 Task: Find connections with filter location Bayswater with filter topic #Coachingwith filter profile language German with filter current company CavinKare with filter school MIT ADT University with filter industry Mobile Food Services with filter service category Demand Generation with filter keywords title Information Security Analyst
Action: Mouse moved to (152, 245)
Screenshot: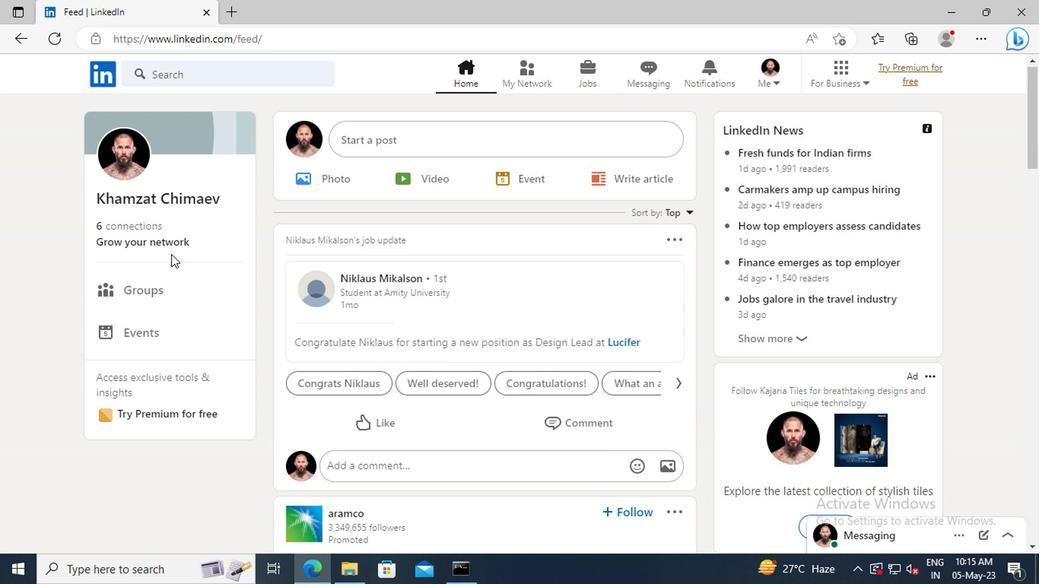 
Action: Mouse pressed left at (152, 245)
Screenshot: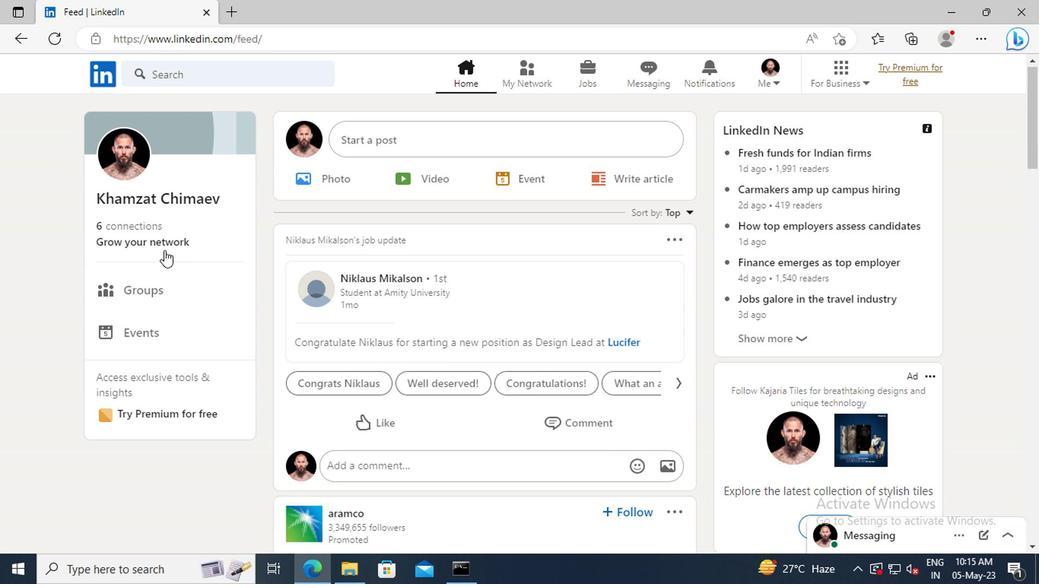 
Action: Mouse moved to (159, 160)
Screenshot: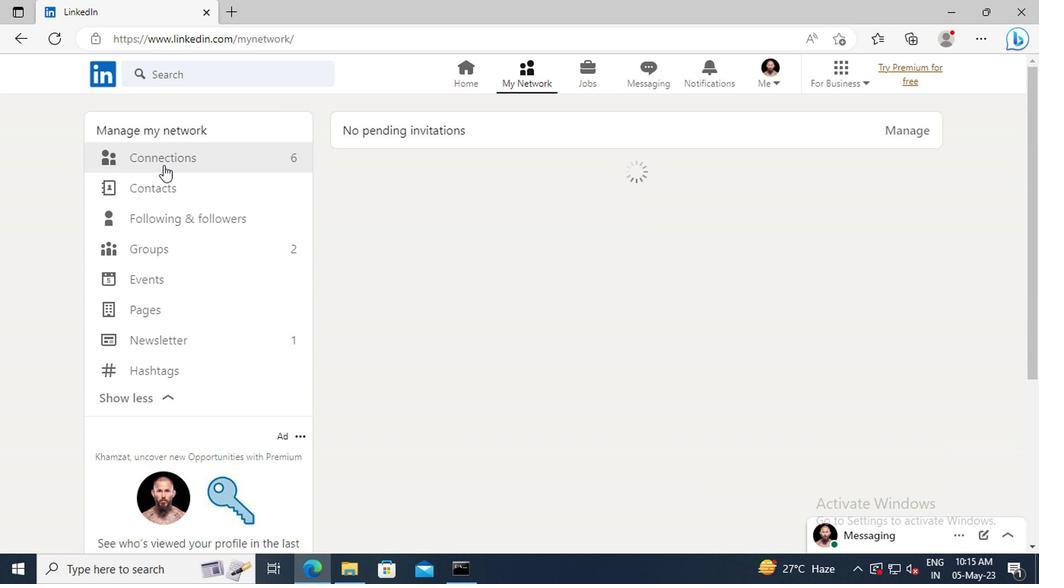 
Action: Mouse pressed left at (159, 160)
Screenshot: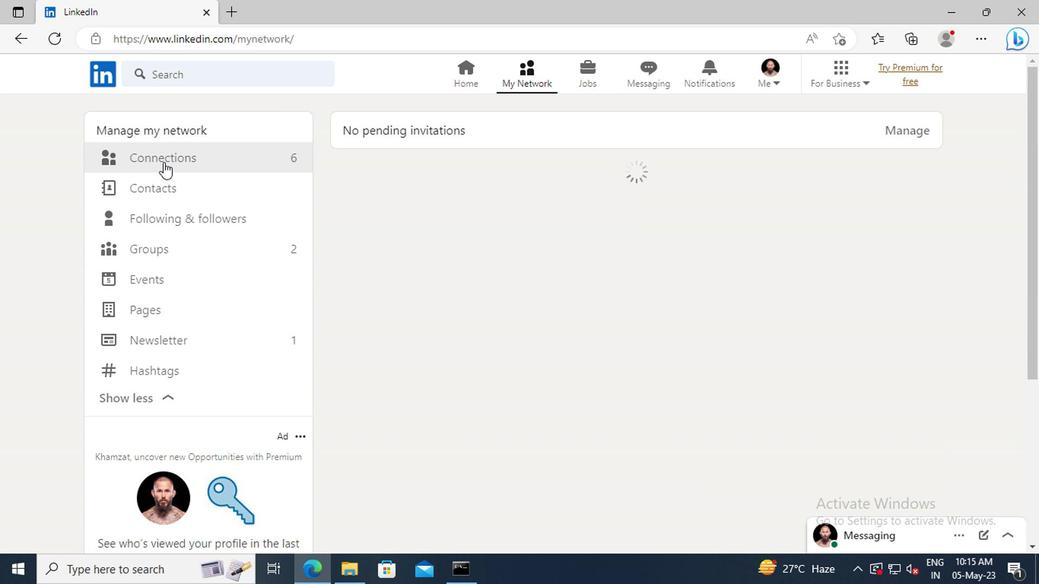 
Action: Mouse moved to (614, 163)
Screenshot: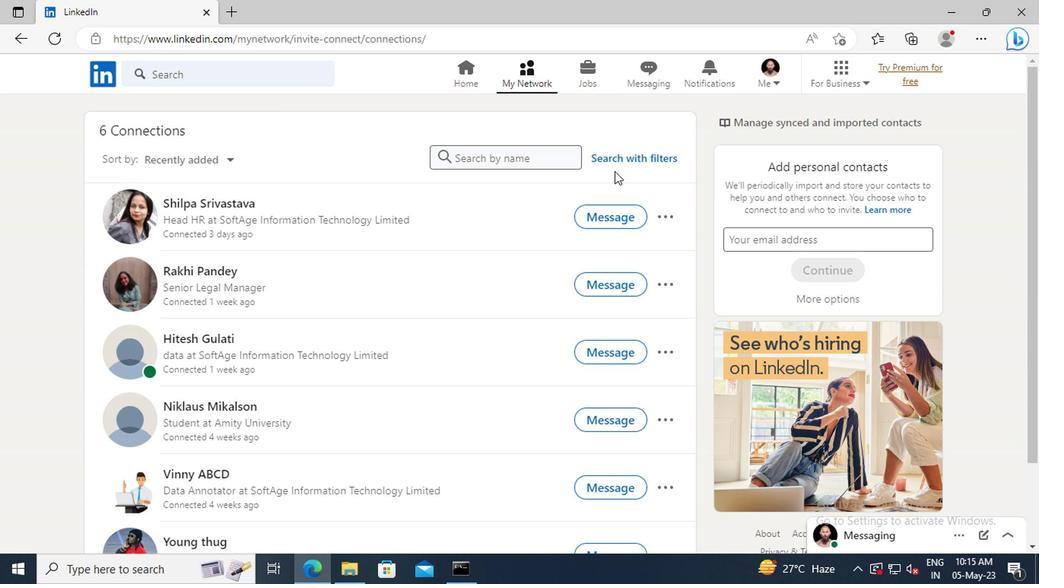 
Action: Mouse pressed left at (614, 163)
Screenshot: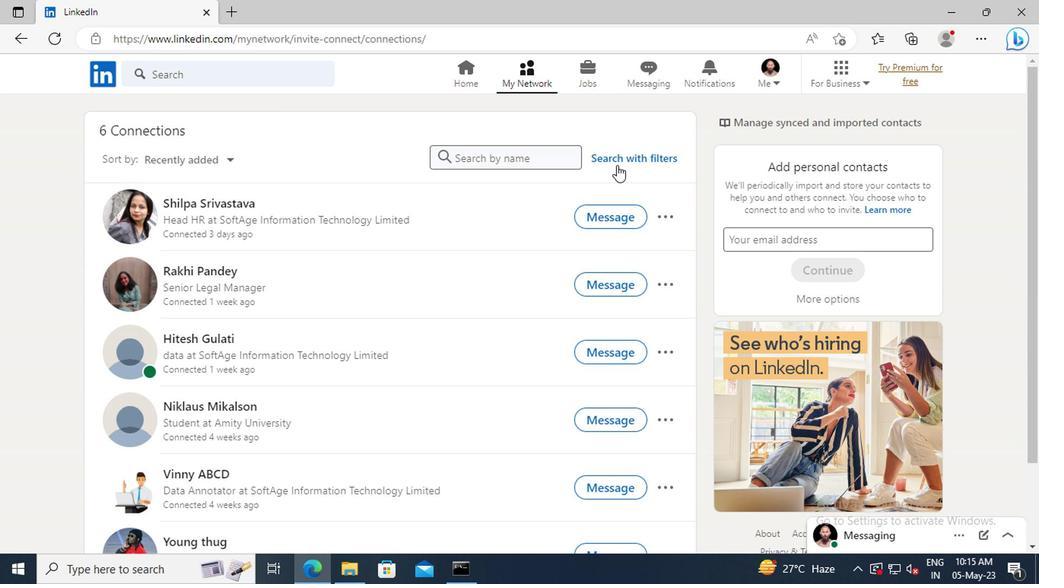 
Action: Mouse moved to (575, 121)
Screenshot: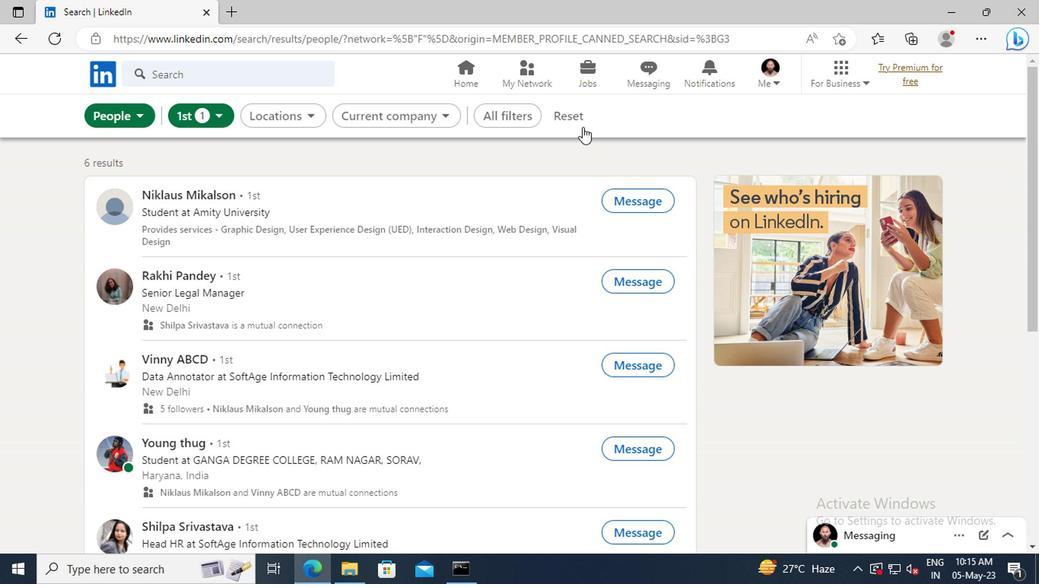 
Action: Mouse pressed left at (575, 121)
Screenshot: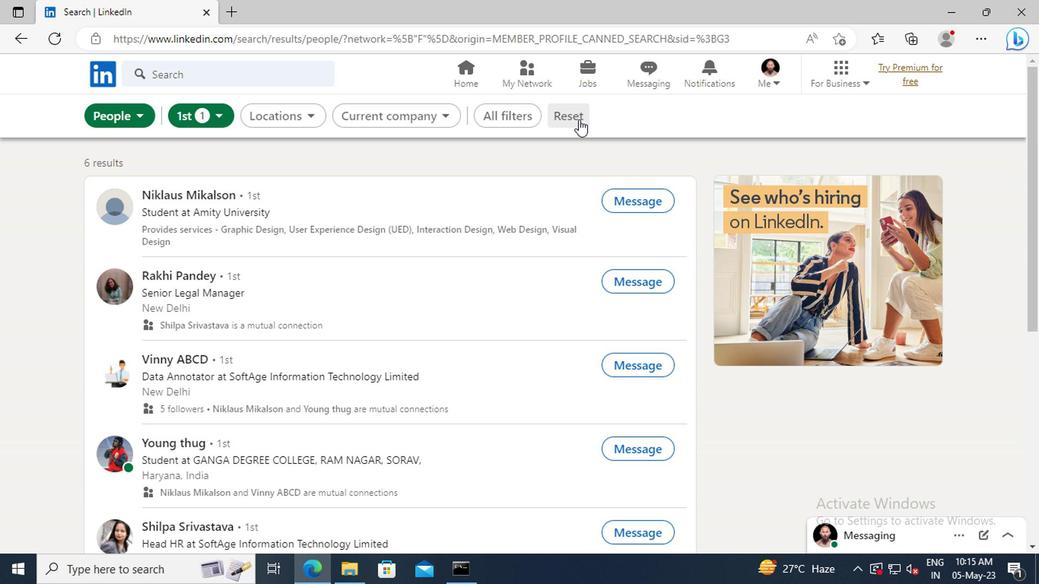 
Action: Mouse moved to (555, 119)
Screenshot: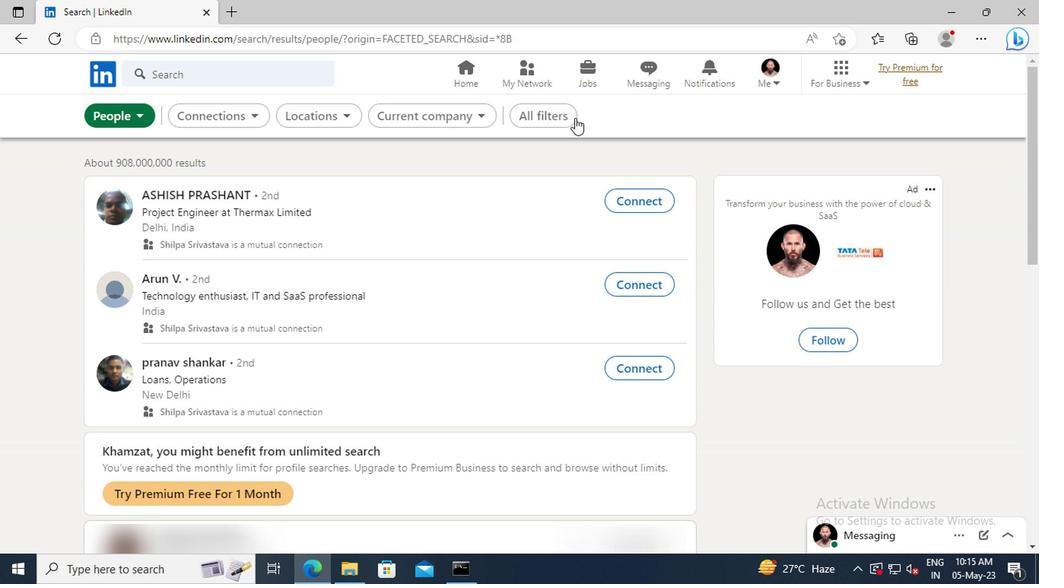 
Action: Mouse pressed left at (555, 119)
Screenshot: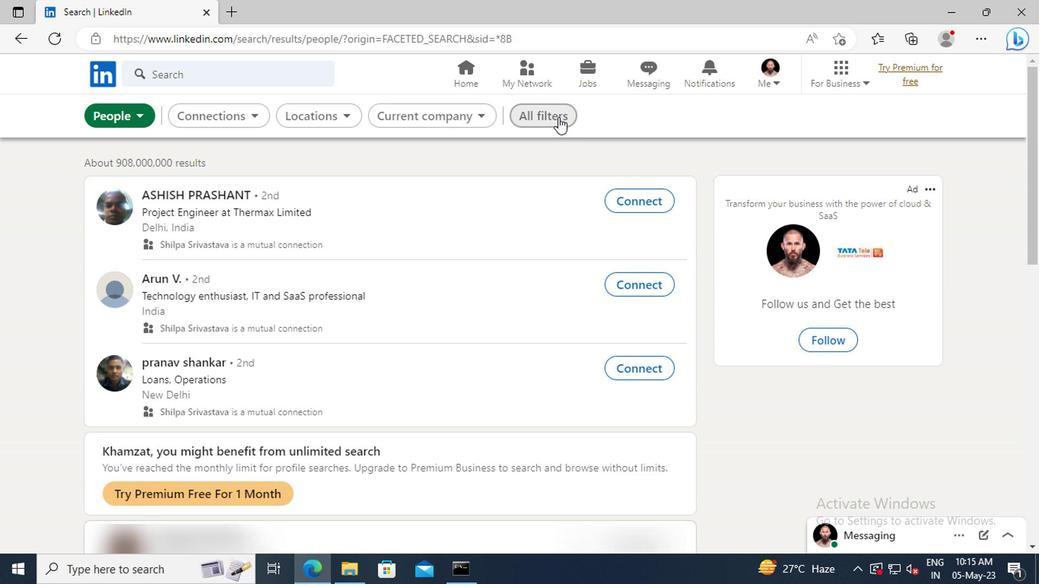 
Action: Mouse moved to (835, 288)
Screenshot: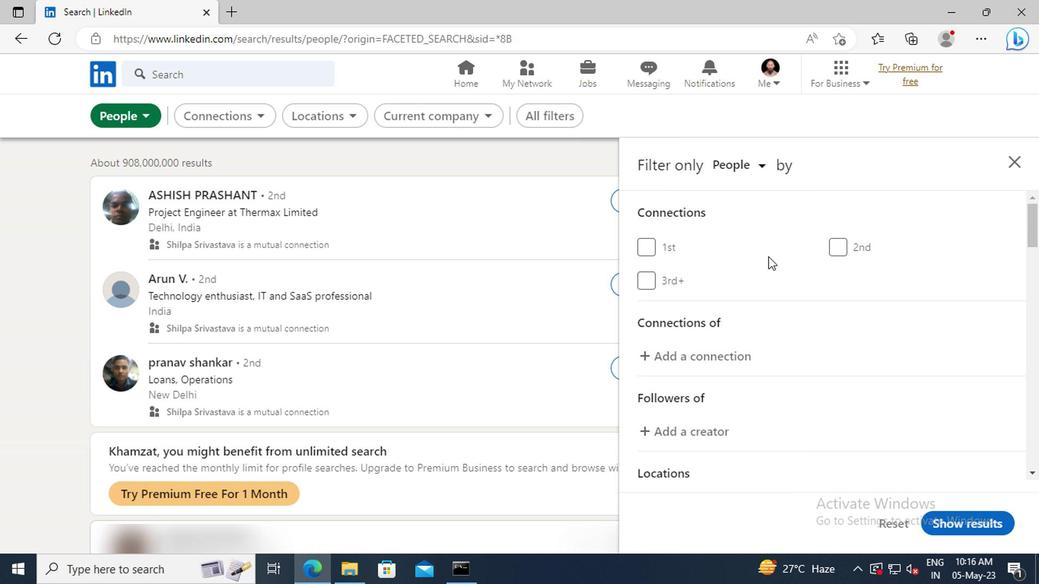
Action: Mouse scrolled (835, 287) with delta (0, 0)
Screenshot: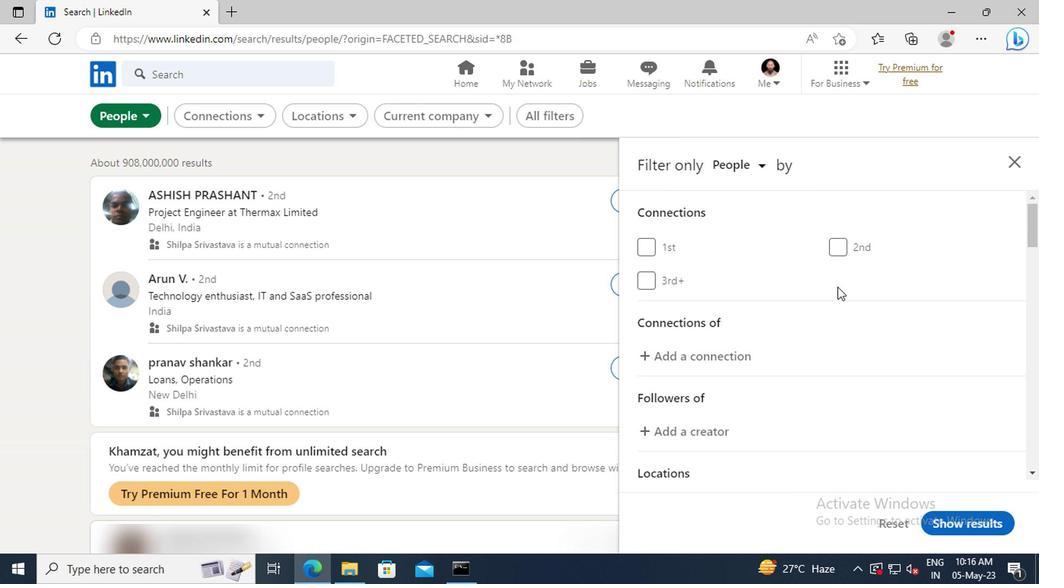 
Action: Mouse scrolled (835, 287) with delta (0, 0)
Screenshot: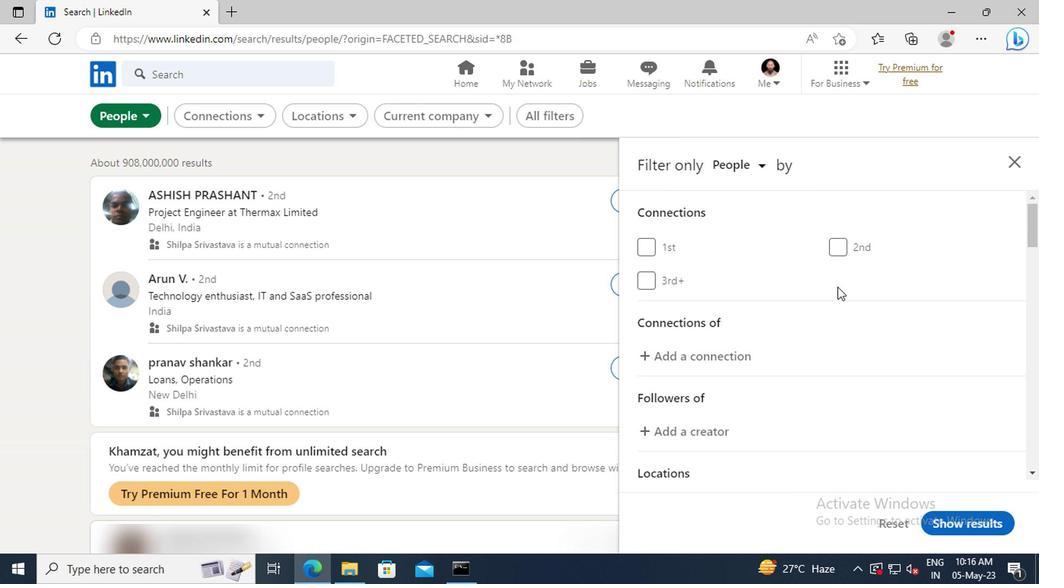 
Action: Mouse scrolled (835, 287) with delta (0, 0)
Screenshot: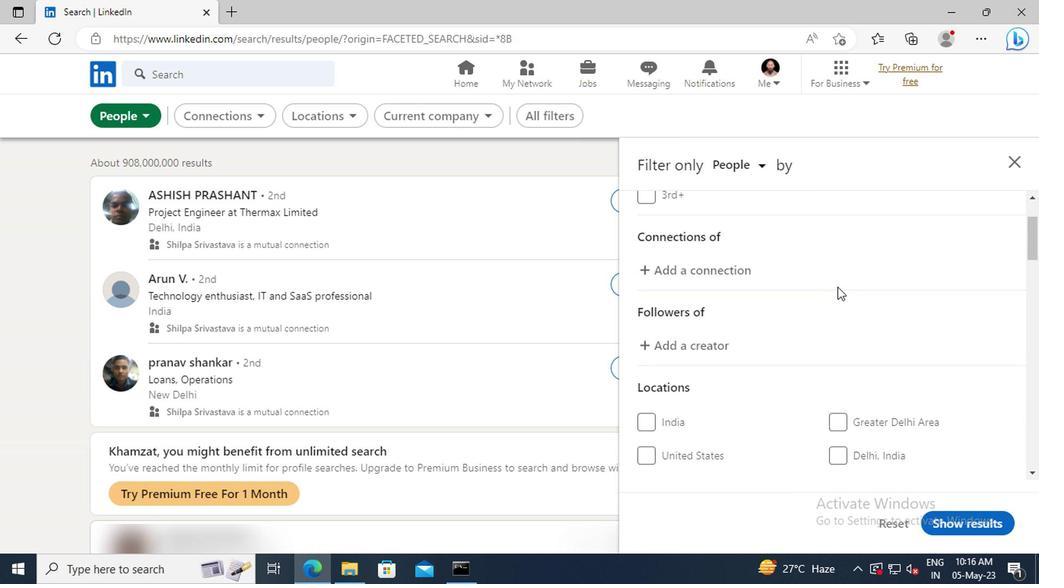 
Action: Mouse scrolled (835, 287) with delta (0, 0)
Screenshot: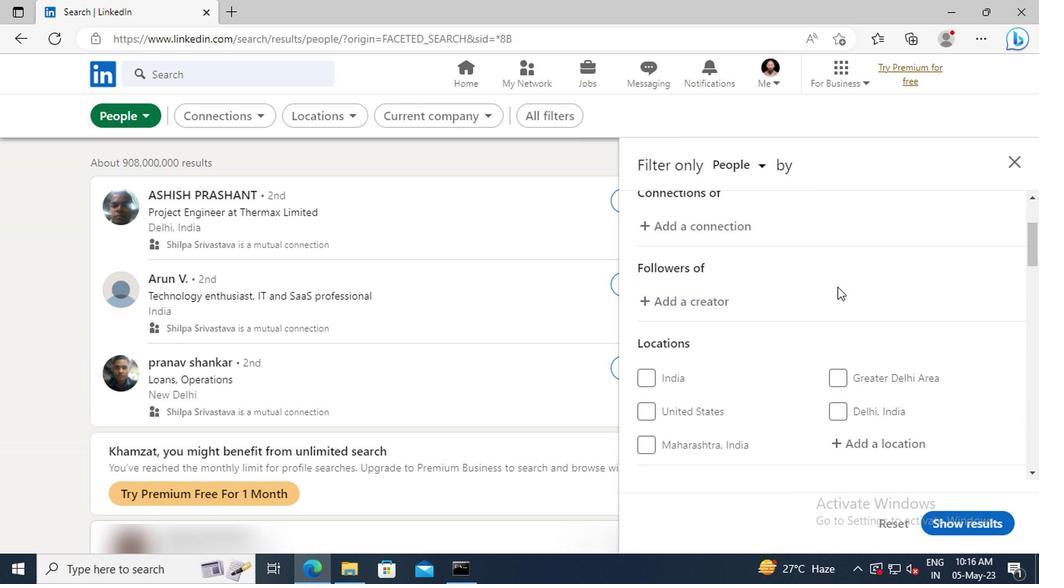 
Action: Mouse scrolled (835, 287) with delta (0, 0)
Screenshot: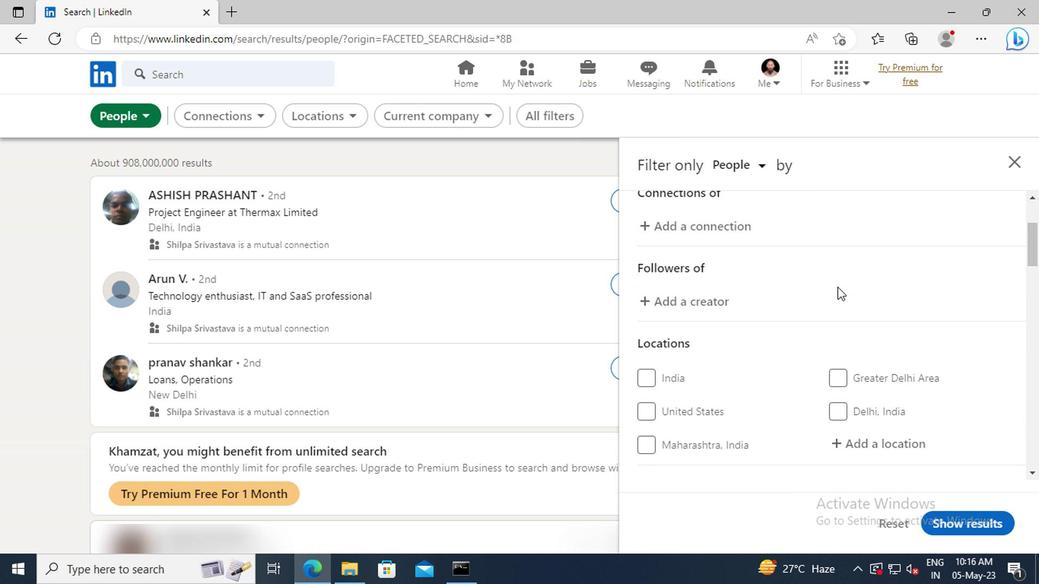 
Action: Mouse moved to (839, 356)
Screenshot: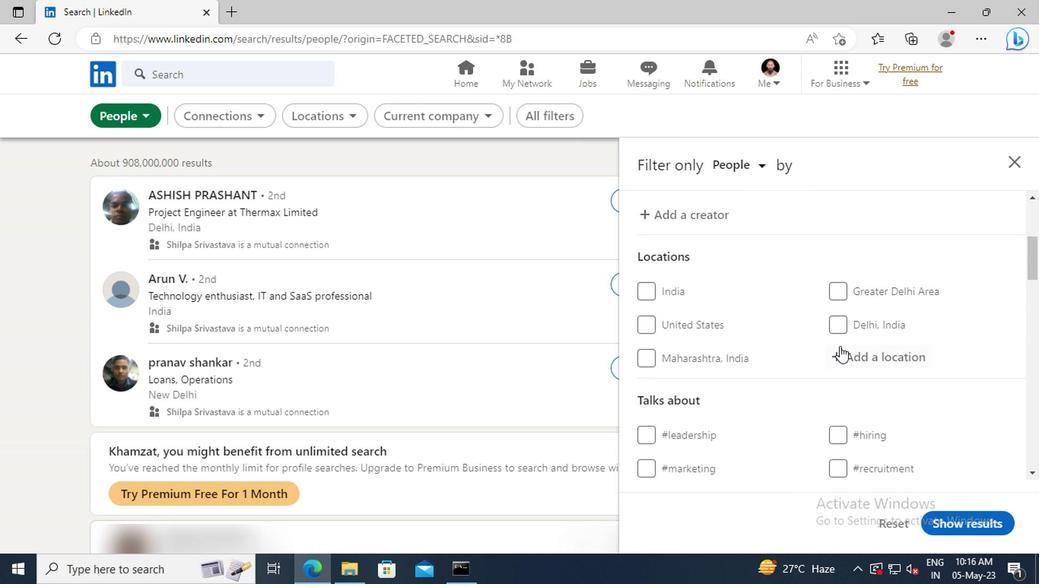 
Action: Mouse pressed left at (839, 356)
Screenshot: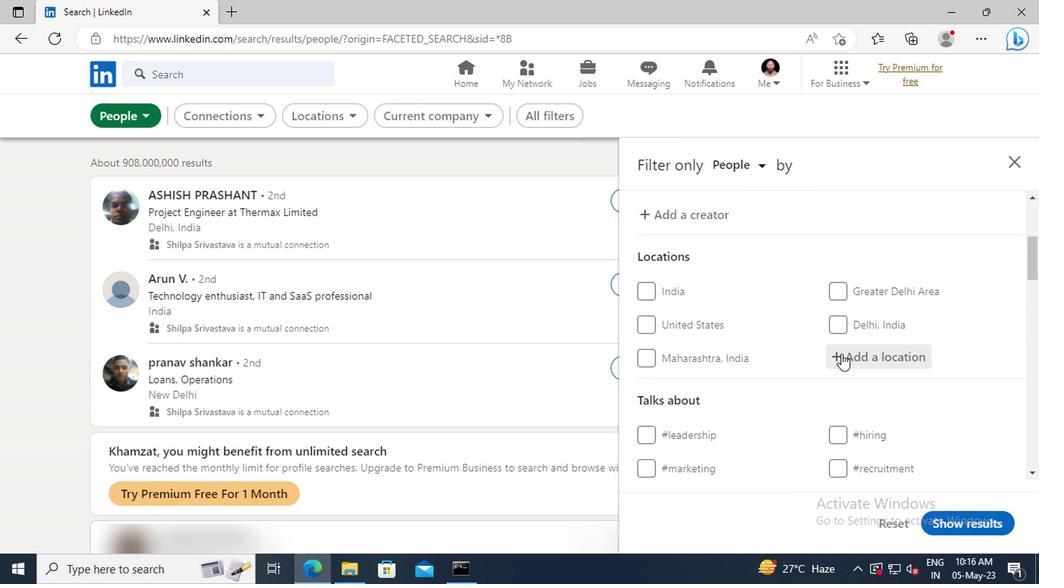 
Action: Key pressed <Key.shift>BAYSWATER<Key.enter>
Screenshot: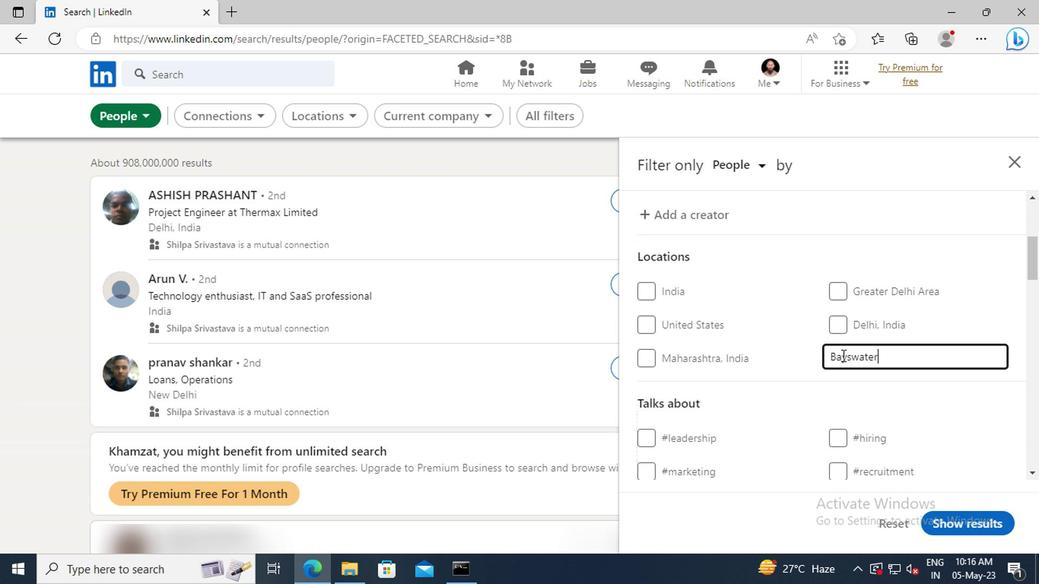 
Action: Mouse scrolled (839, 355) with delta (0, 0)
Screenshot: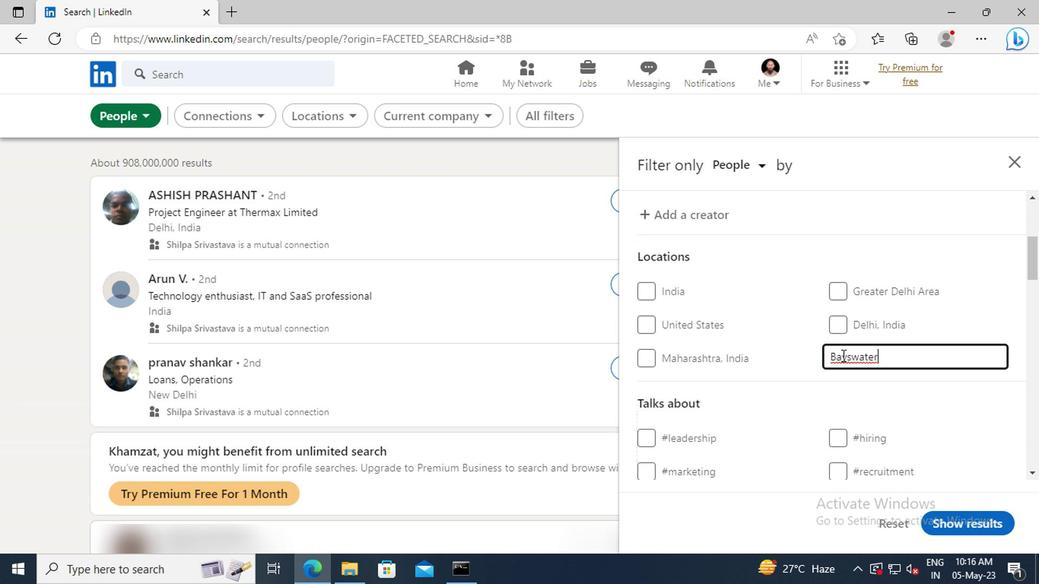 
Action: Mouse scrolled (839, 355) with delta (0, 0)
Screenshot: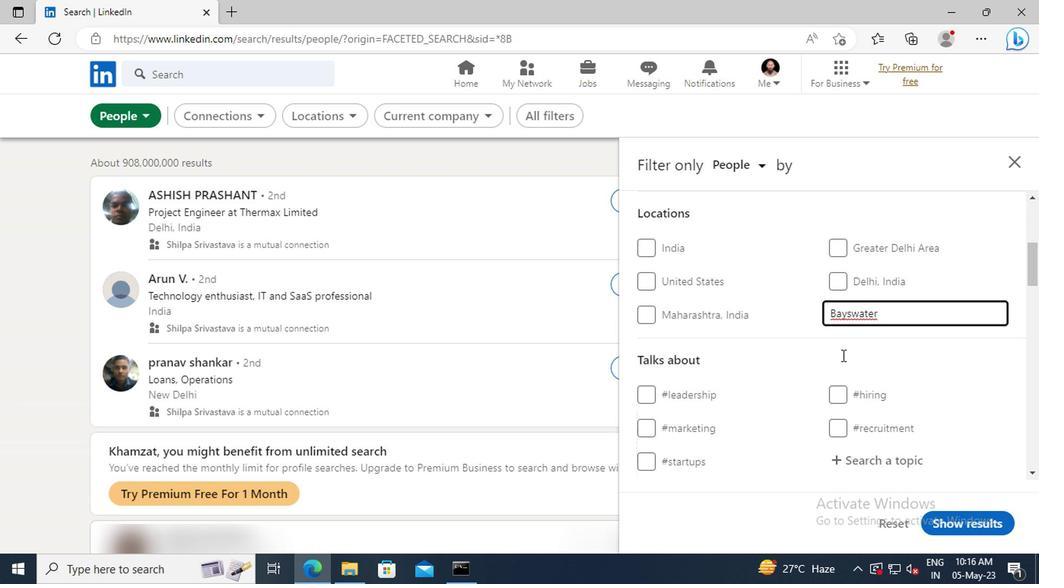 
Action: Mouse scrolled (839, 355) with delta (0, 0)
Screenshot: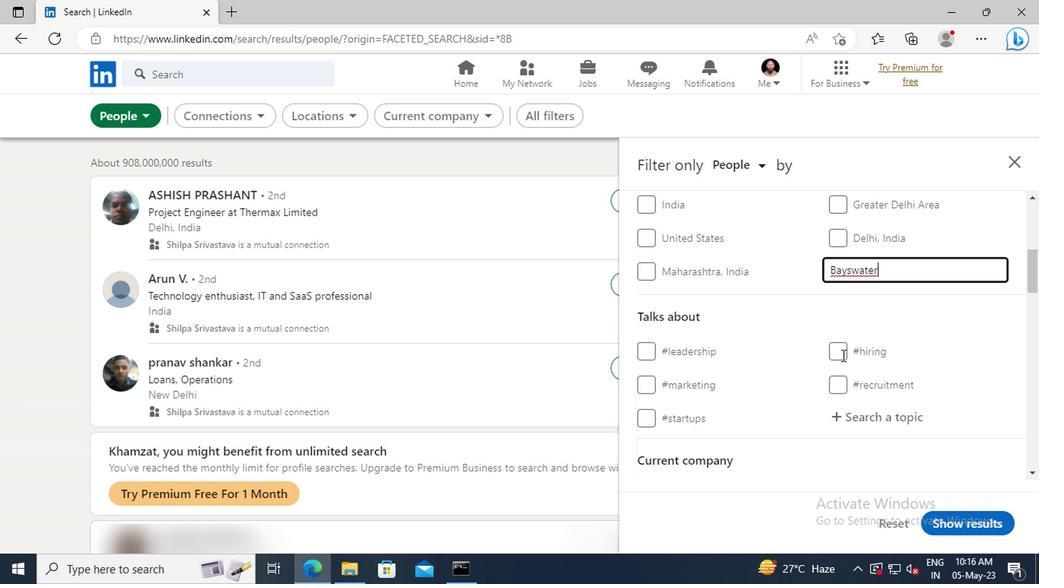 
Action: Mouse moved to (844, 372)
Screenshot: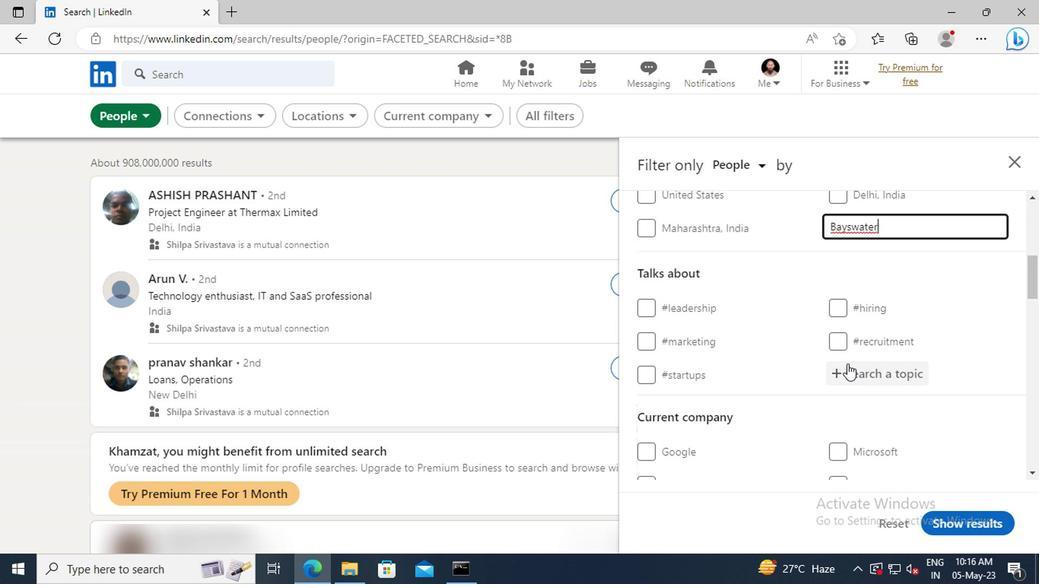 
Action: Mouse pressed left at (844, 372)
Screenshot: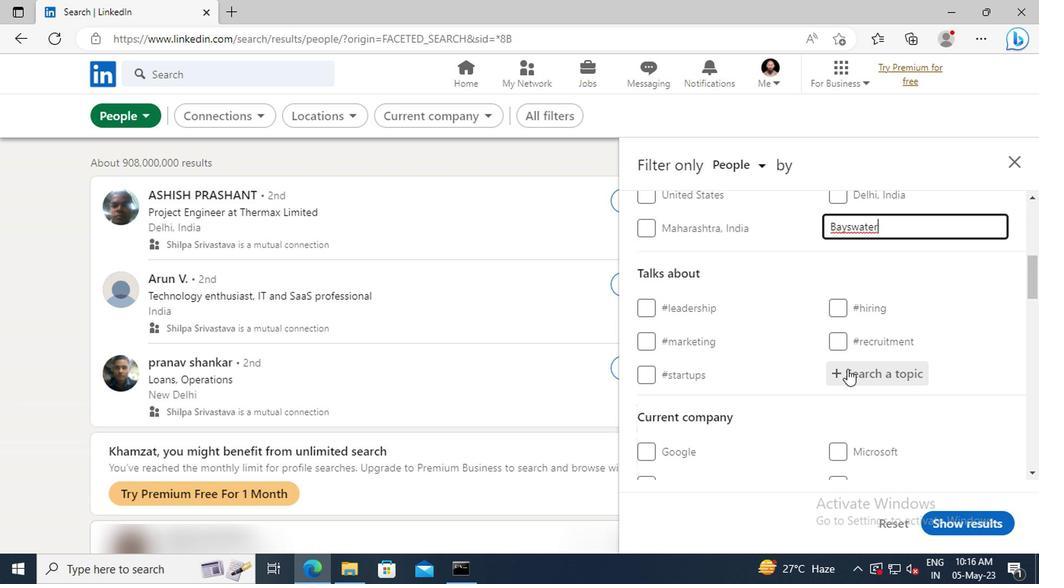 
Action: Key pressed <Key.shift>COACH
Screenshot: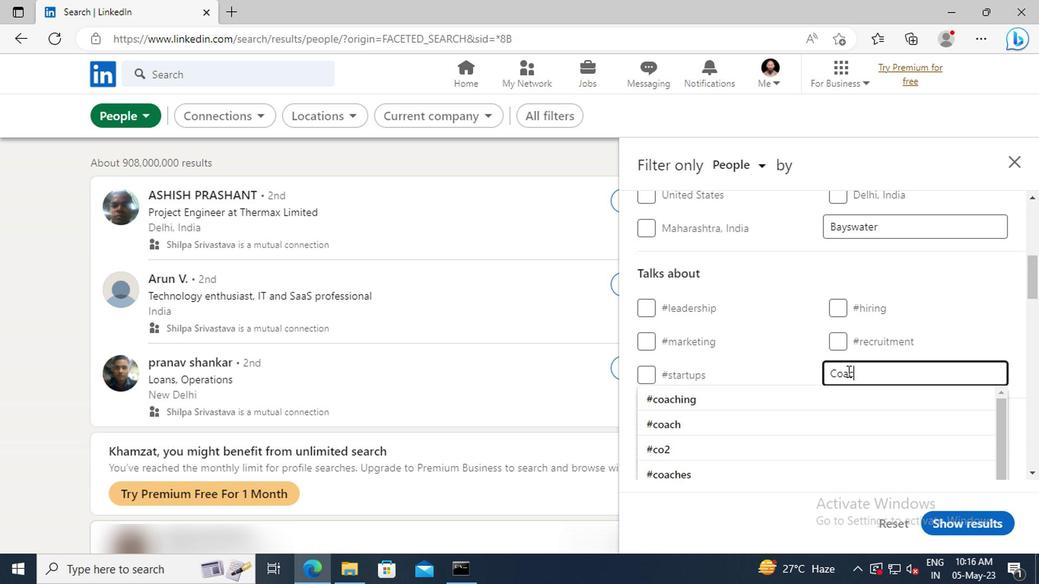 
Action: Mouse moved to (847, 394)
Screenshot: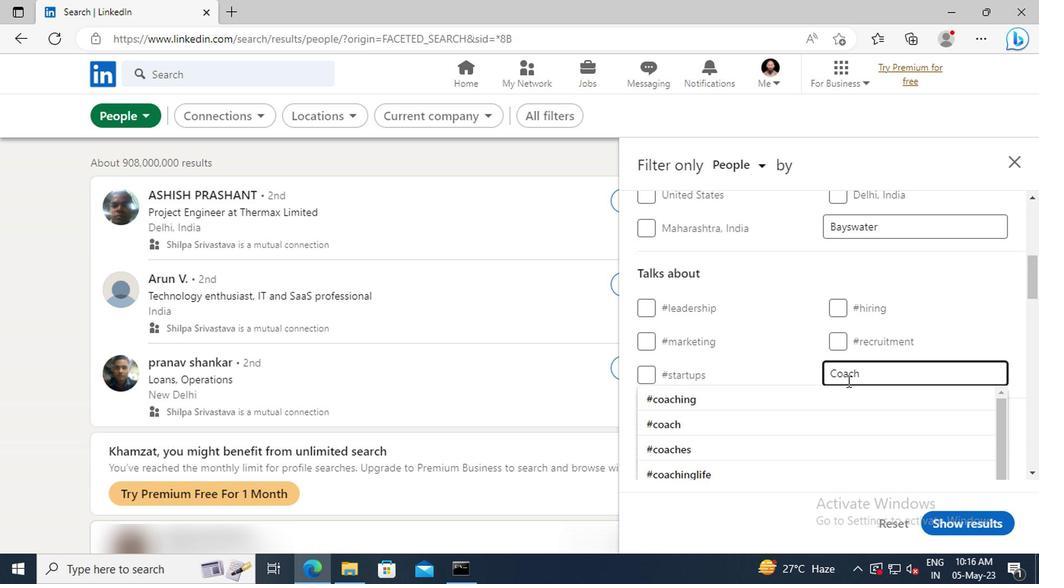 
Action: Mouse pressed left at (847, 394)
Screenshot: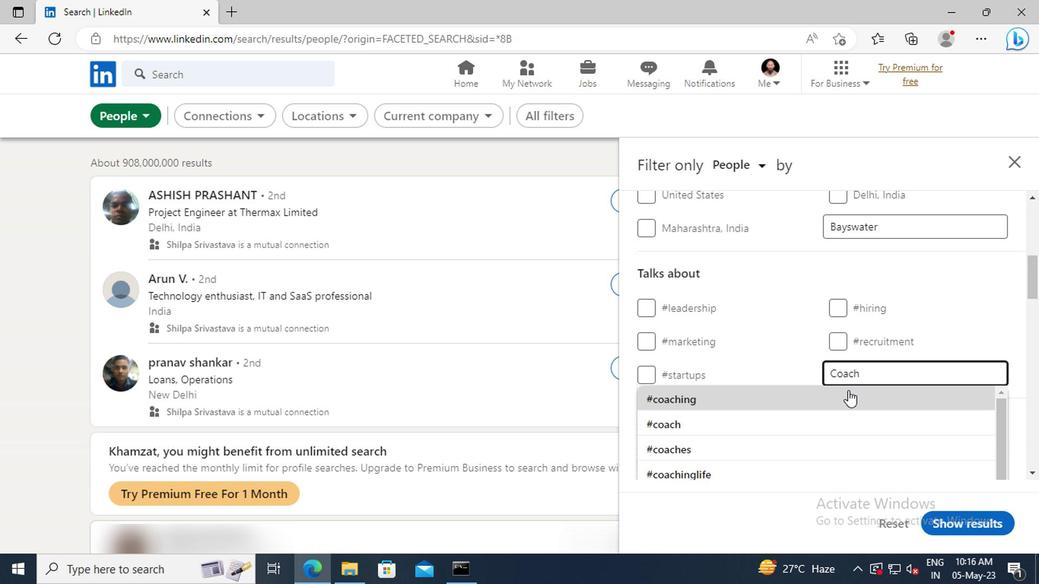 
Action: Mouse scrolled (847, 394) with delta (0, 0)
Screenshot: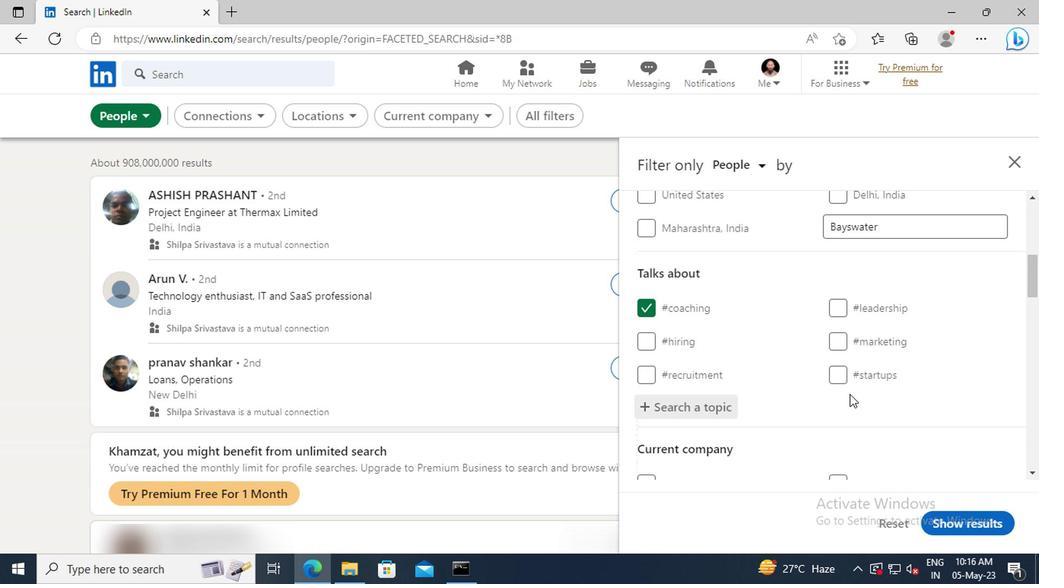 
Action: Mouse scrolled (847, 394) with delta (0, 0)
Screenshot: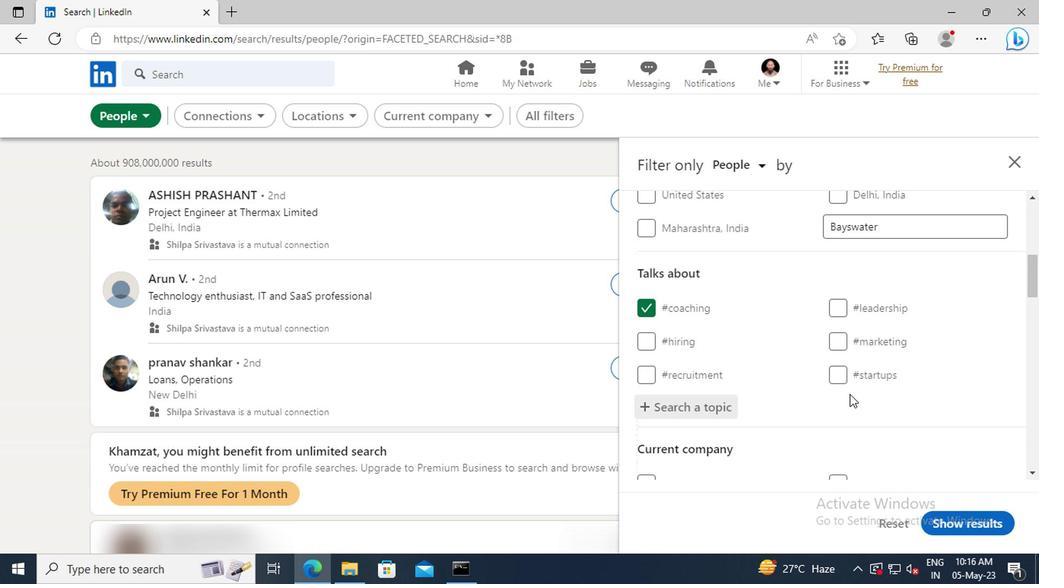 
Action: Mouse scrolled (847, 394) with delta (0, 0)
Screenshot: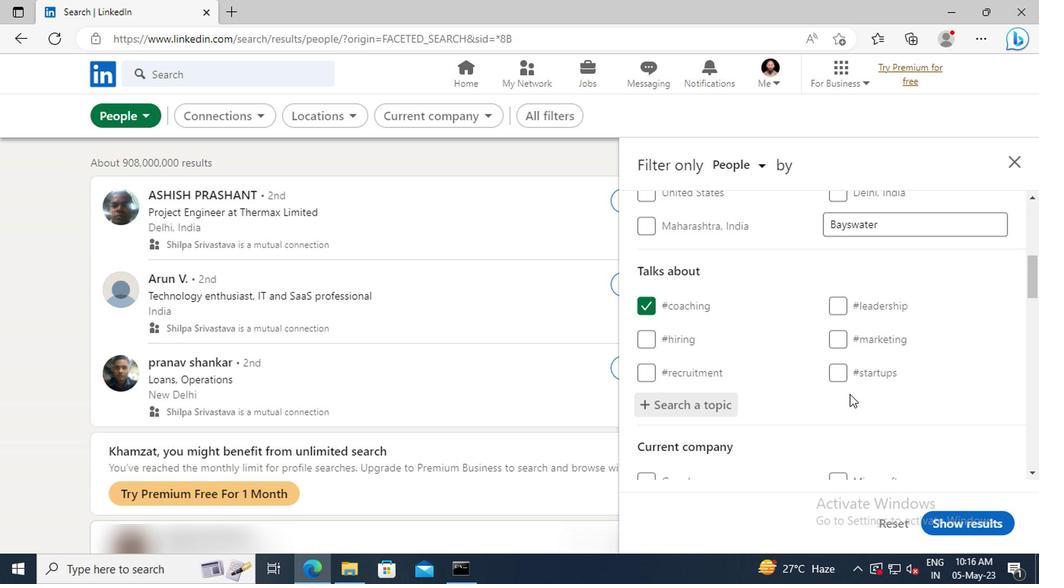 
Action: Mouse scrolled (847, 394) with delta (0, 0)
Screenshot: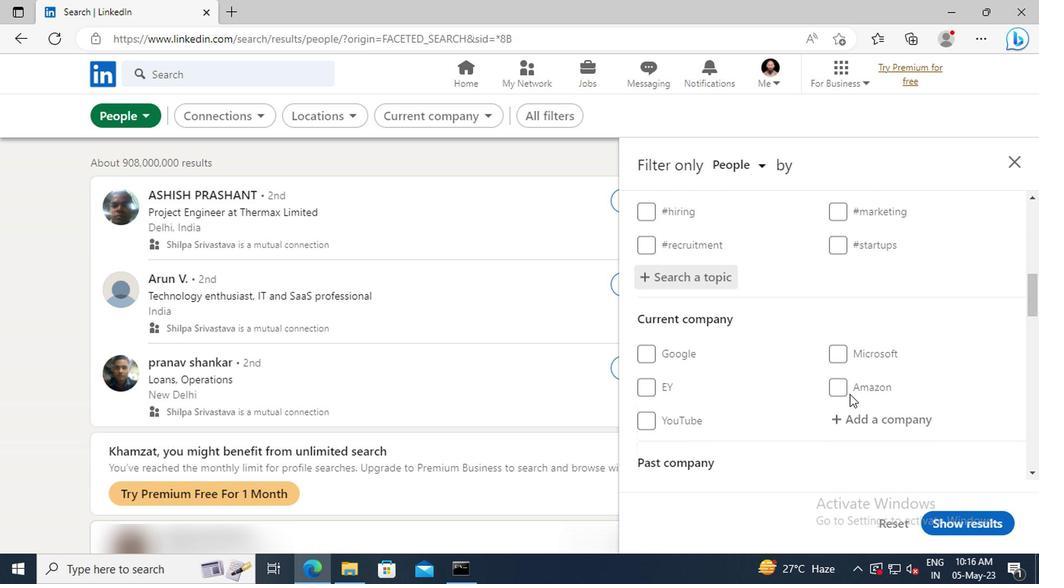 
Action: Mouse scrolled (847, 394) with delta (0, 0)
Screenshot: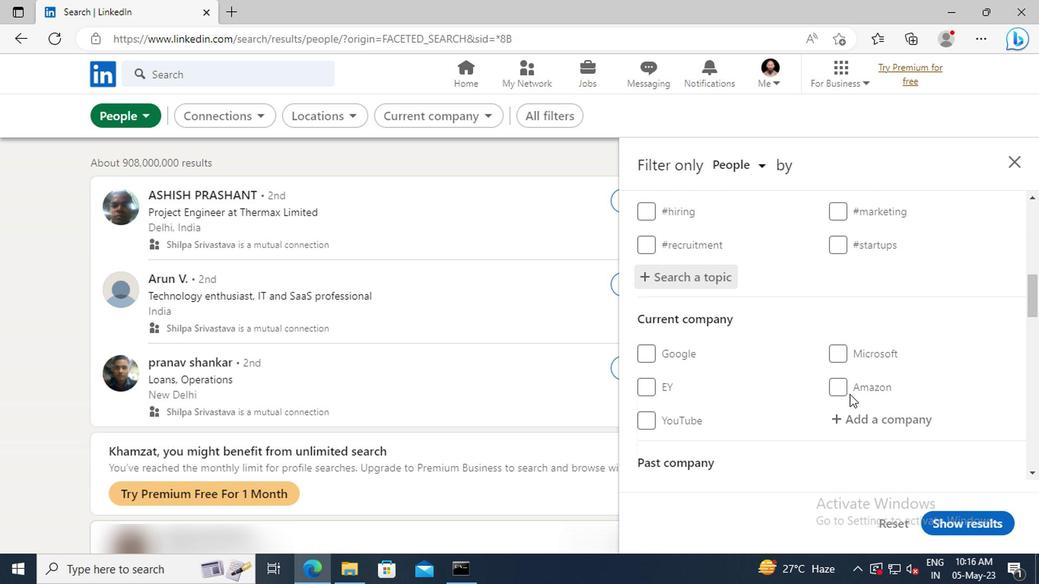 
Action: Mouse moved to (847, 394)
Screenshot: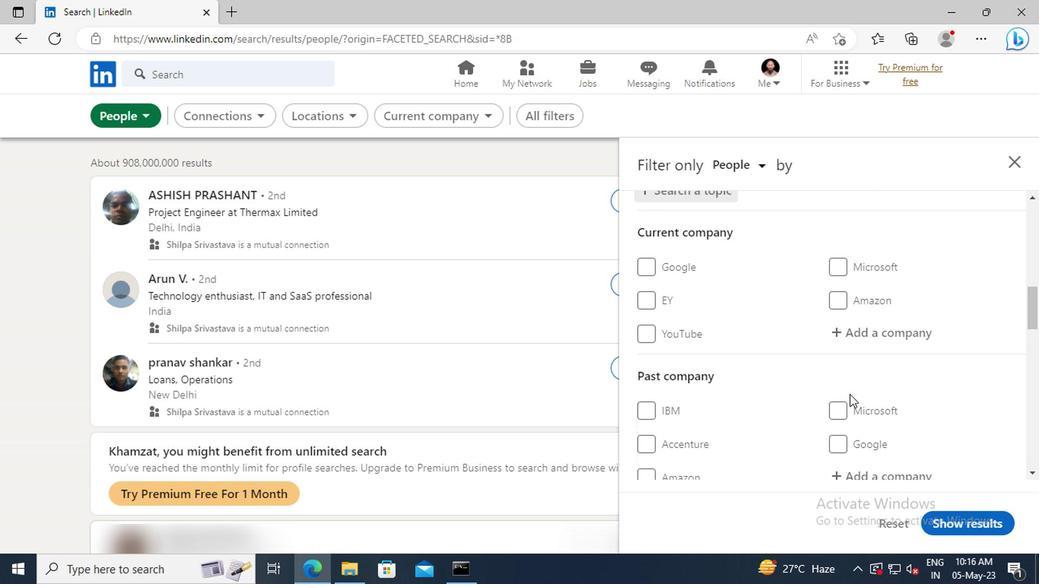 
Action: Mouse scrolled (847, 394) with delta (0, 0)
Screenshot: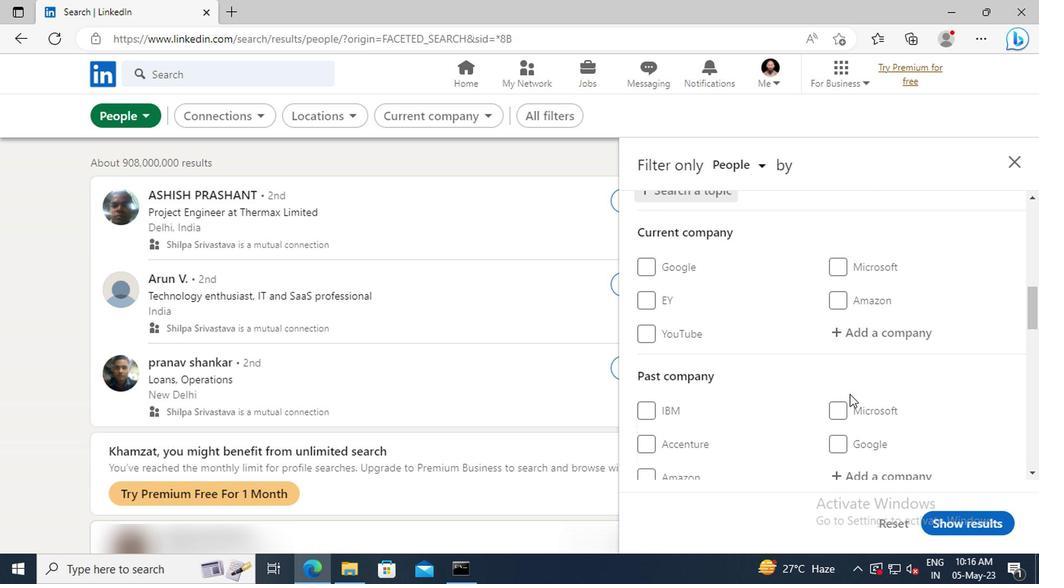 
Action: Mouse moved to (847, 392)
Screenshot: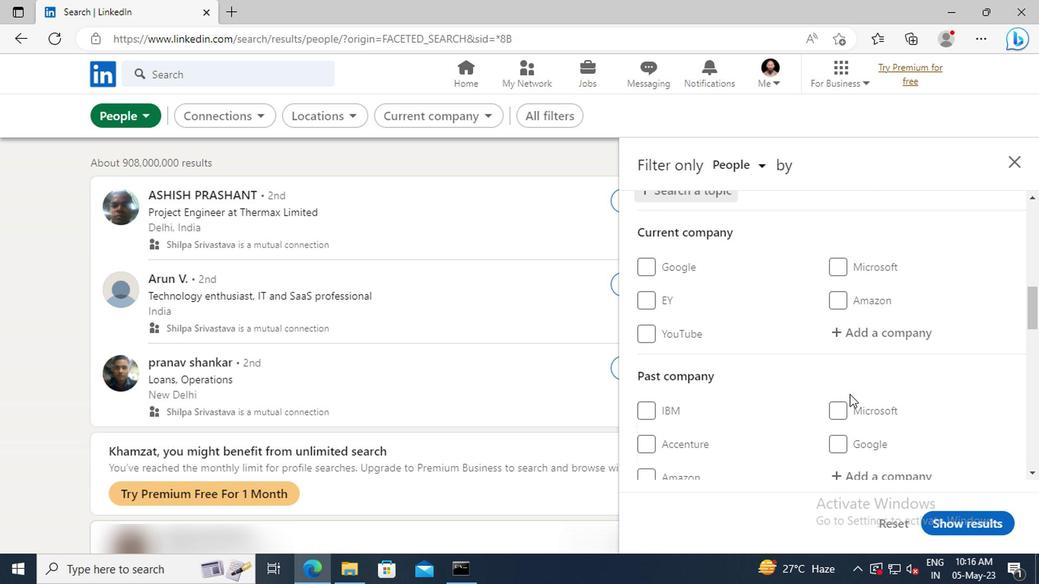 
Action: Mouse scrolled (847, 391) with delta (0, -1)
Screenshot: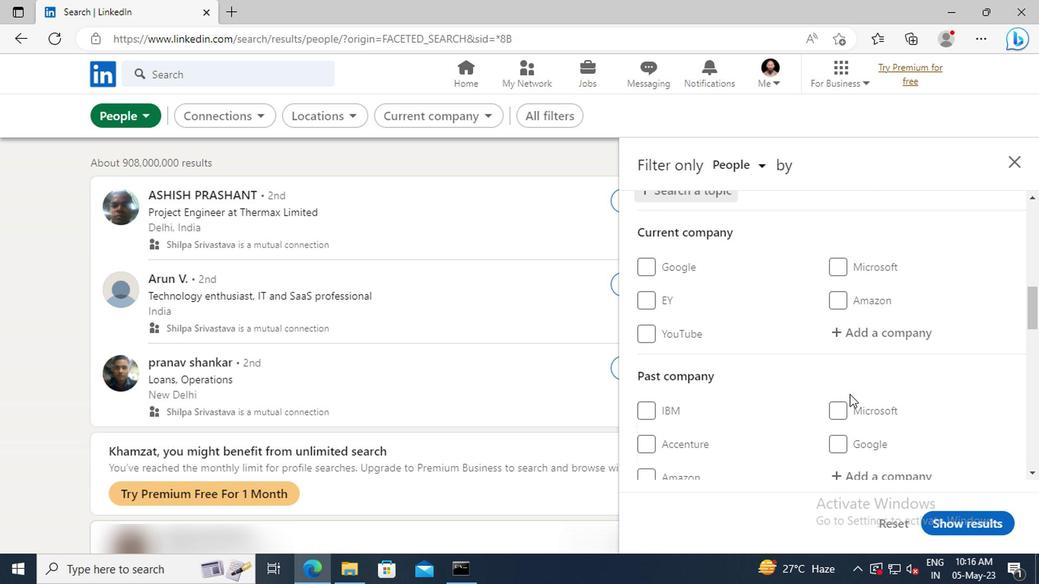 
Action: Mouse moved to (846, 386)
Screenshot: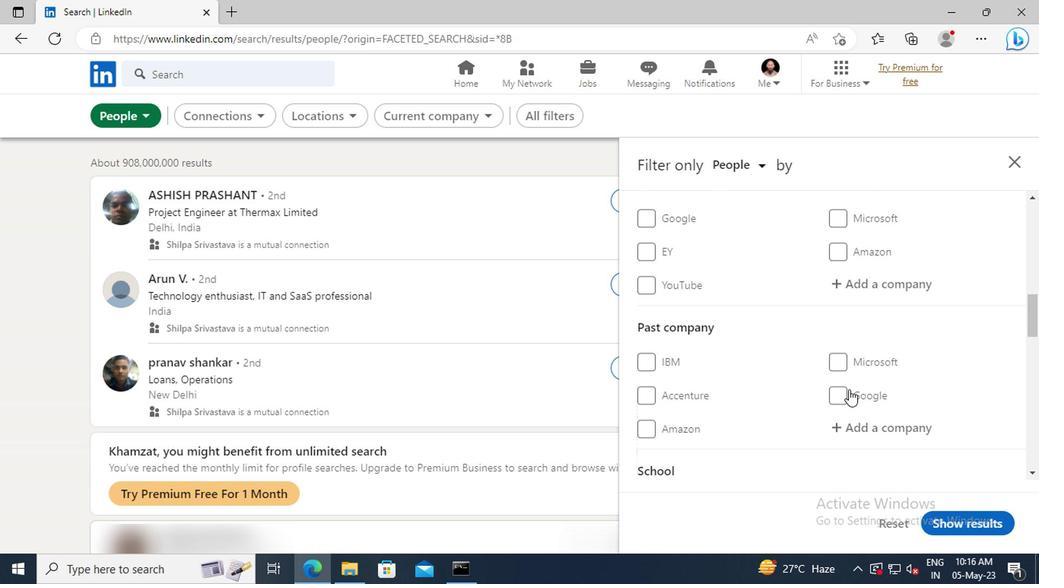 
Action: Mouse scrolled (846, 386) with delta (0, 0)
Screenshot: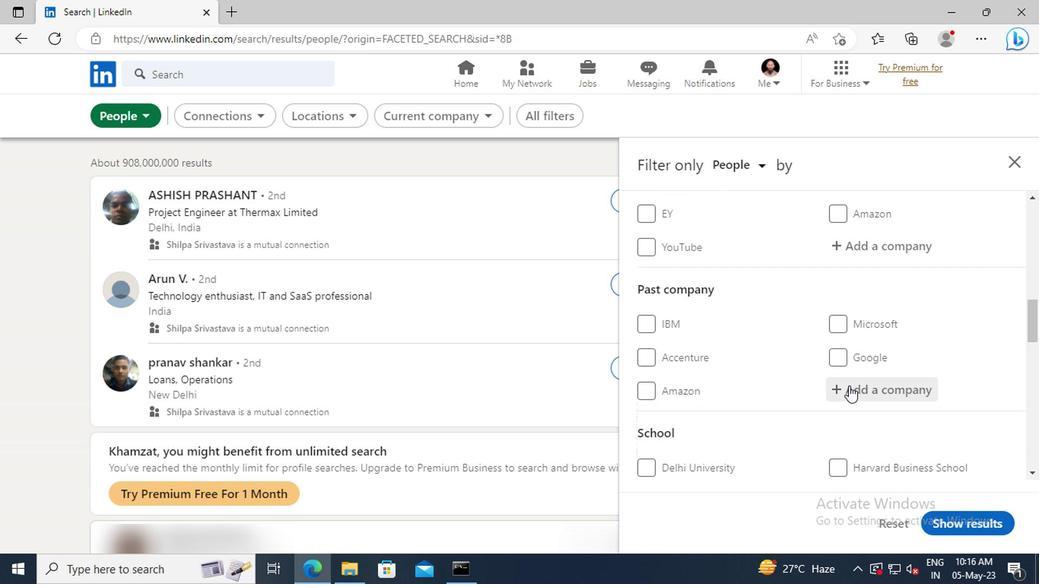 
Action: Mouse scrolled (846, 386) with delta (0, 0)
Screenshot: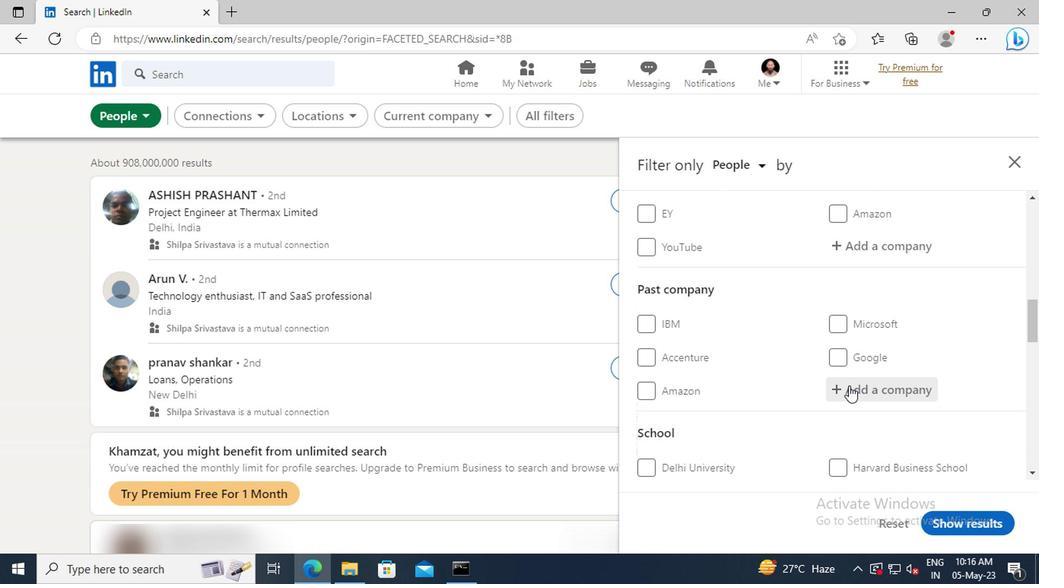 
Action: Mouse moved to (846, 386)
Screenshot: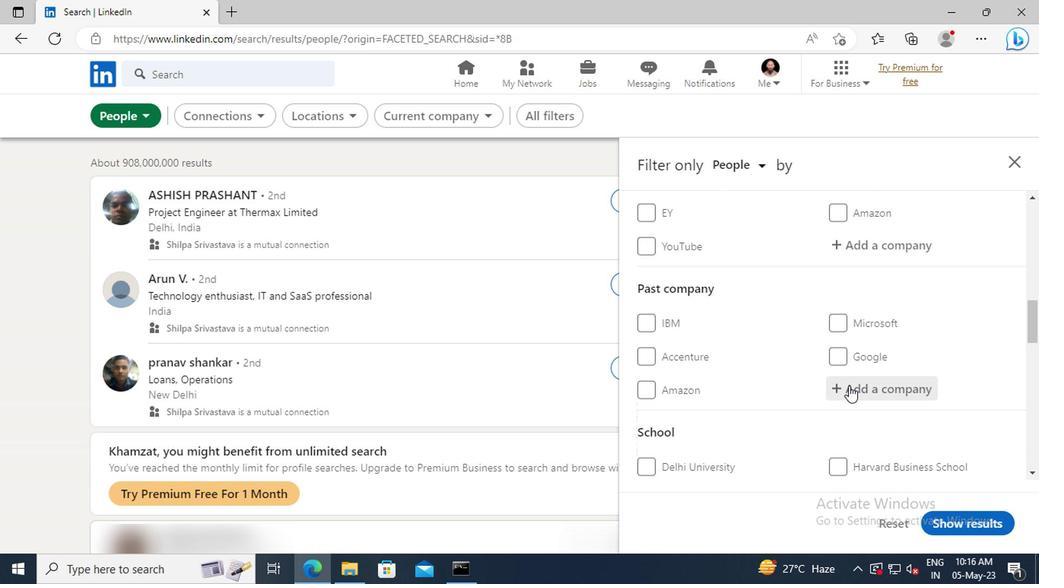 
Action: Mouse scrolled (846, 386) with delta (0, 0)
Screenshot: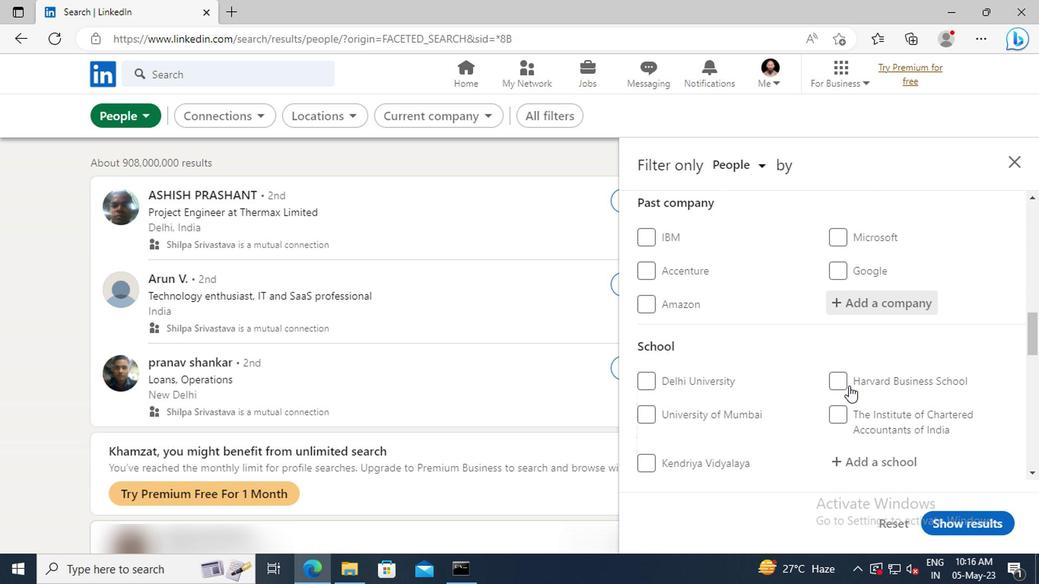 
Action: Mouse scrolled (846, 386) with delta (0, 0)
Screenshot: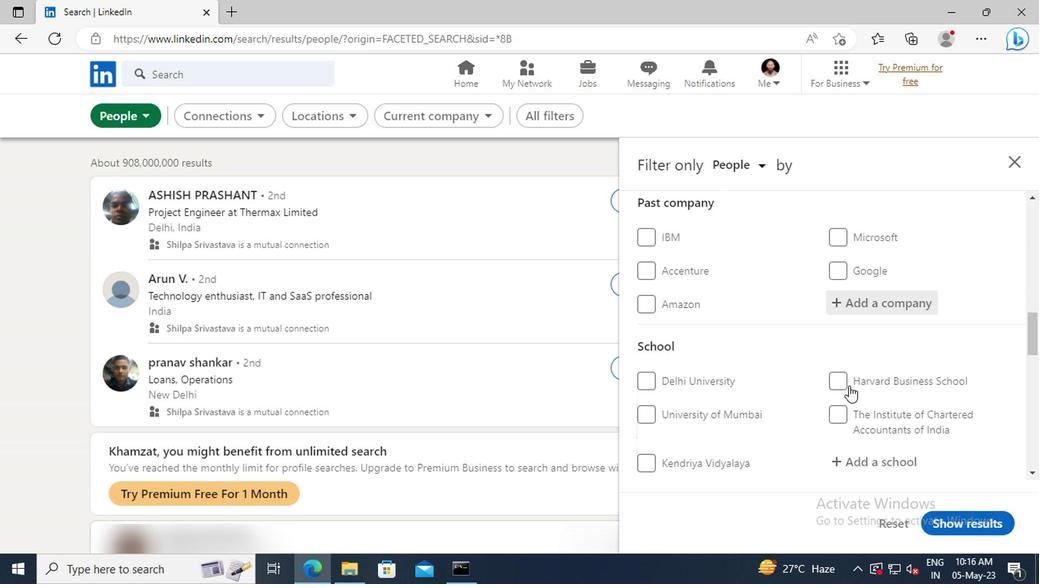 
Action: Mouse scrolled (846, 386) with delta (0, 0)
Screenshot: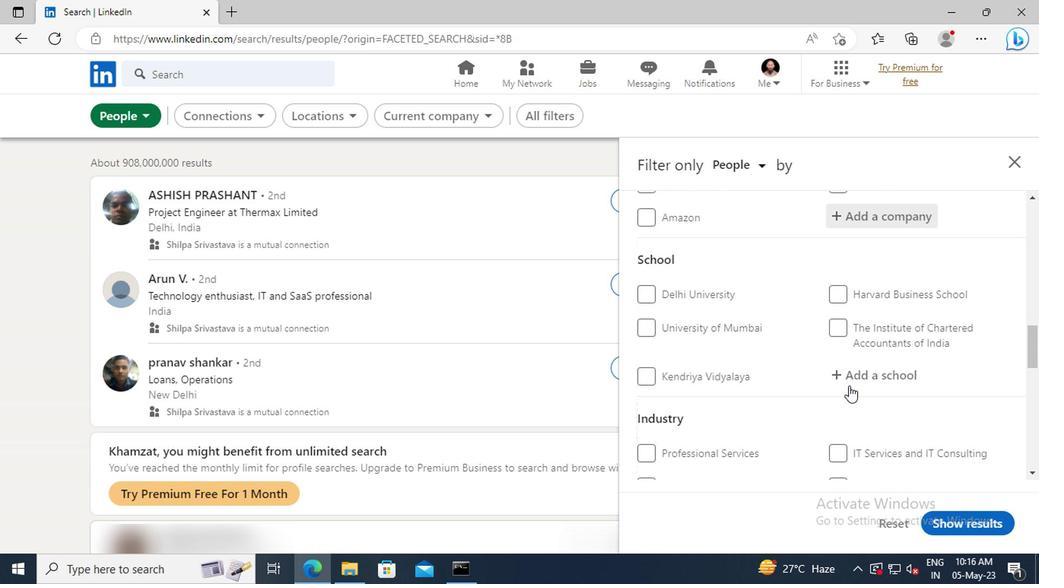
Action: Mouse scrolled (846, 386) with delta (0, 0)
Screenshot: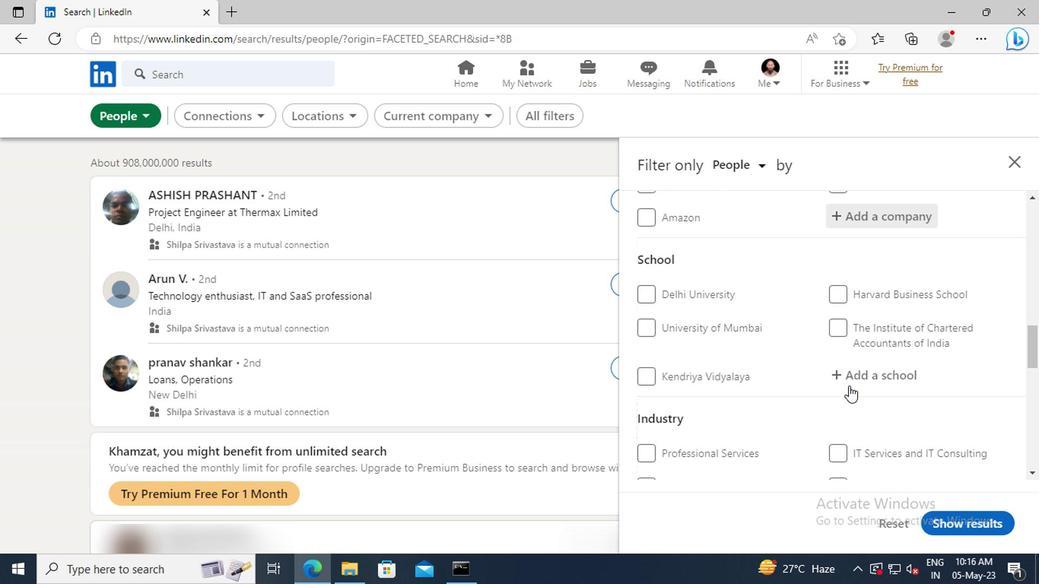 
Action: Mouse scrolled (846, 386) with delta (0, 0)
Screenshot: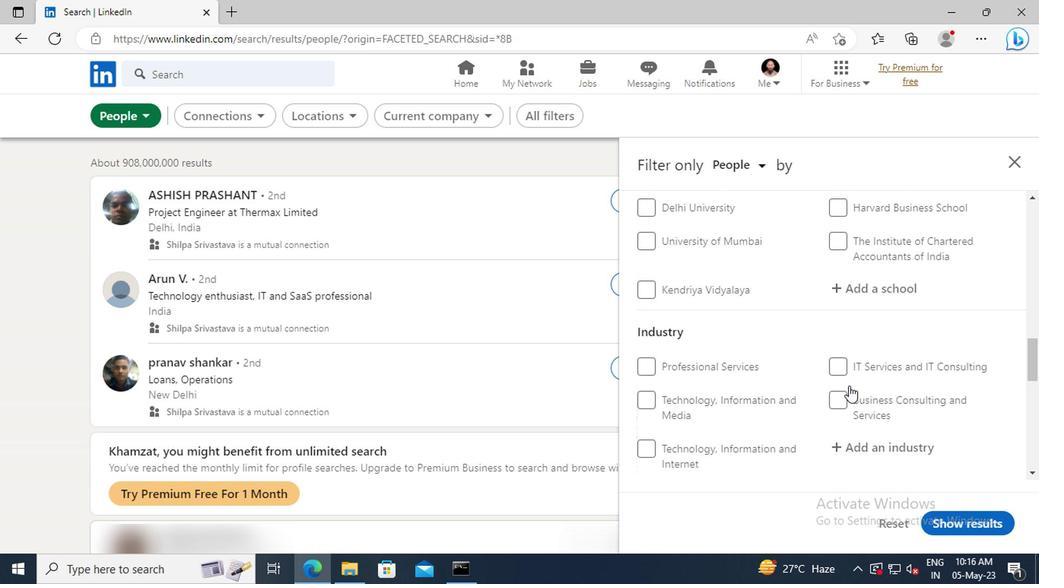 
Action: Mouse scrolled (846, 386) with delta (0, 0)
Screenshot: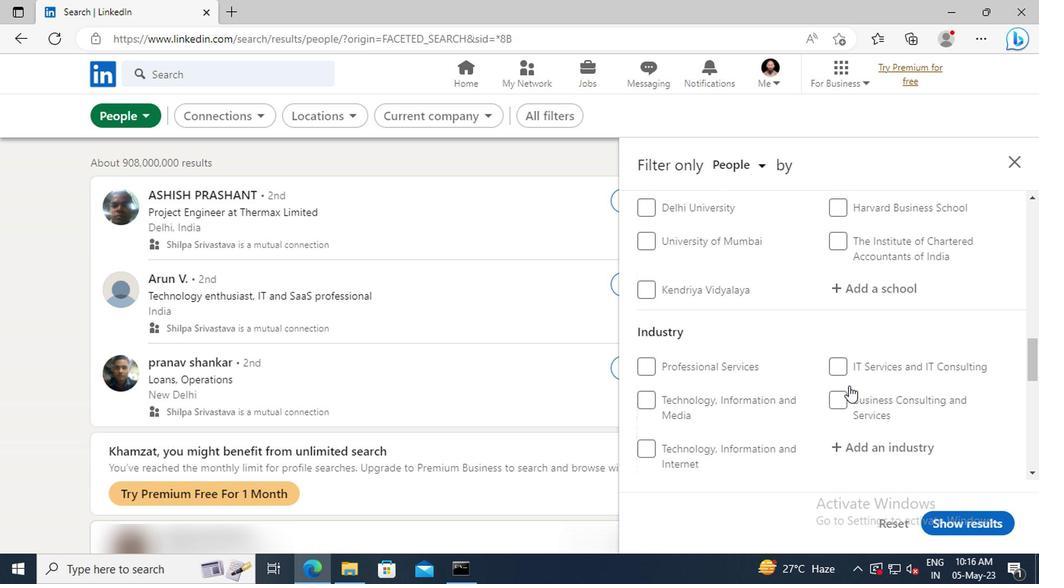 
Action: Mouse scrolled (846, 386) with delta (0, 0)
Screenshot: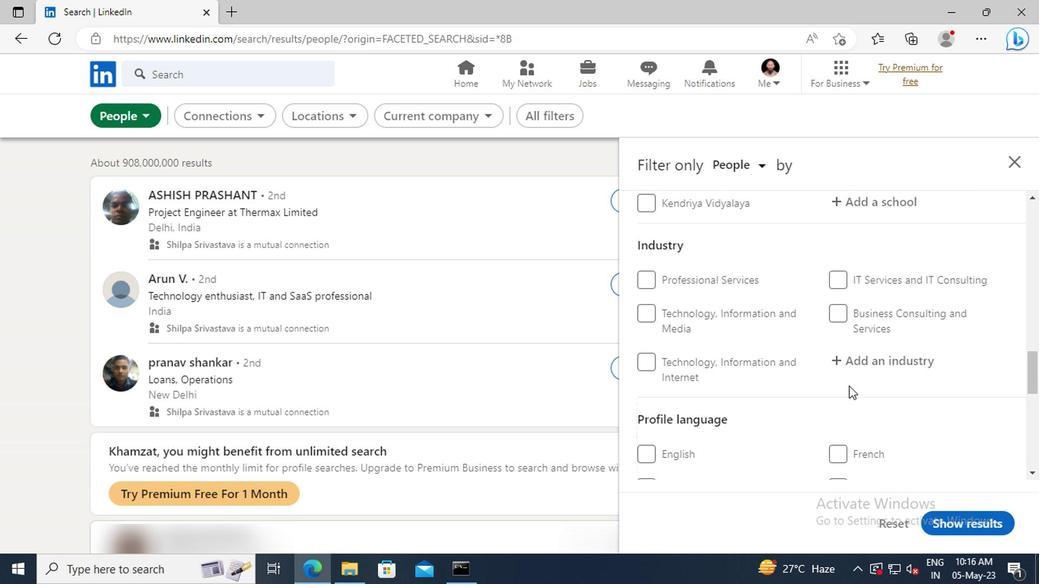 
Action: Mouse scrolled (846, 386) with delta (0, 0)
Screenshot: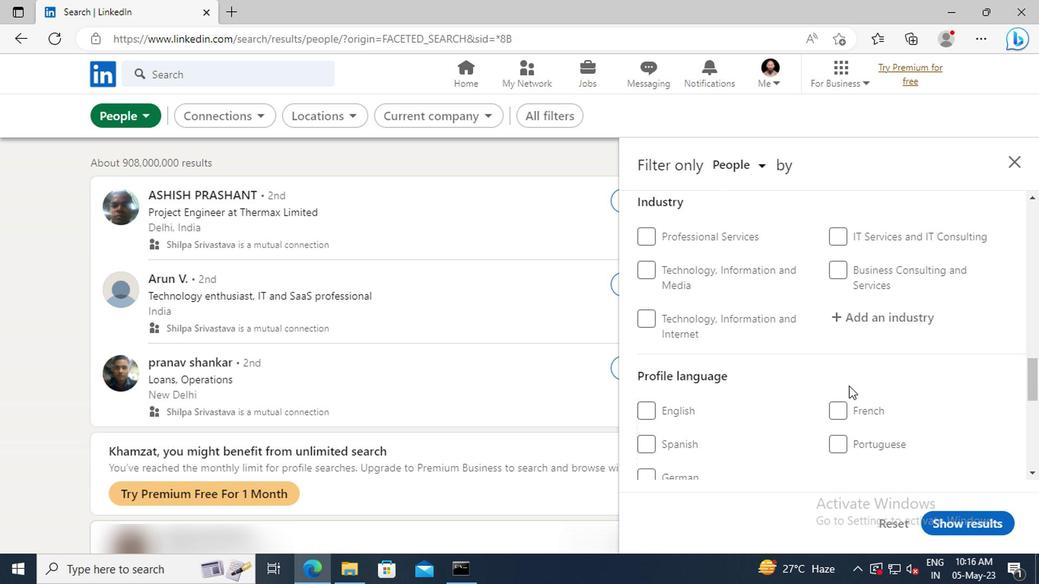 
Action: Mouse scrolled (846, 386) with delta (0, 0)
Screenshot: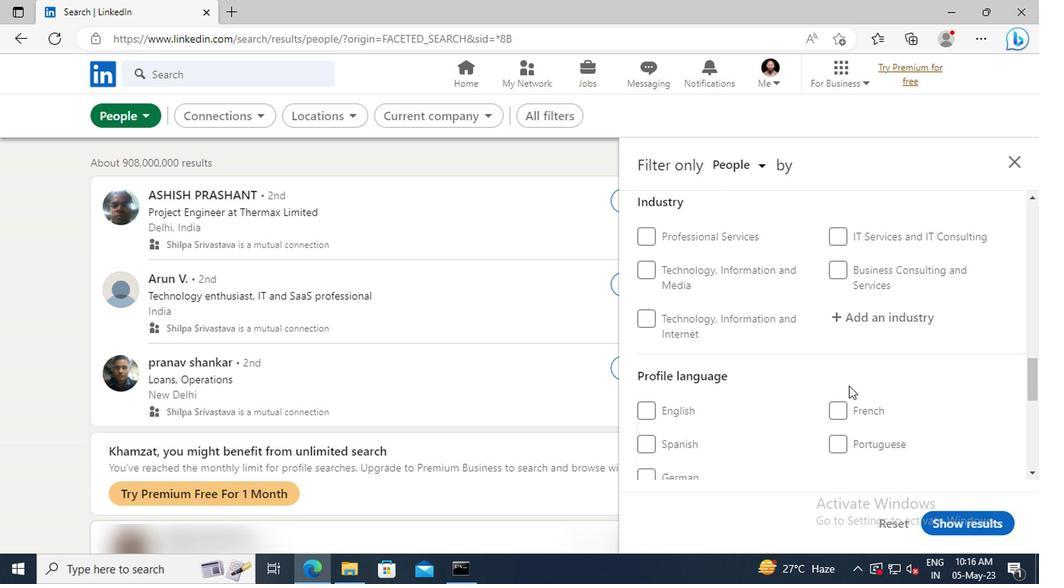 
Action: Mouse moved to (646, 392)
Screenshot: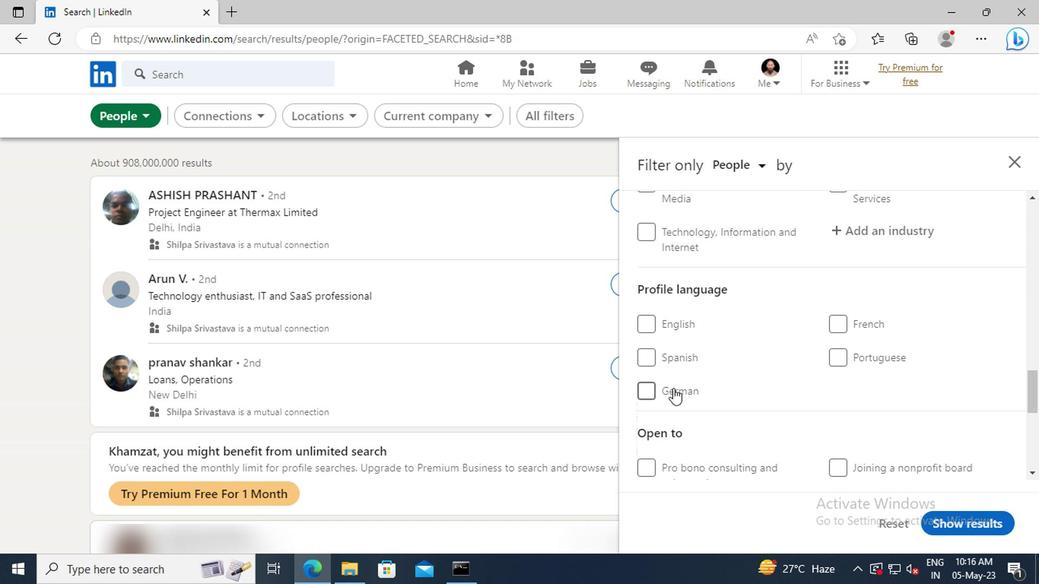 
Action: Mouse pressed left at (646, 392)
Screenshot: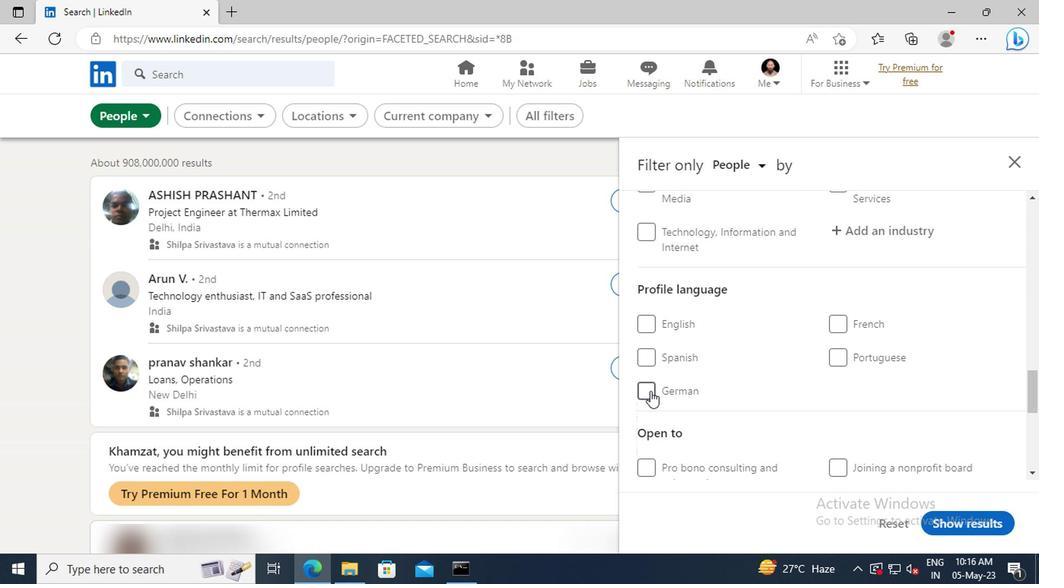 
Action: Mouse moved to (827, 336)
Screenshot: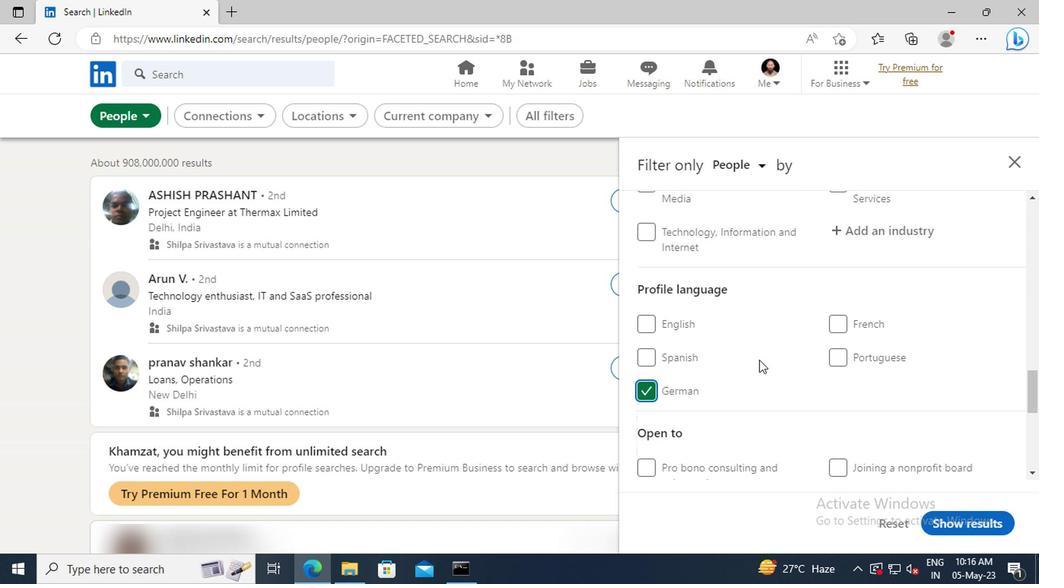 
Action: Mouse scrolled (827, 337) with delta (0, 0)
Screenshot: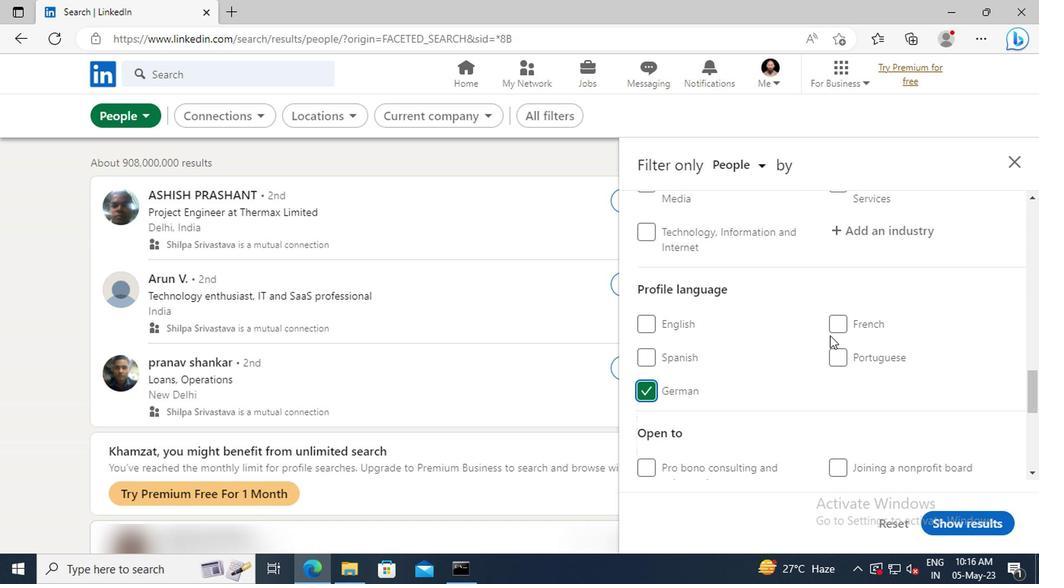 
Action: Mouse scrolled (827, 337) with delta (0, 0)
Screenshot: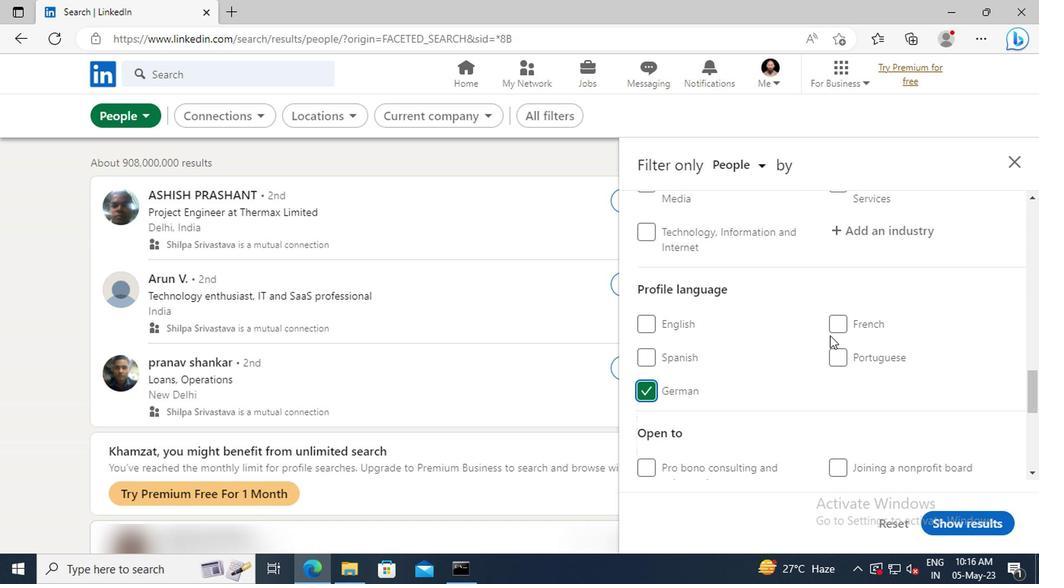 
Action: Mouse scrolled (827, 337) with delta (0, 0)
Screenshot: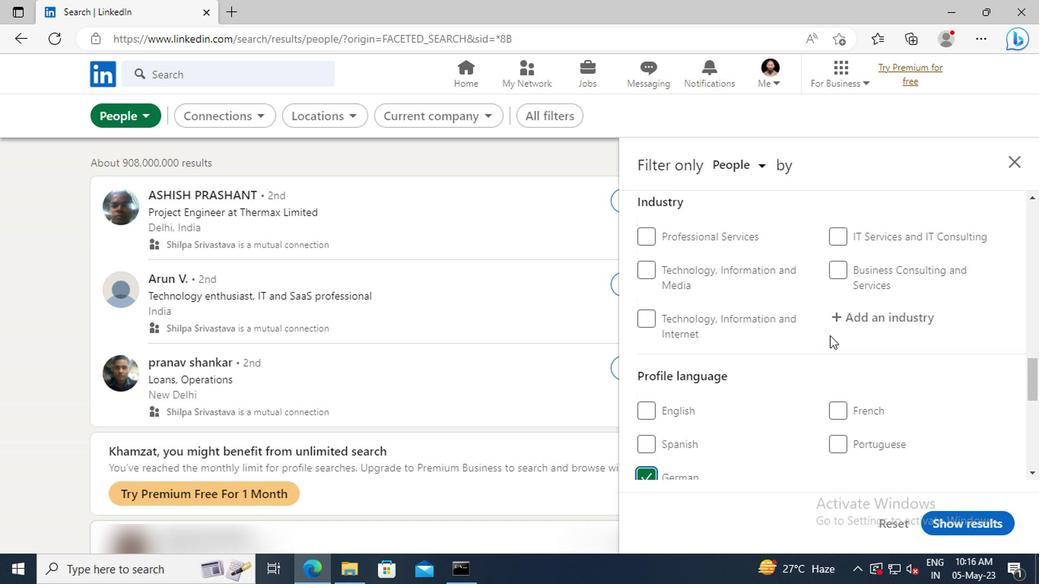 
Action: Mouse scrolled (827, 337) with delta (0, 0)
Screenshot: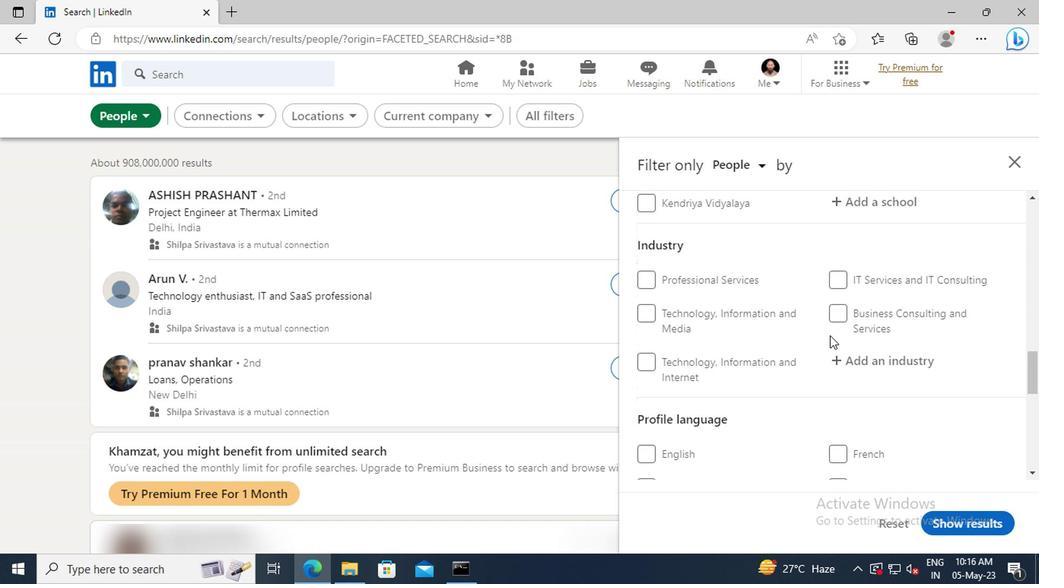 
Action: Mouse scrolled (827, 337) with delta (0, 0)
Screenshot: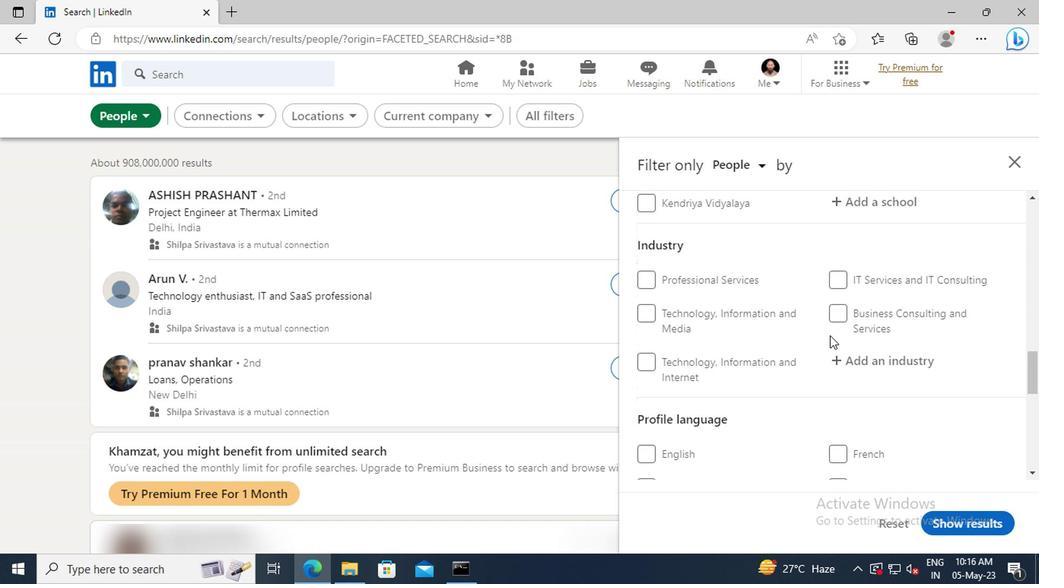 
Action: Mouse scrolled (827, 337) with delta (0, 0)
Screenshot: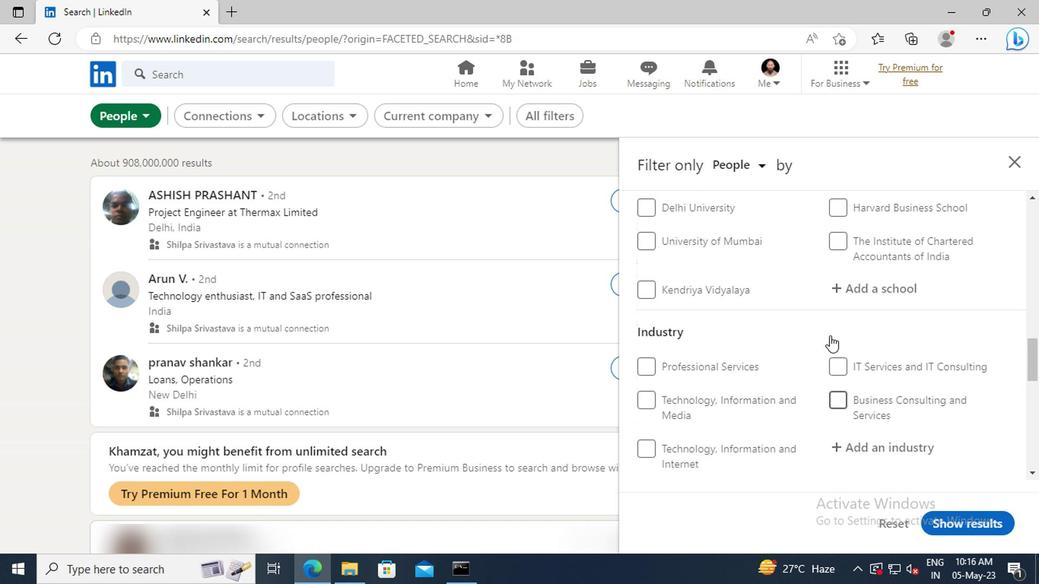 
Action: Mouse scrolled (827, 337) with delta (0, 0)
Screenshot: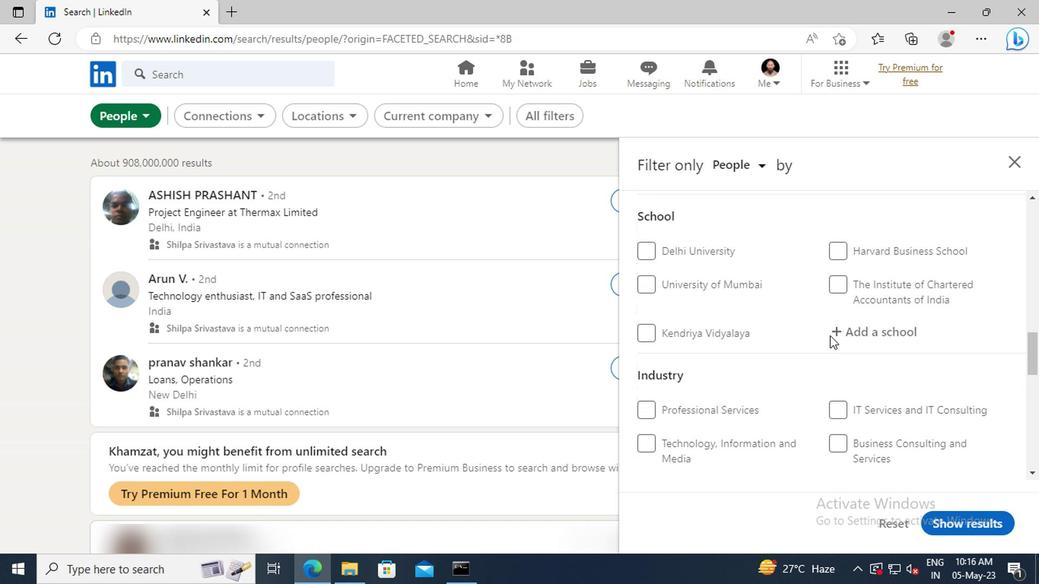 
Action: Mouse scrolled (827, 337) with delta (0, 0)
Screenshot: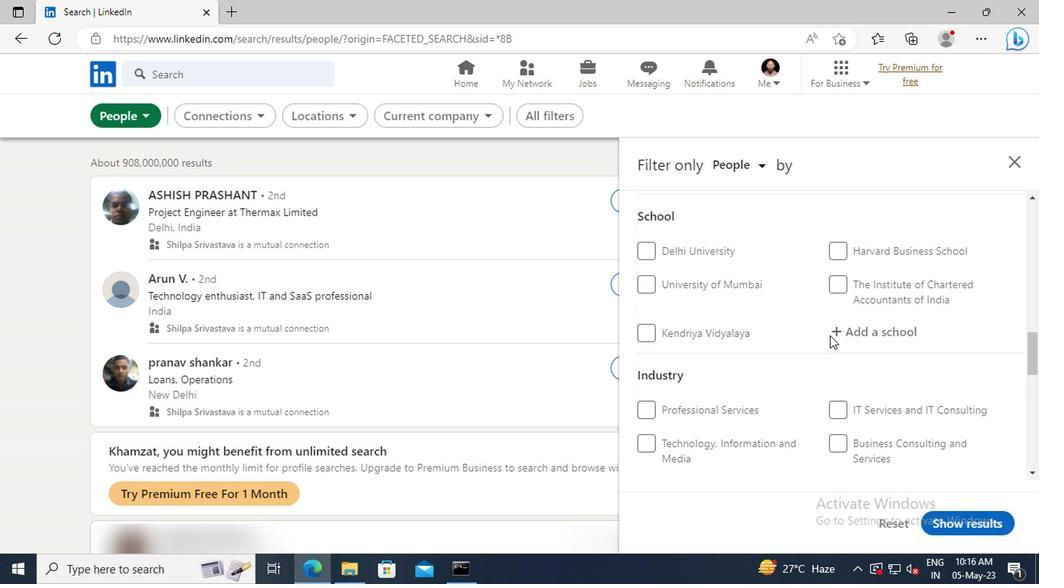 
Action: Mouse scrolled (827, 337) with delta (0, 0)
Screenshot: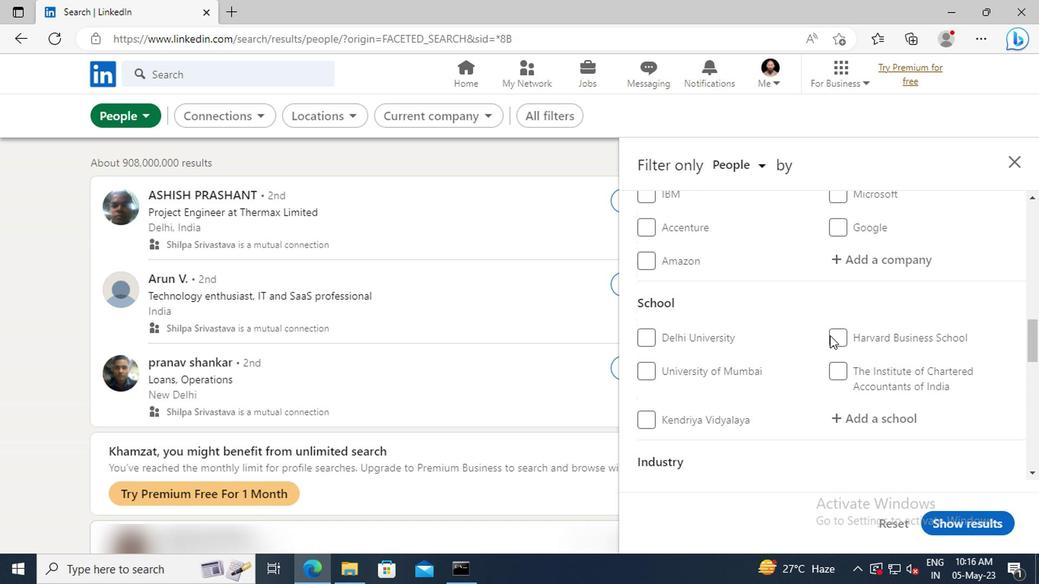 
Action: Mouse scrolled (827, 337) with delta (0, 0)
Screenshot: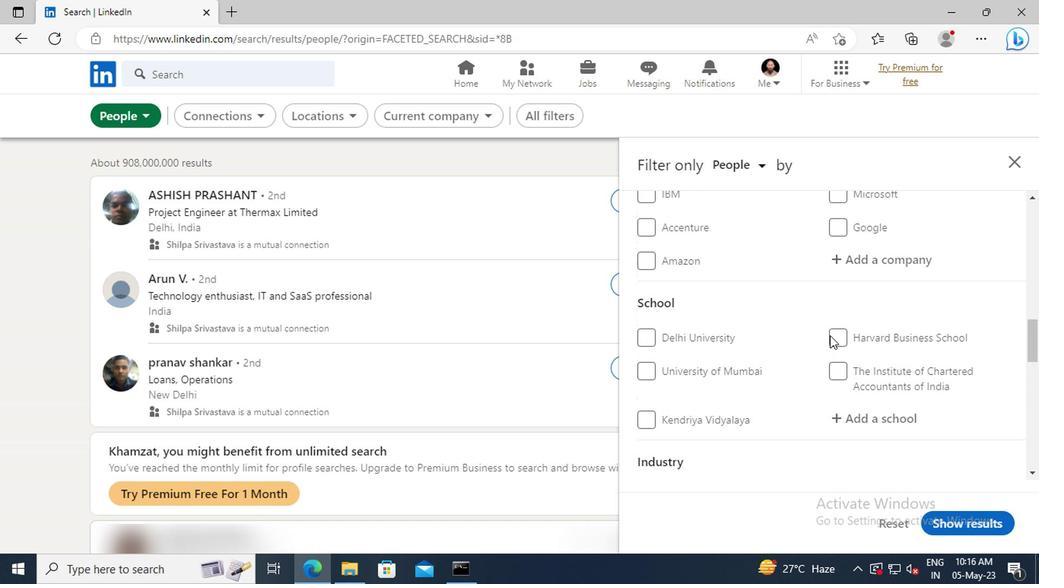 
Action: Mouse scrolled (827, 337) with delta (0, 0)
Screenshot: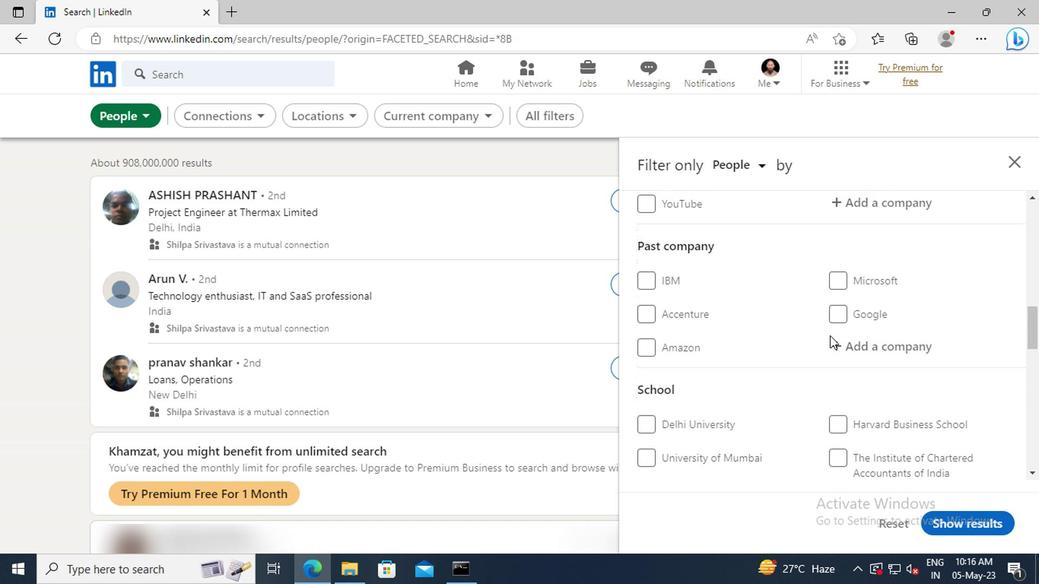 
Action: Mouse scrolled (827, 337) with delta (0, 0)
Screenshot: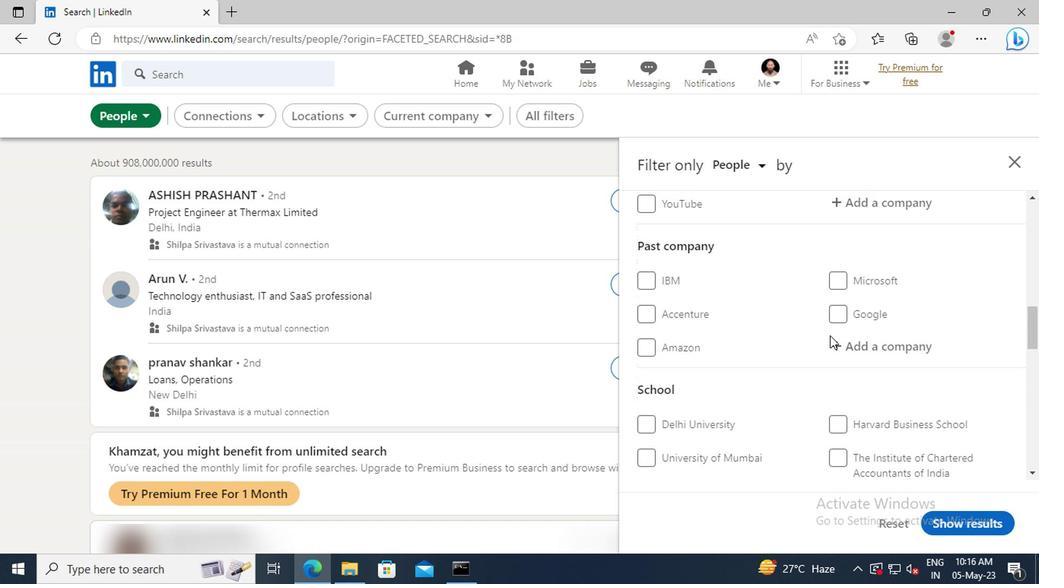 
Action: Mouse scrolled (827, 337) with delta (0, 0)
Screenshot: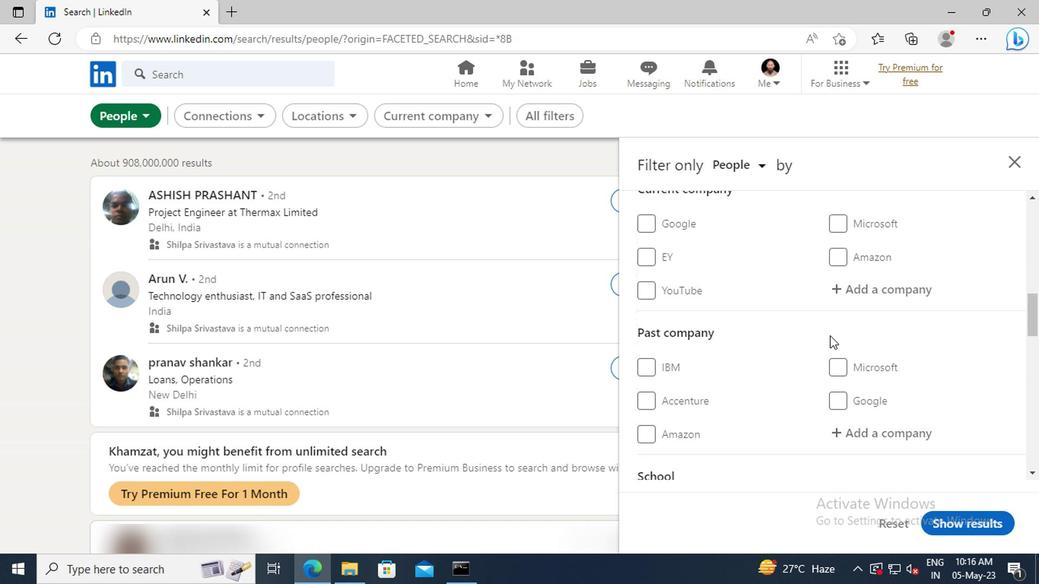 
Action: Mouse moved to (833, 334)
Screenshot: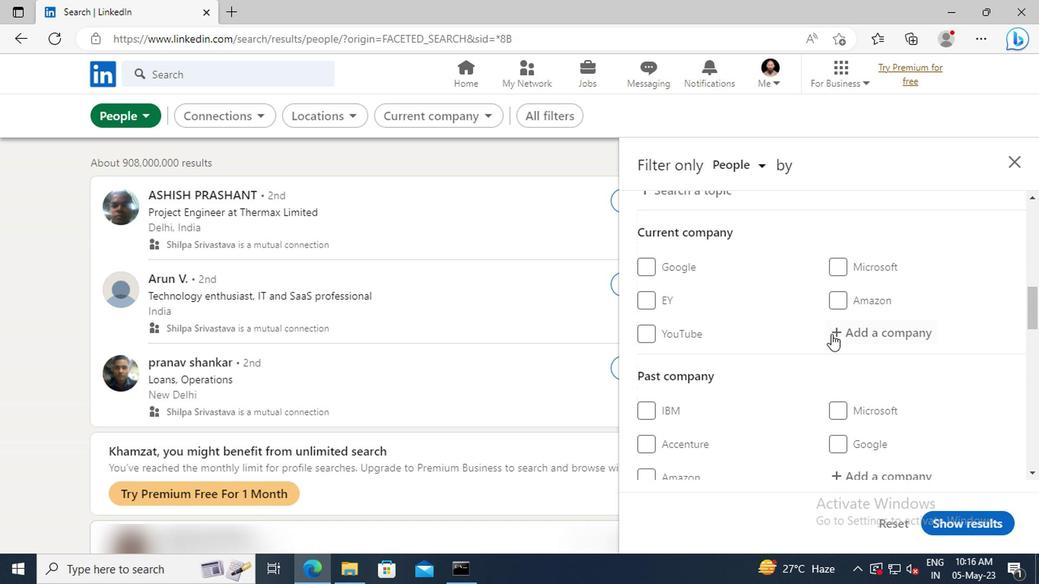 
Action: Mouse pressed left at (833, 334)
Screenshot: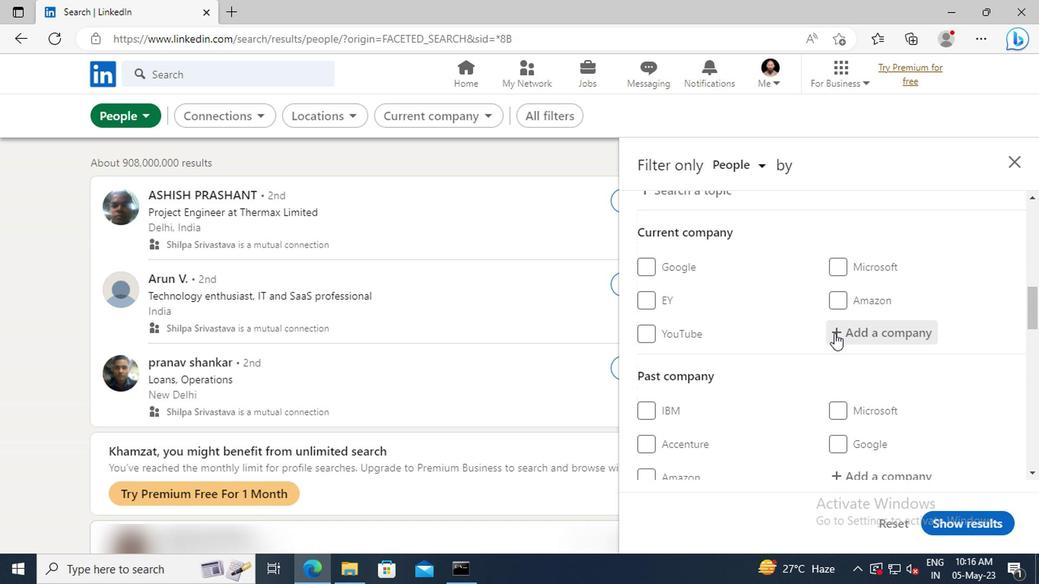 
Action: Key pressed <Key.shift>CAVIN<Key.shift>KA
Screenshot: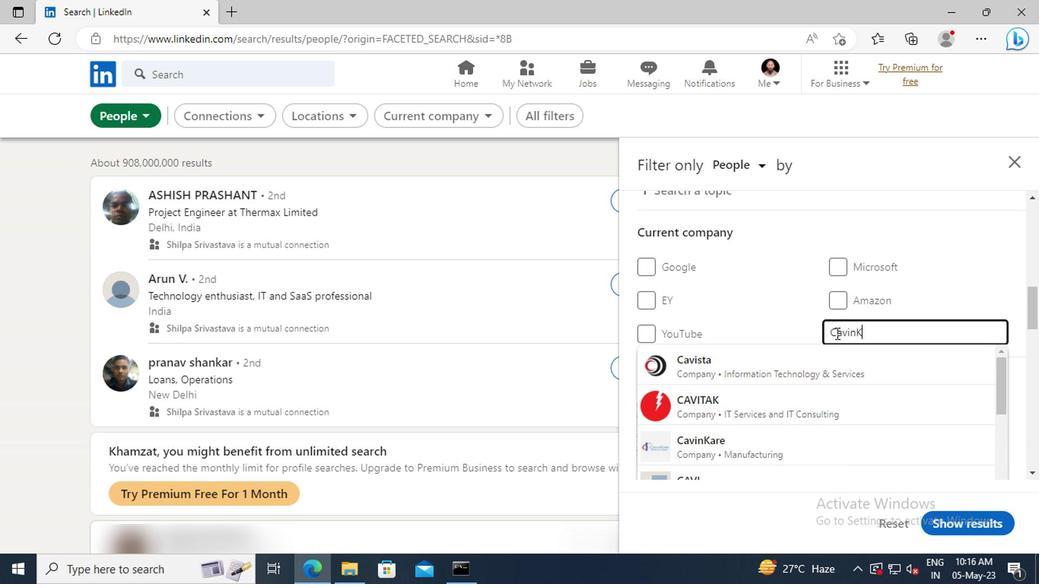 
Action: Mouse moved to (832, 360)
Screenshot: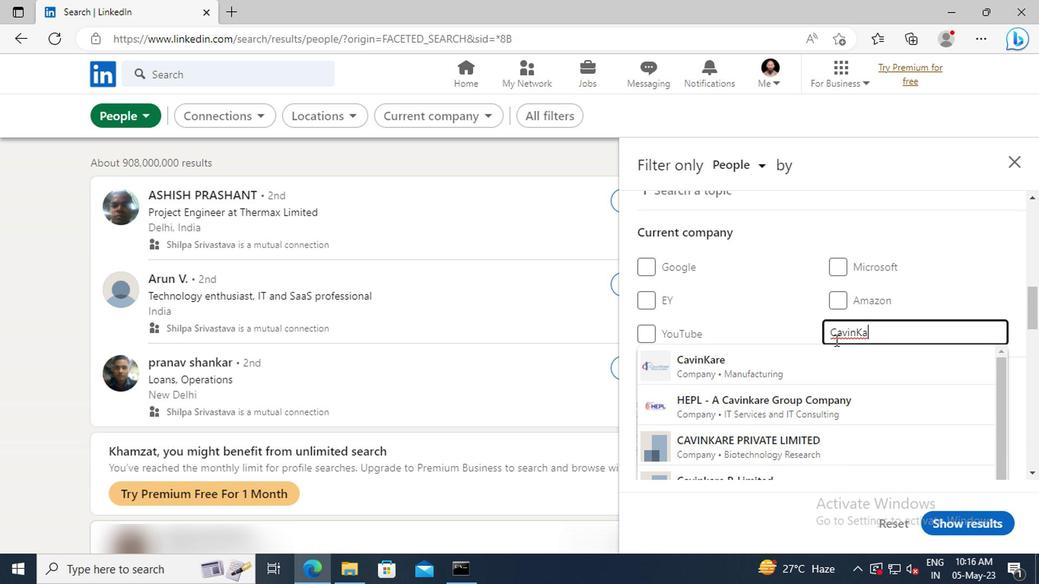 
Action: Mouse pressed left at (832, 360)
Screenshot: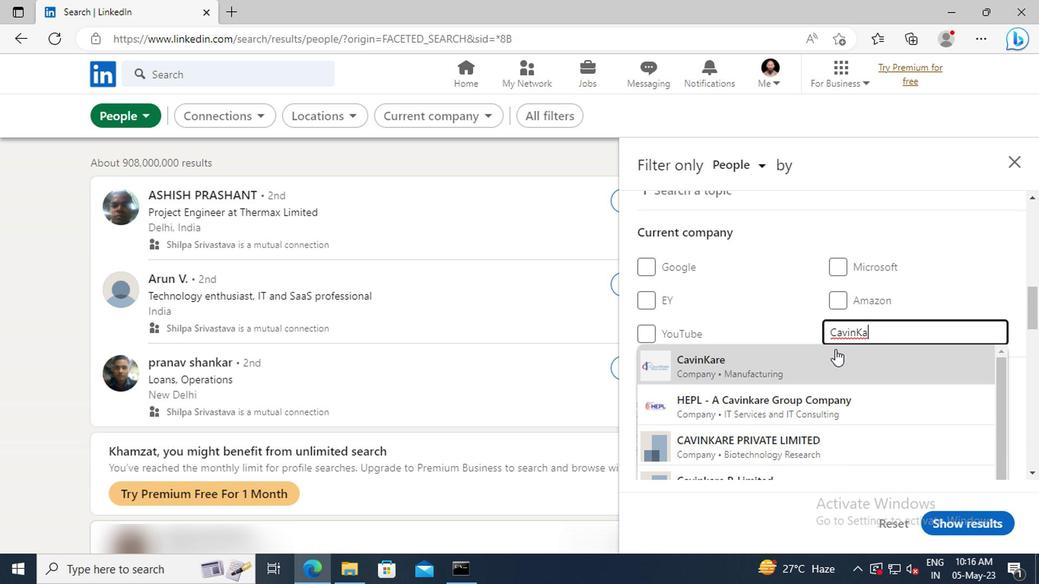 
Action: Mouse scrolled (832, 359) with delta (0, 0)
Screenshot: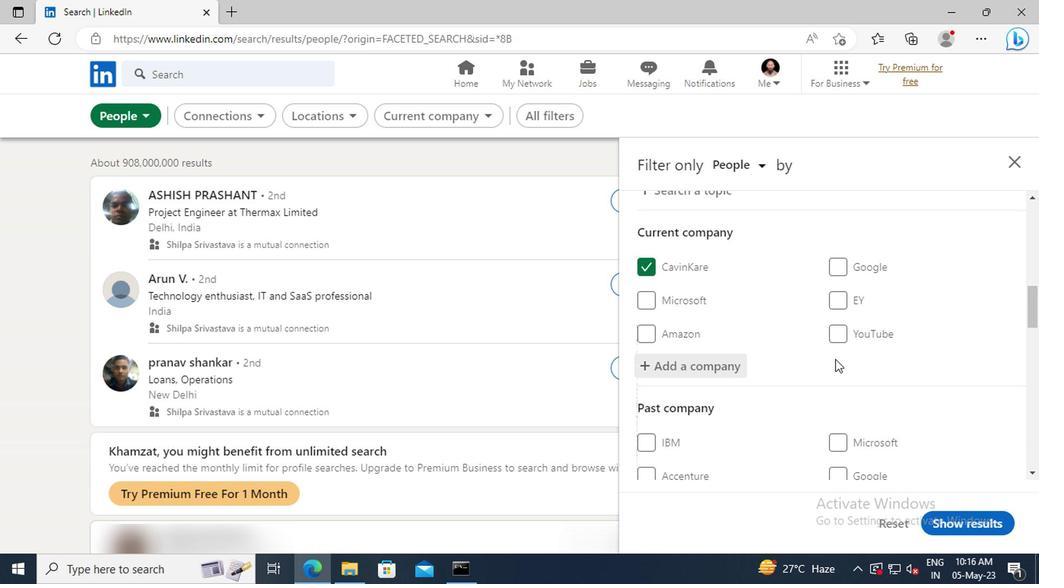 
Action: Mouse moved to (832, 354)
Screenshot: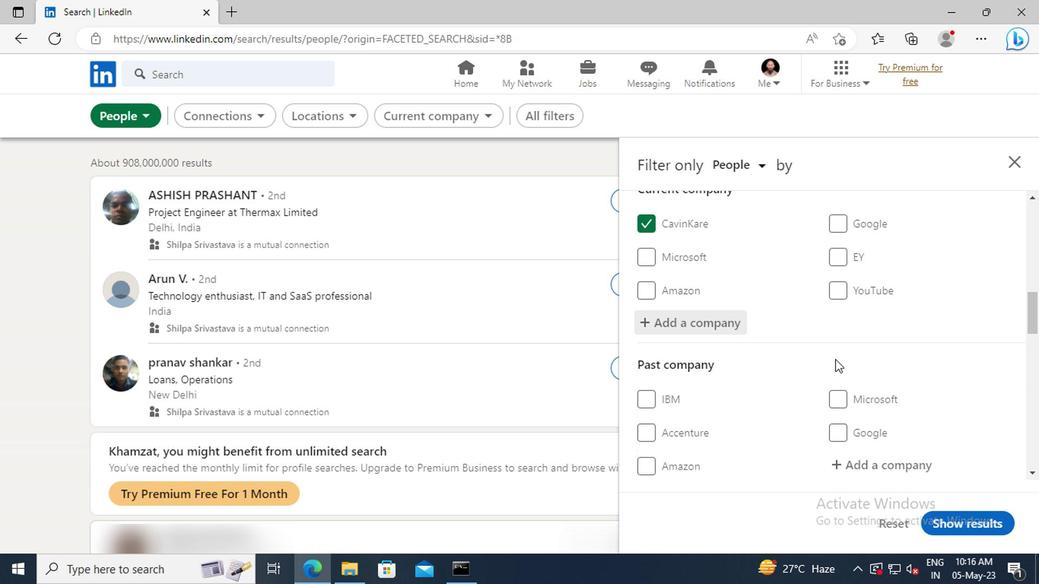 
Action: Mouse scrolled (832, 353) with delta (0, -1)
Screenshot: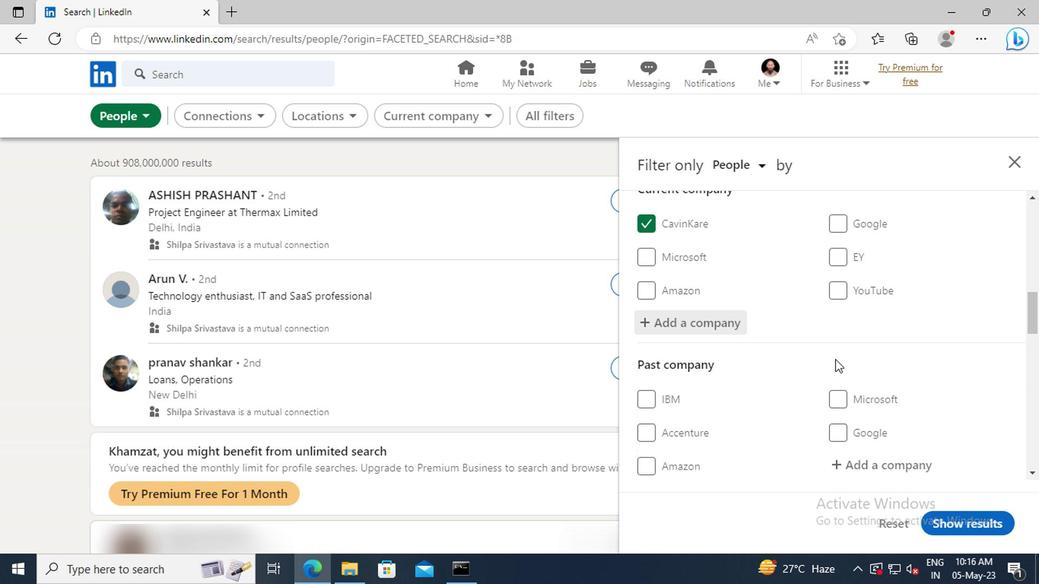 
Action: Mouse scrolled (832, 353) with delta (0, -1)
Screenshot: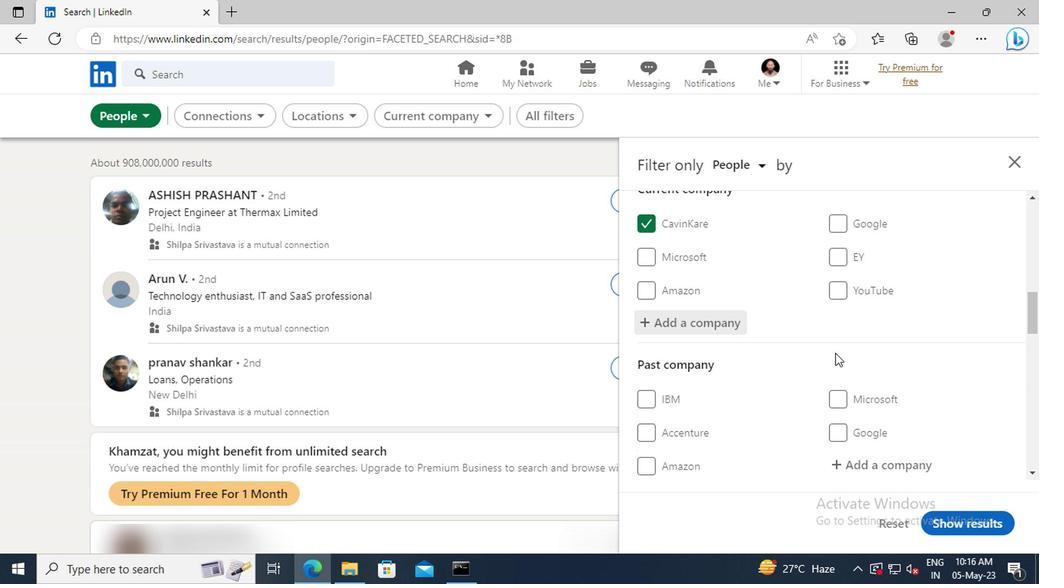 
Action: Mouse moved to (832, 339)
Screenshot: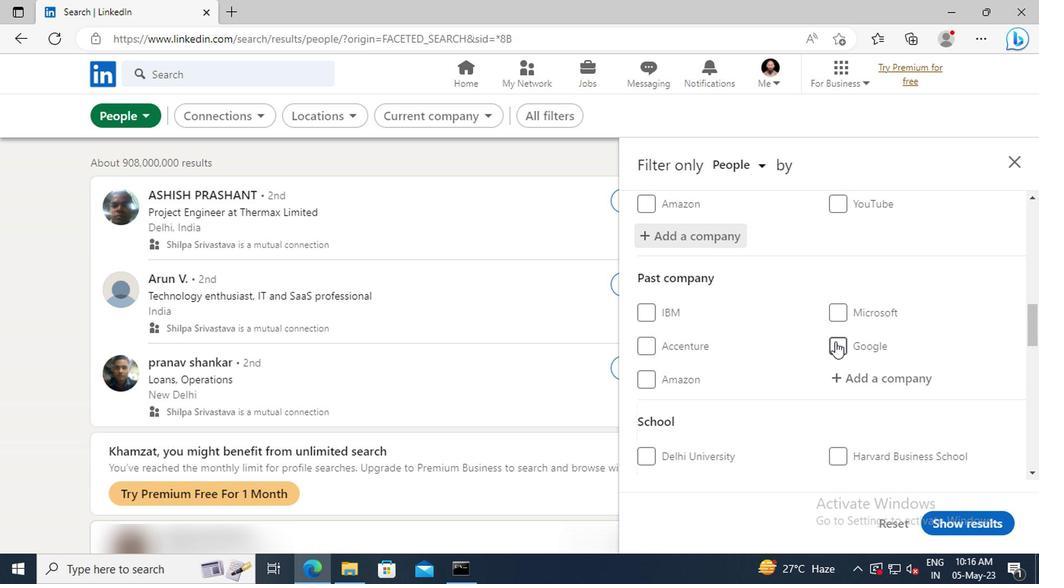 
Action: Mouse scrolled (832, 337) with delta (0, -1)
Screenshot: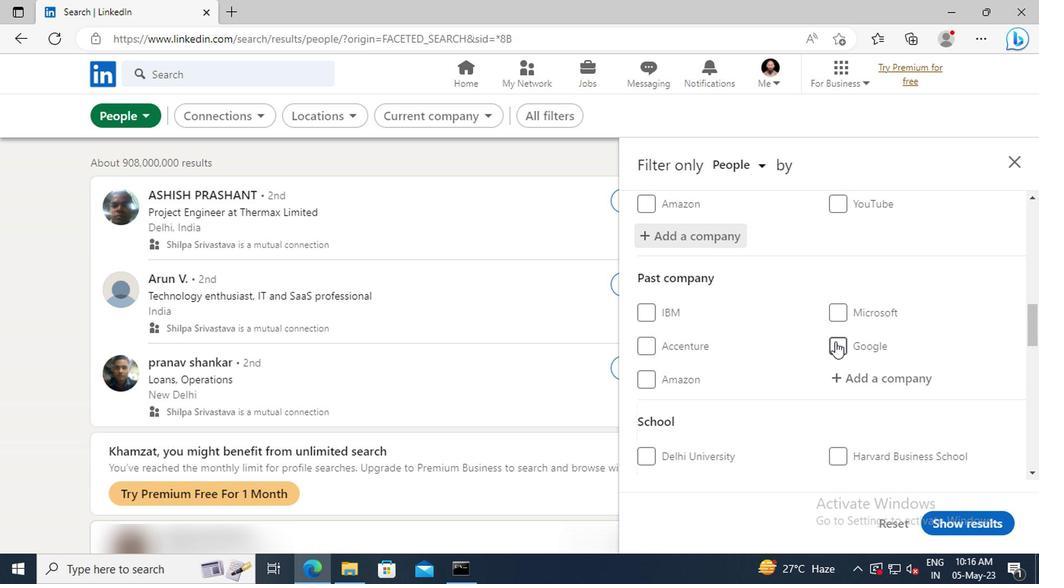
Action: Mouse scrolled (832, 337) with delta (0, -1)
Screenshot: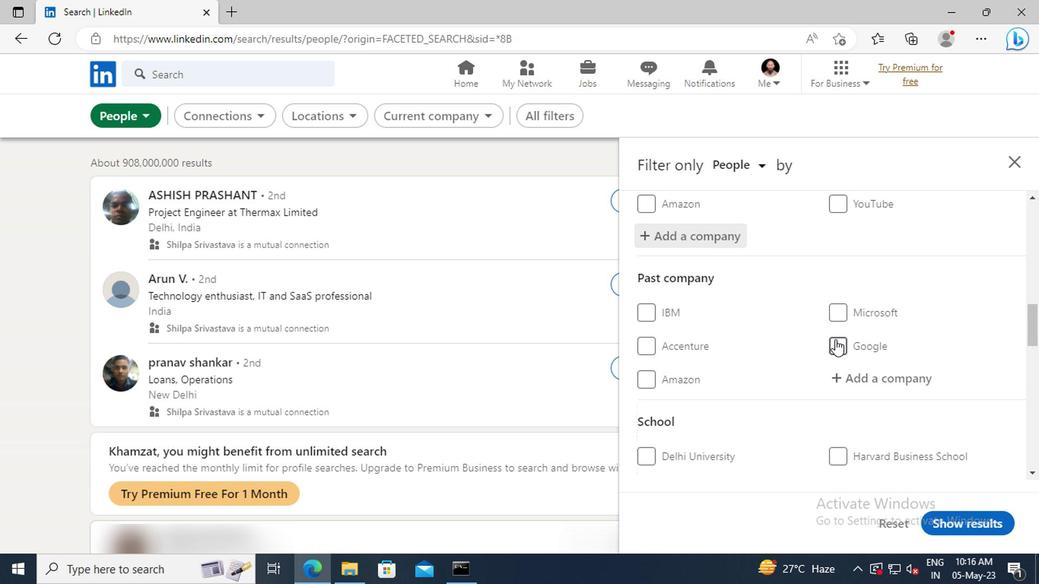 
Action: Mouse moved to (831, 326)
Screenshot: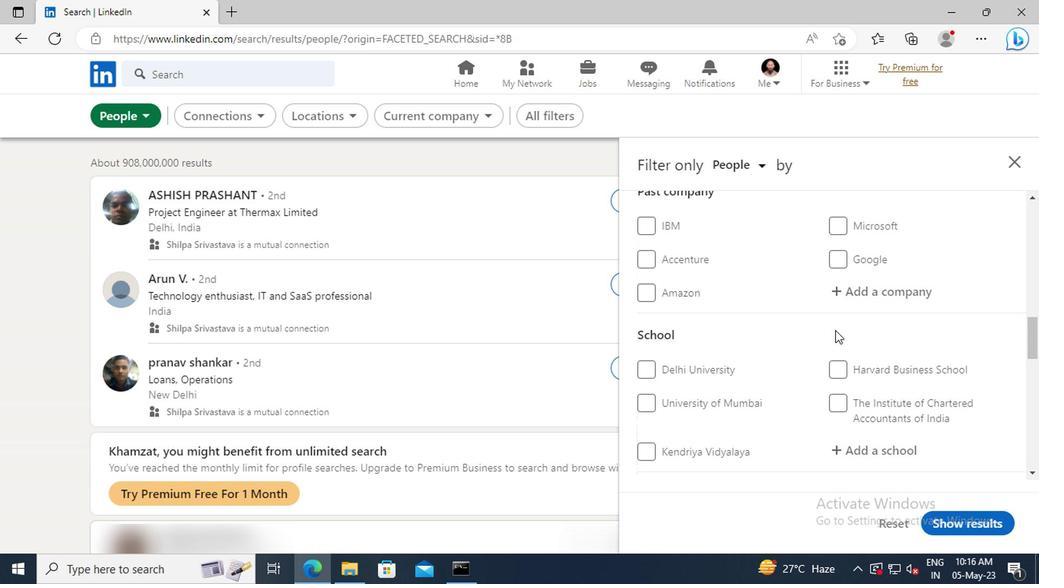 
Action: Mouse scrolled (831, 326) with delta (0, 0)
Screenshot: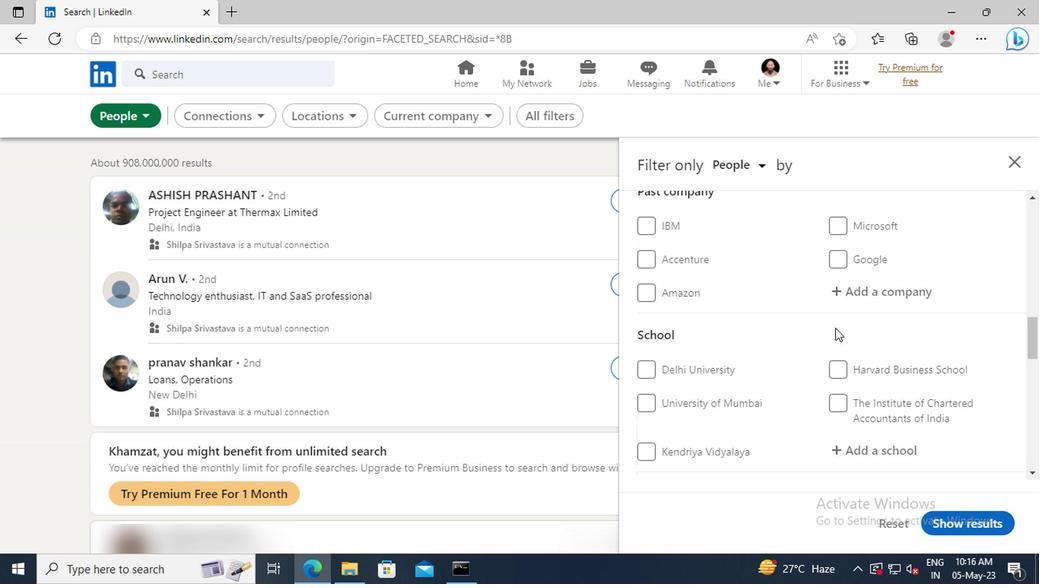 
Action: Mouse scrolled (831, 326) with delta (0, 0)
Screenshot: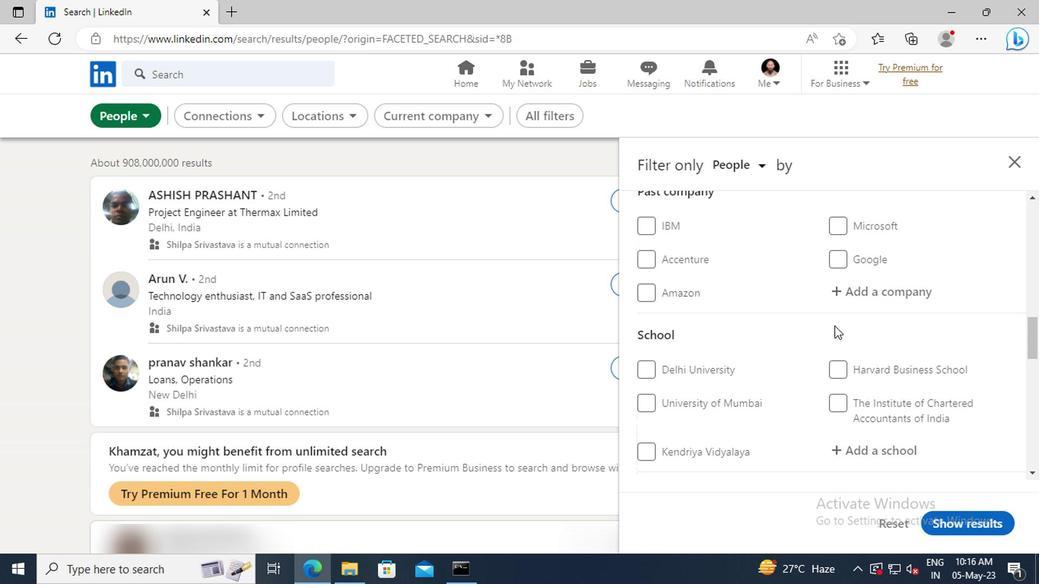 
Action: Mouse moved to (831, 326)
Screenshot: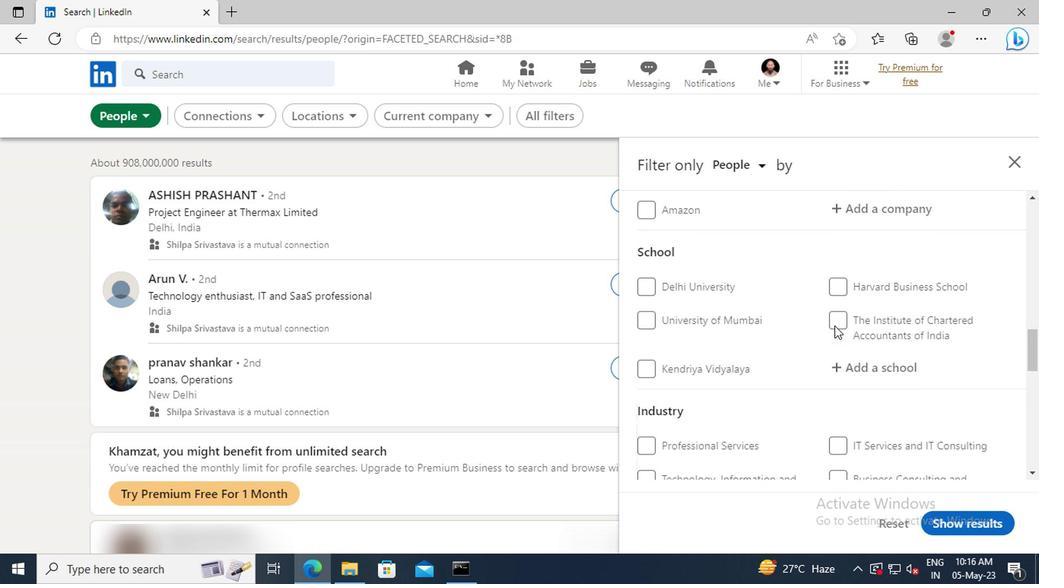 
Action: Mouse scrolled (831, 326) with delta (0, 0)
Screenshot: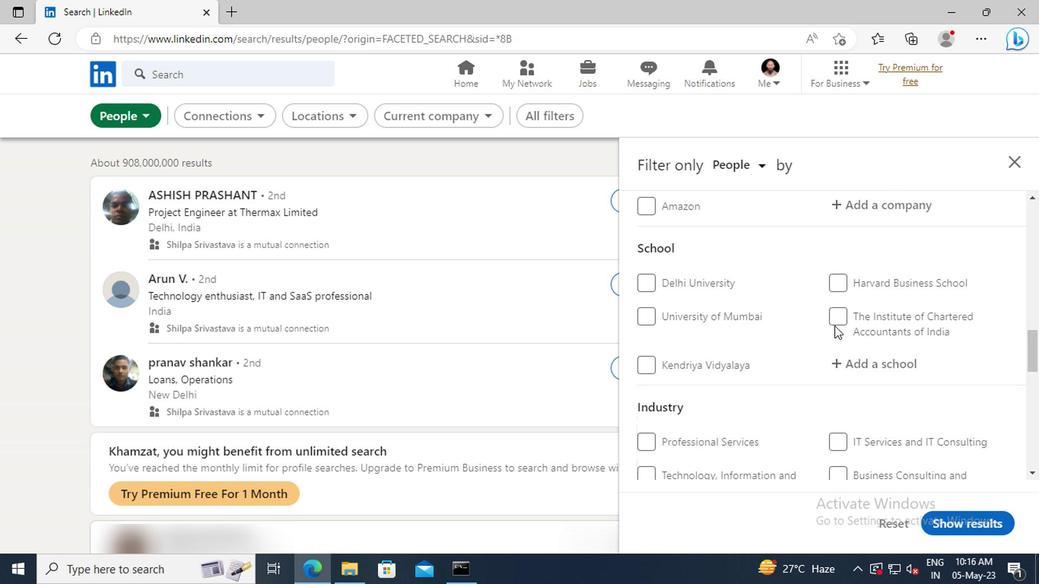 
Action: Mouse moved to (839, 324)
Screenshot: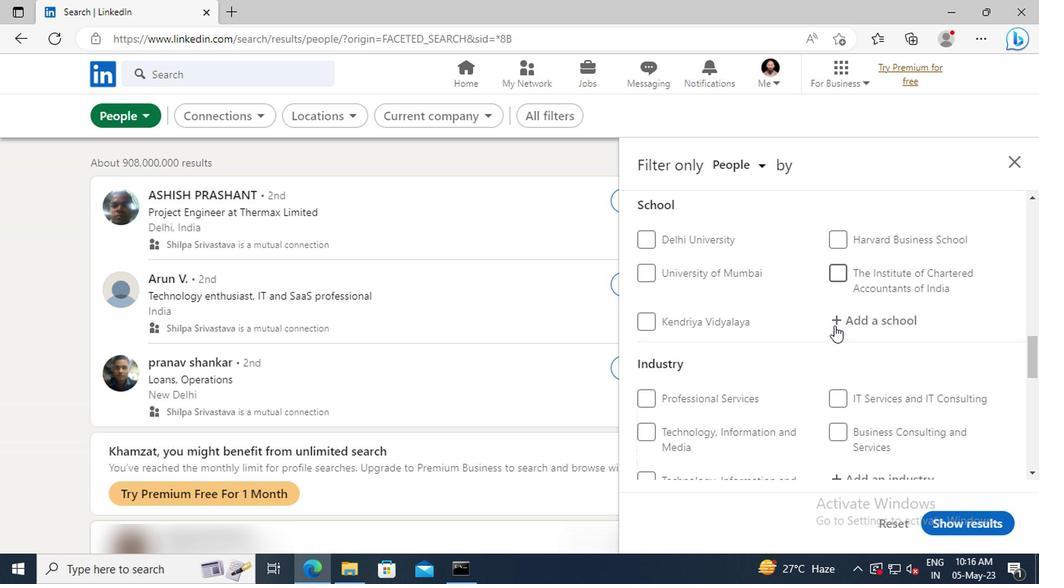 
Action: Mouse pressed left at (839, 324)
Screenshot: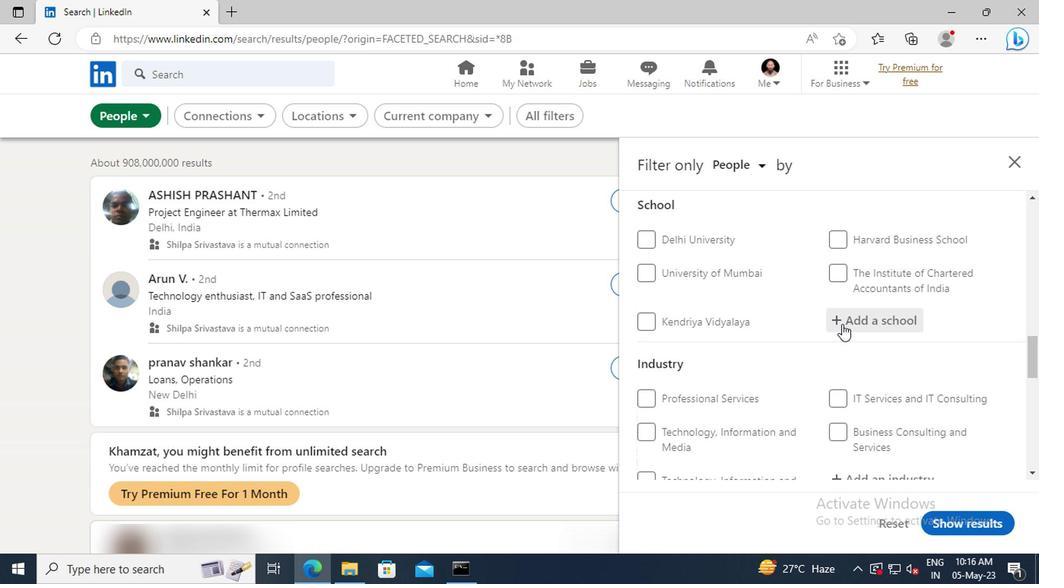 
Action: Key pressed <Key.shift>MIT<Key.space><Key.shift>ADT
Screenshot: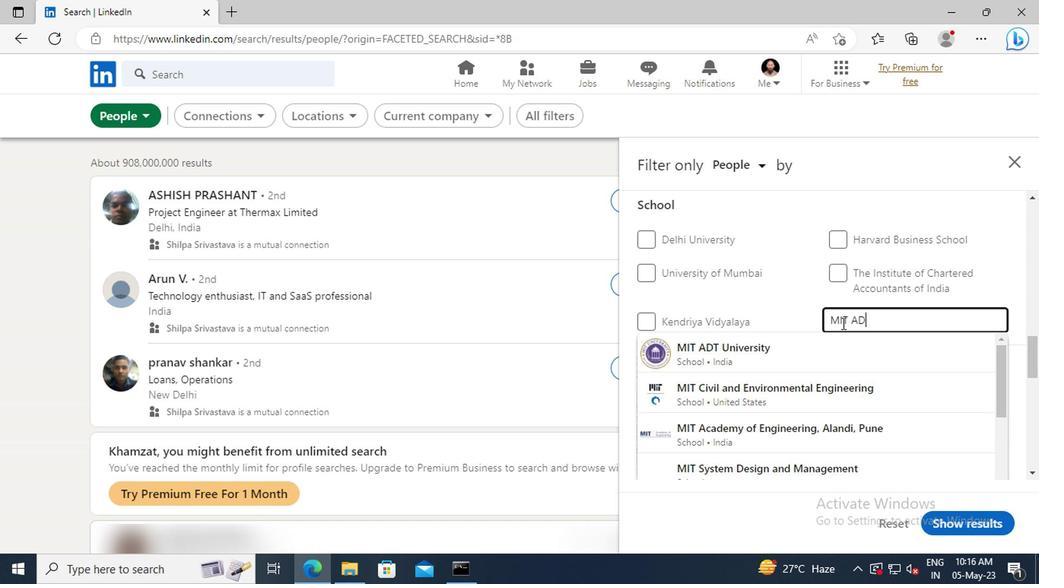 
Action: Mouse moved to (842, 353)
Screenshot: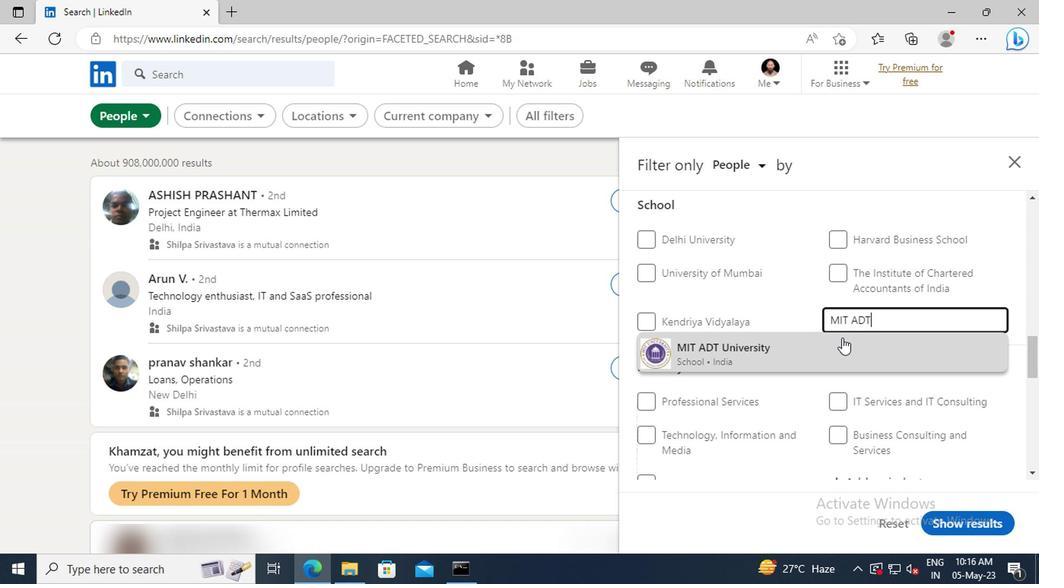 
Action: Mouse pressed left at (842, 353)
Screenshot: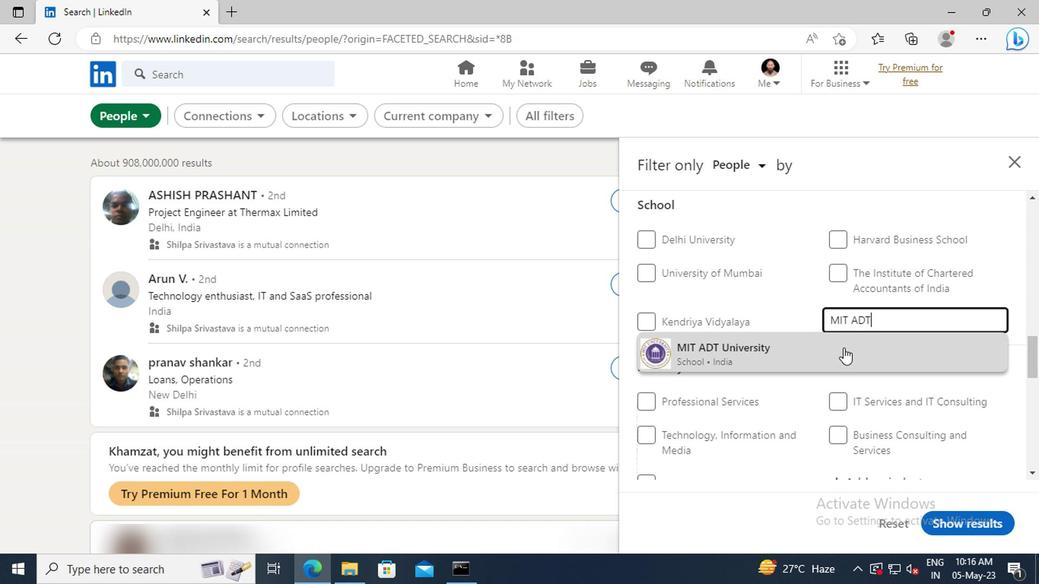 
Action: Mouse scrolled (842, 352) with delta (0, 0)
Screenshot: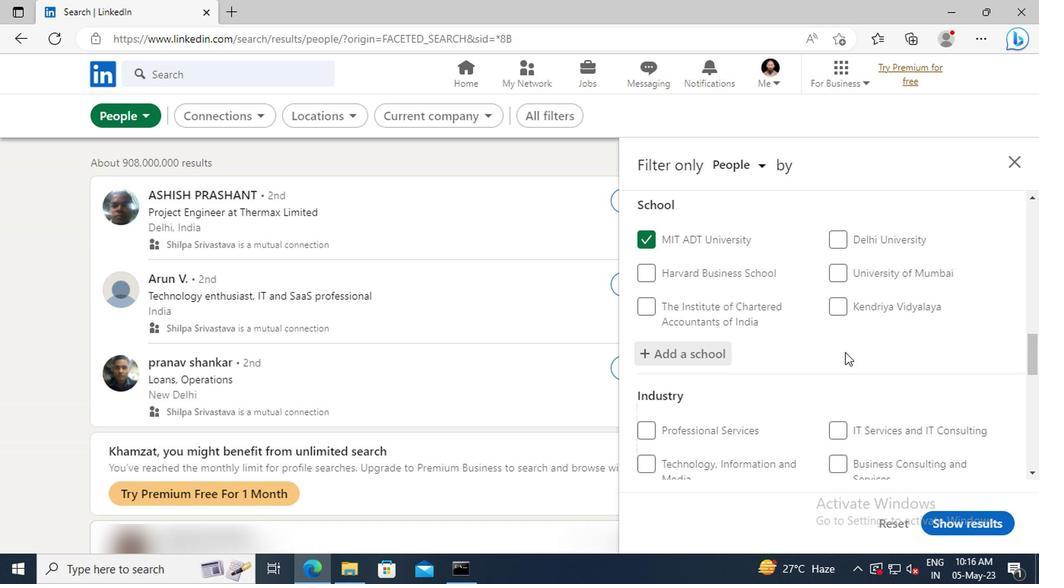 
Action: Mouse moved to (841, 339)
Screenshot: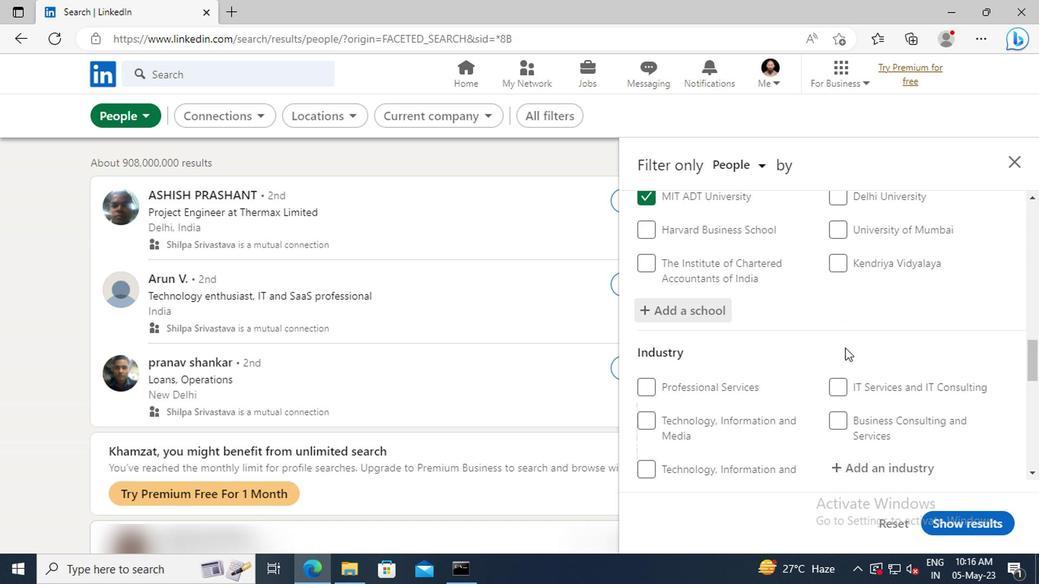 
Action: Mouse scrolled (841, 339) with delta (0, 0)
Screenshot: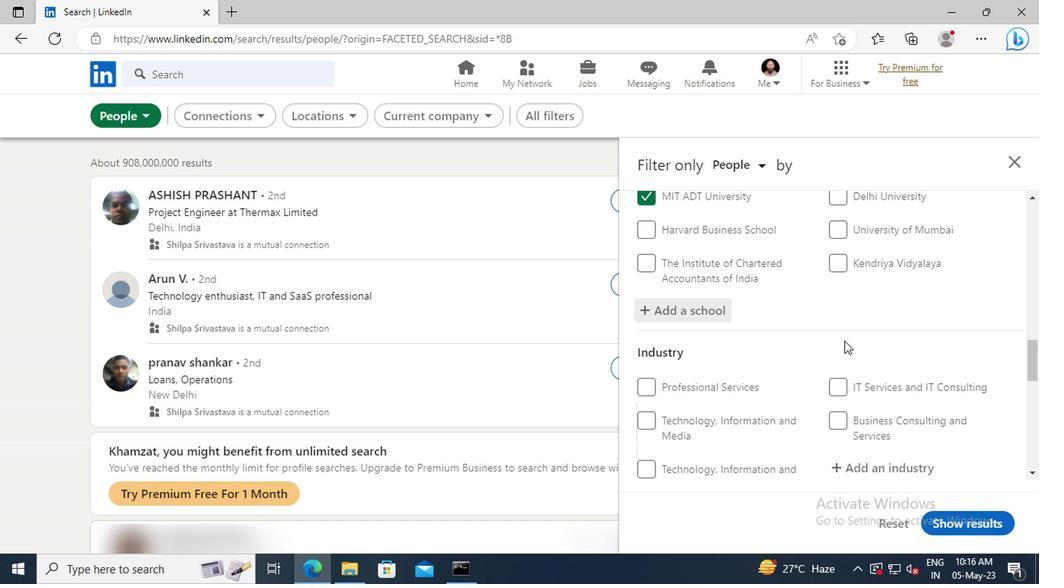 
Action: Mouse moved to (841, 333)
Screenshot: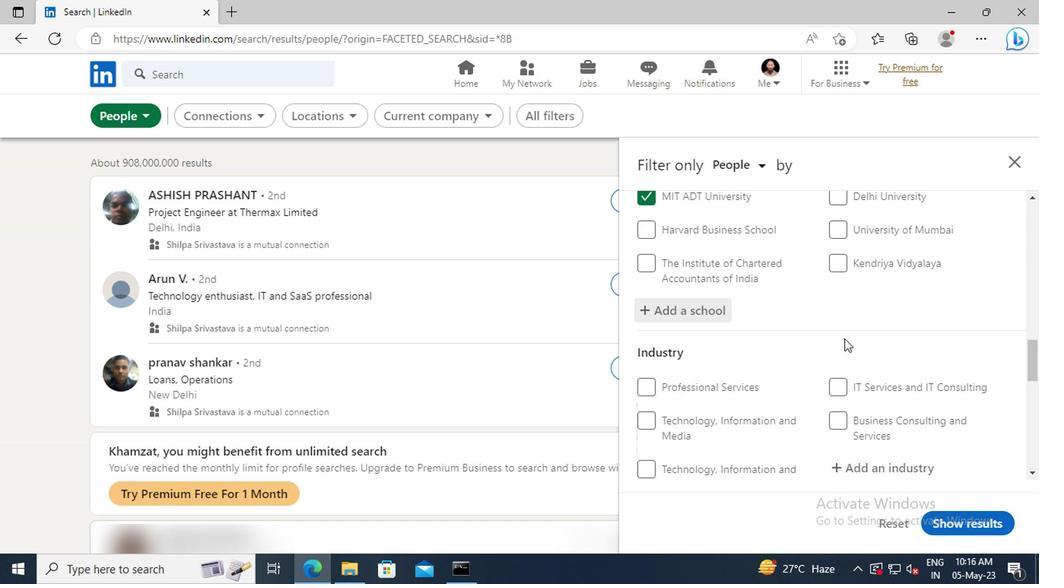 
Action: Mouse scrolled (841, 333) with delta (0, 0)
Screenshot: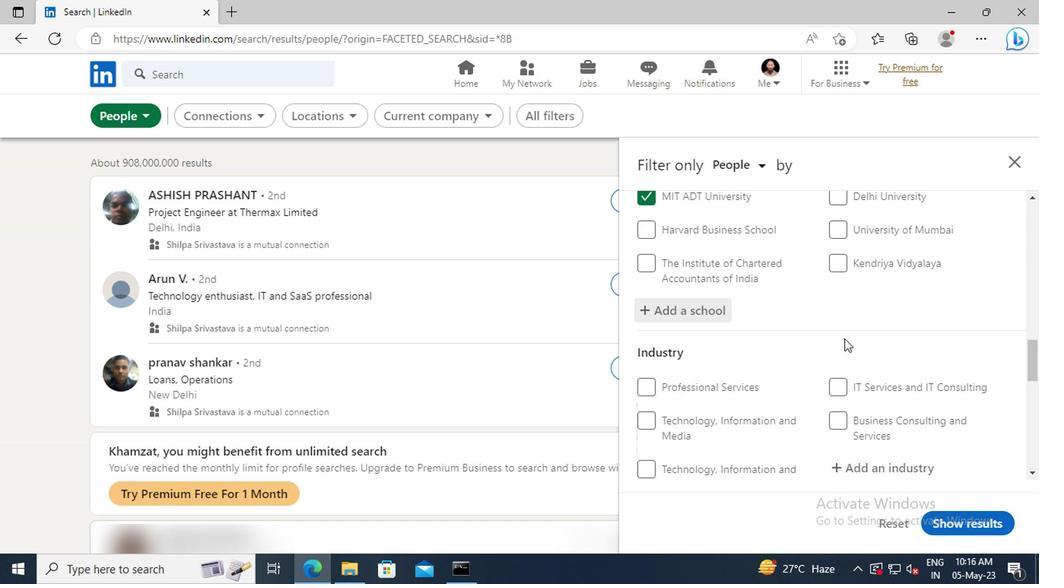 
Action: Mouse moved to (841, 321)
Screenshot: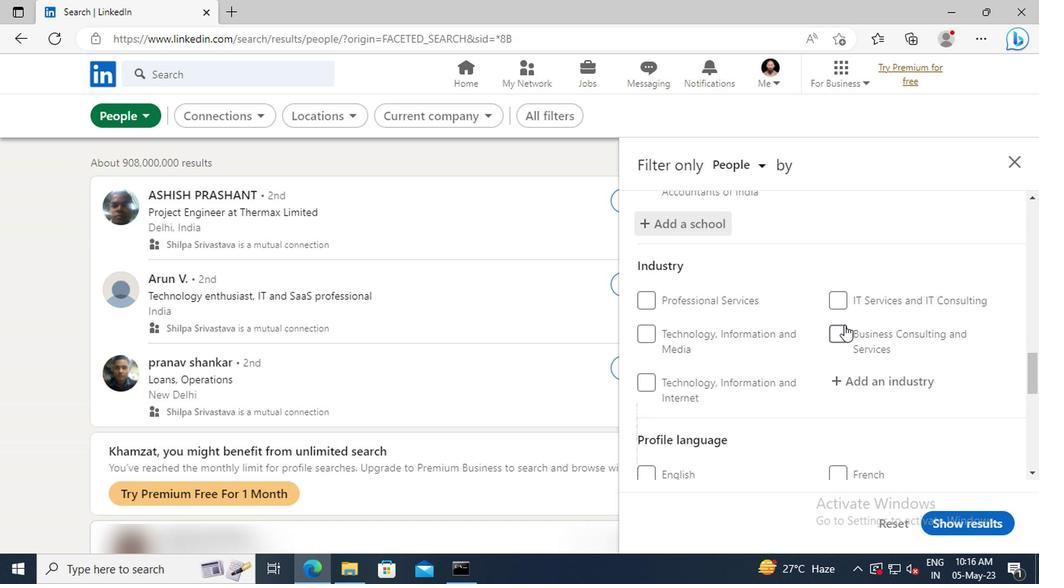 
Action: Mouse scrolled (841, 320) with delta (0, -1)
Screenshot: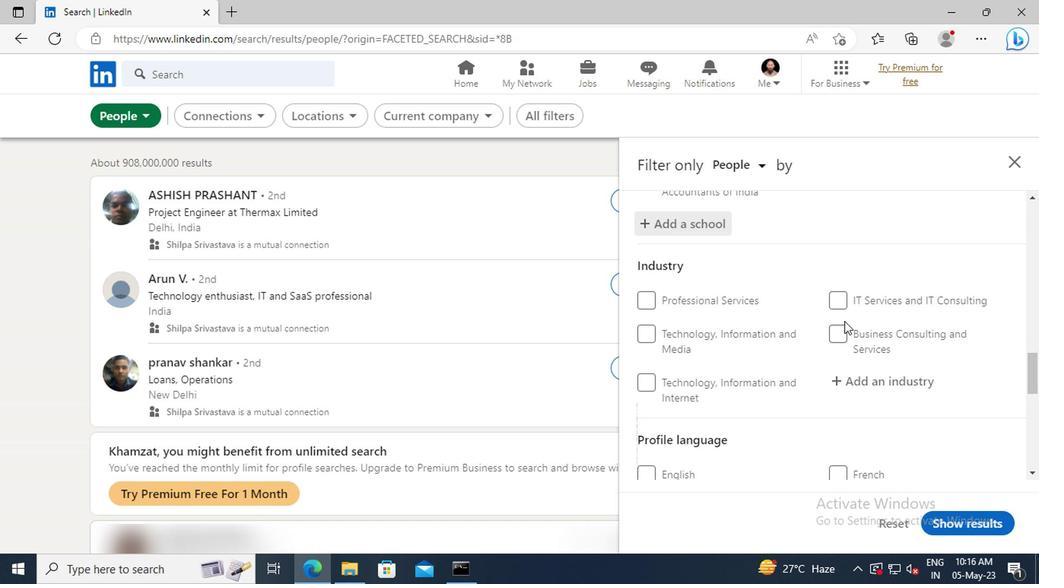 
Action: Mouse moved to (844, 335)
Screenshot: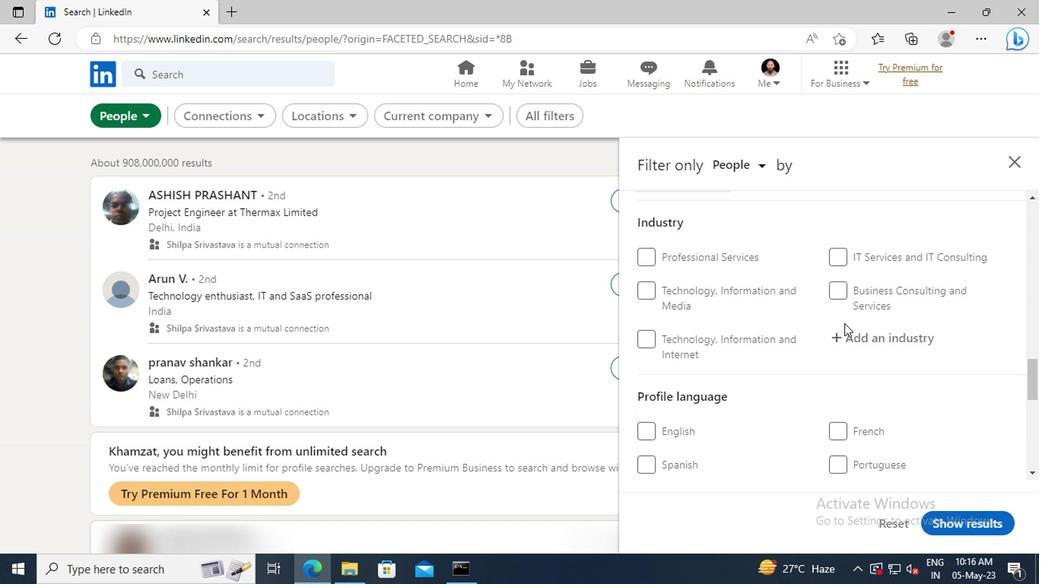
Action: Mouse pressed left at (844, 335)
Screenshot: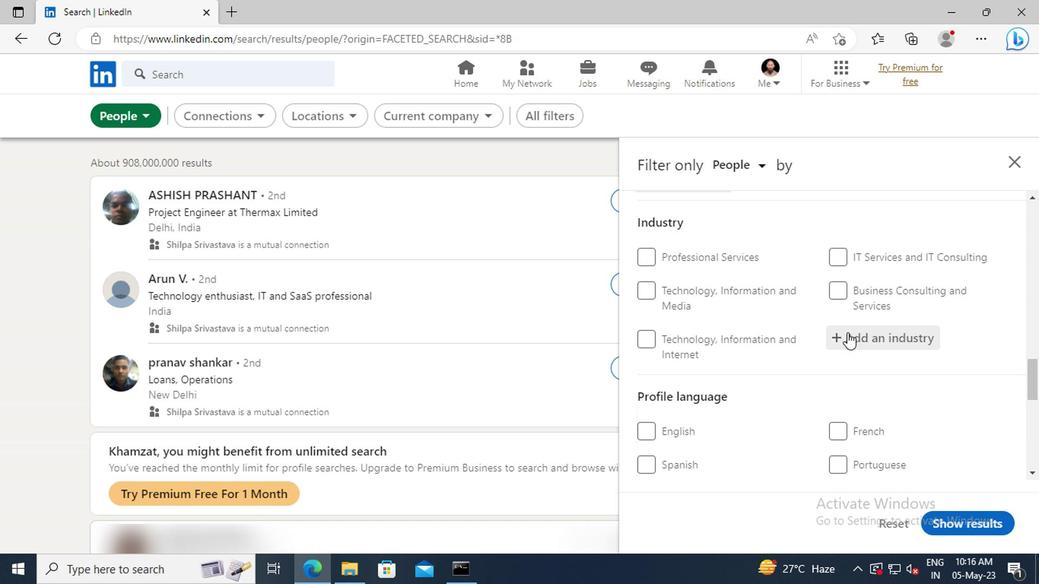 
Action: Key pressed <Key.shift>MOBILE<Key.space><Key.shift>FOO
Screenshot: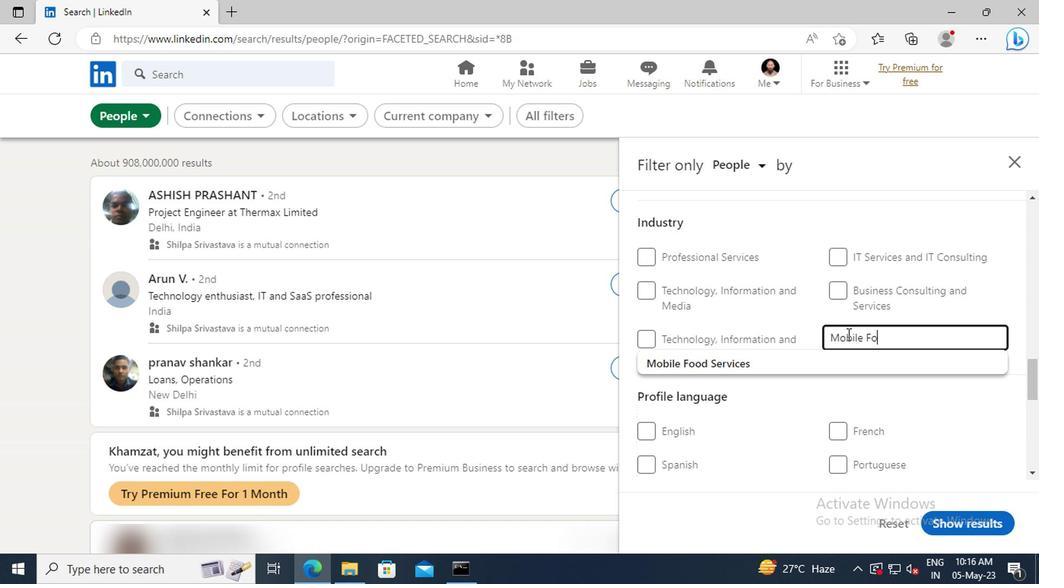 
Action: Mouse moved to (850, 360)
Screenshot: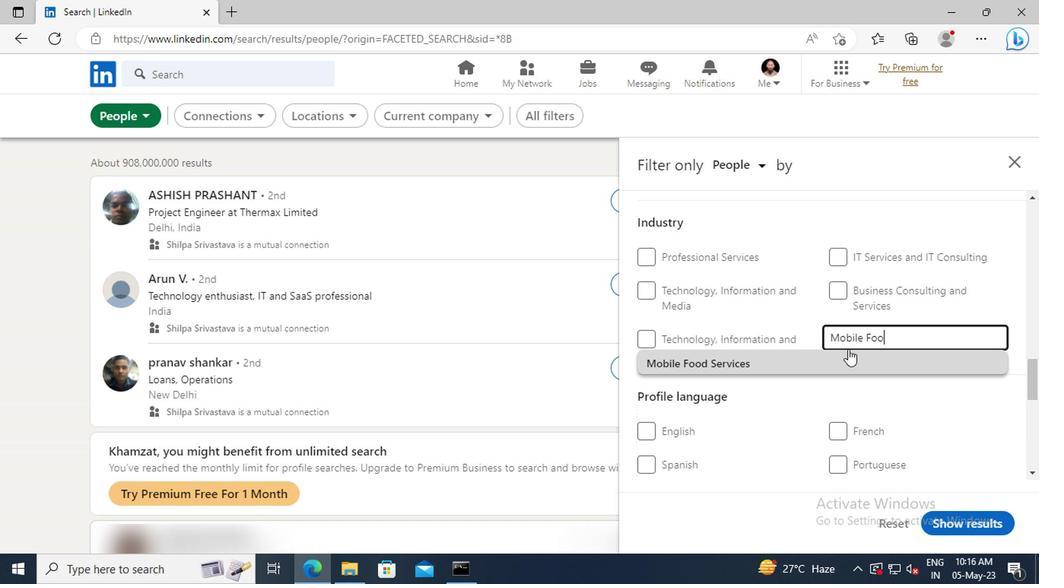 
Action: Mouse pressed left at (850, 360)
Screenshot: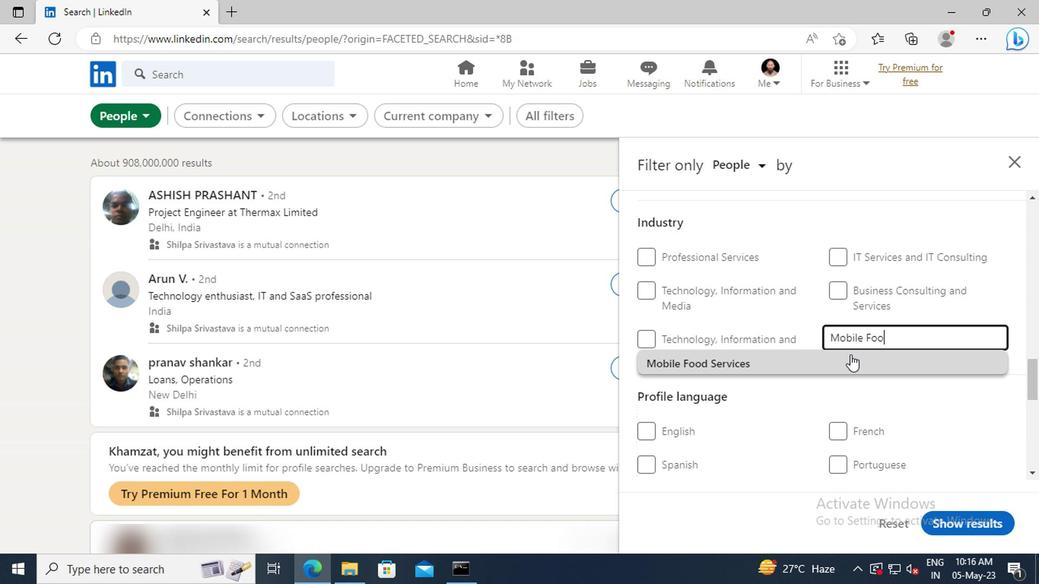 
Action: Mouse scrolled (850, 360) with delta (0, 0)
Screenshot: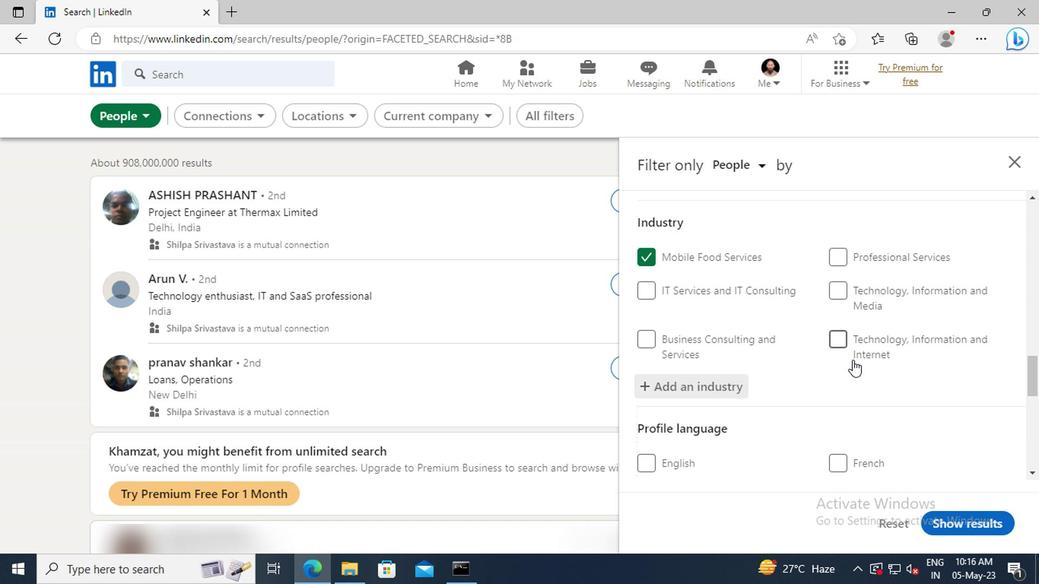 
Action: Mouse scrolled (850, 360) with delta (0, 0)
Screenshot: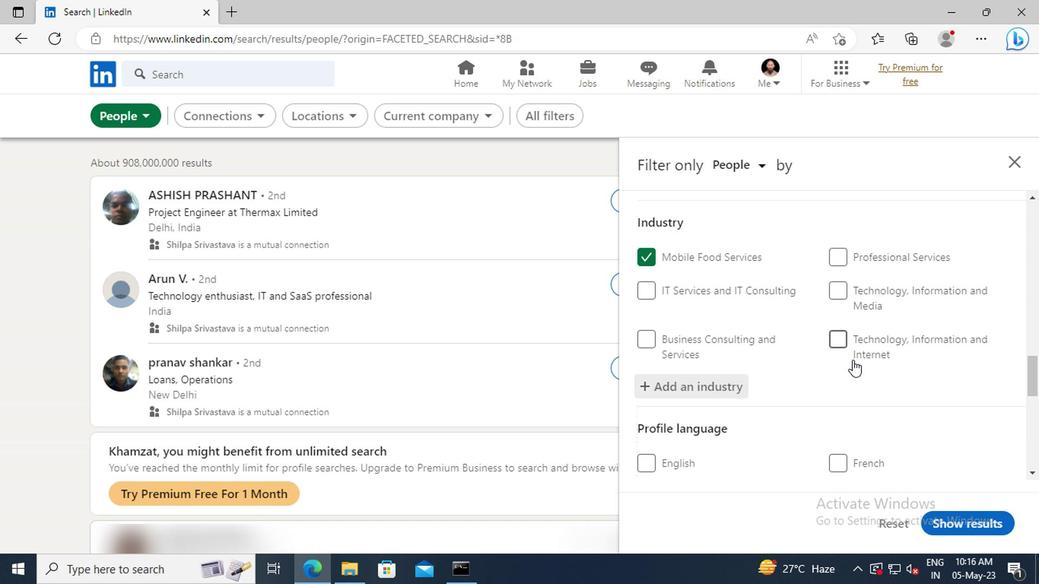 
Action: Mouse scrolled (850, 360) with delta (0, 0)
Screenshot: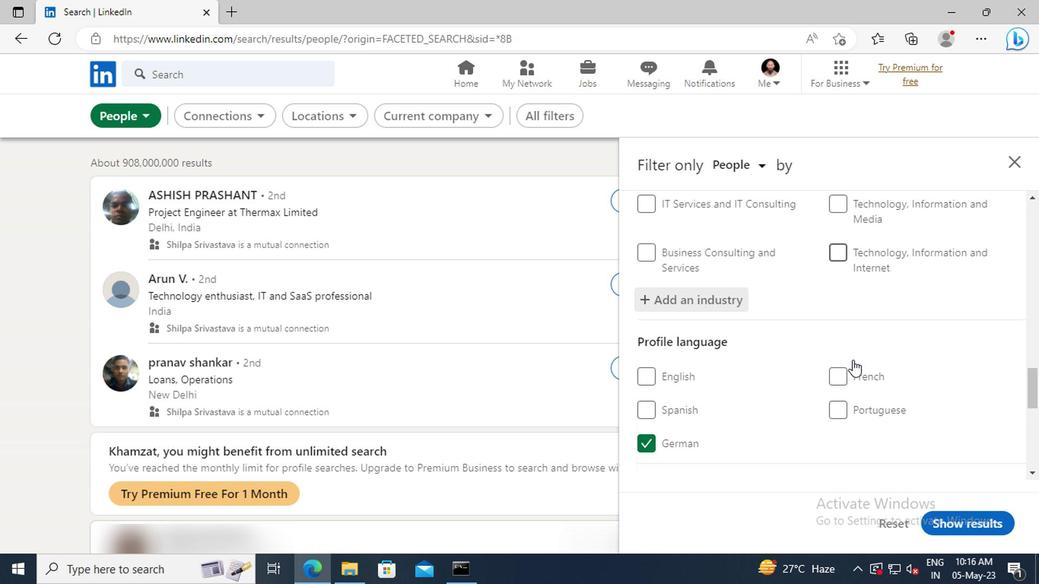
Action: Mouse moved to (848, 350)
Screenshot: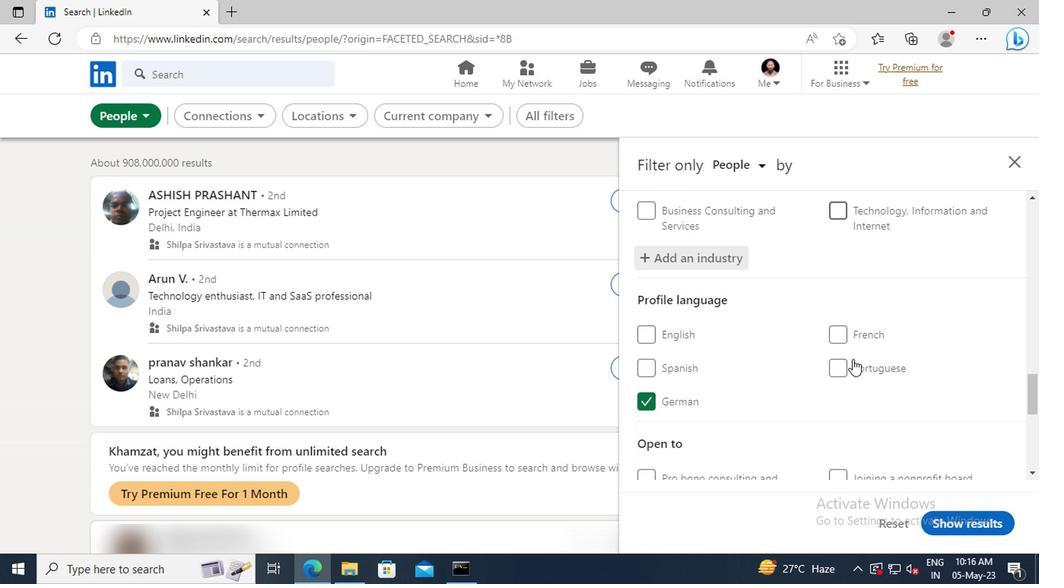 
Action: Mouse scrolled (848, 350) with delta (0, 0)
Screenshot: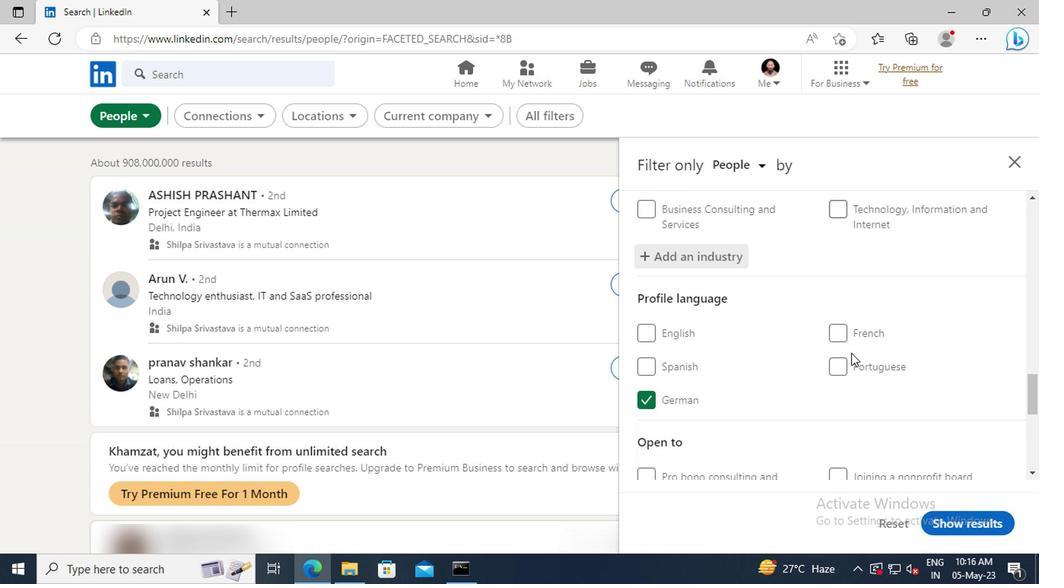 
Action: Mouse scrolled (848, 350) with delta (0, 0)
Screenshot: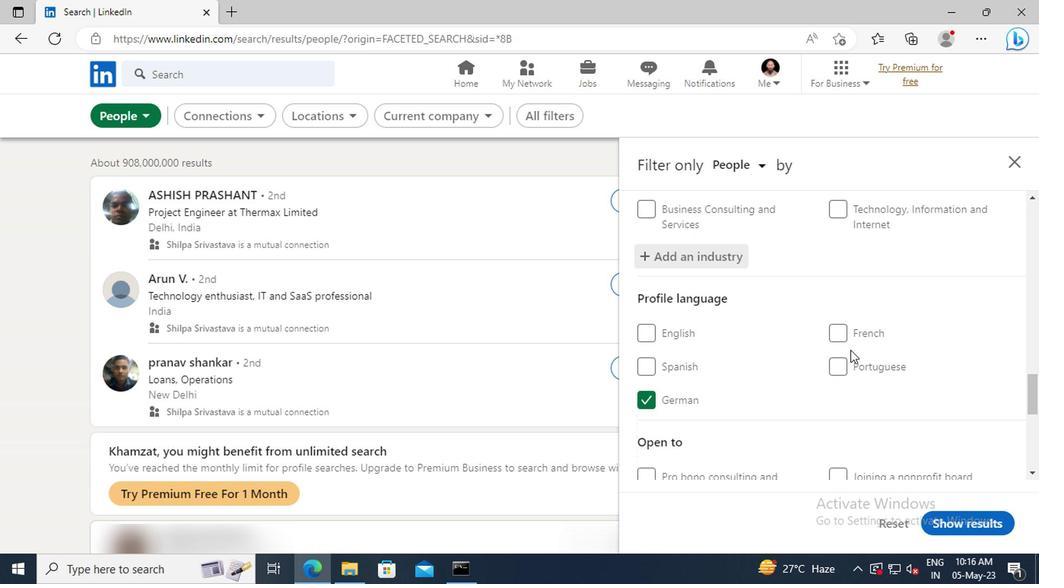 
Action: Mouse moved to (844, 339)
Screenshot: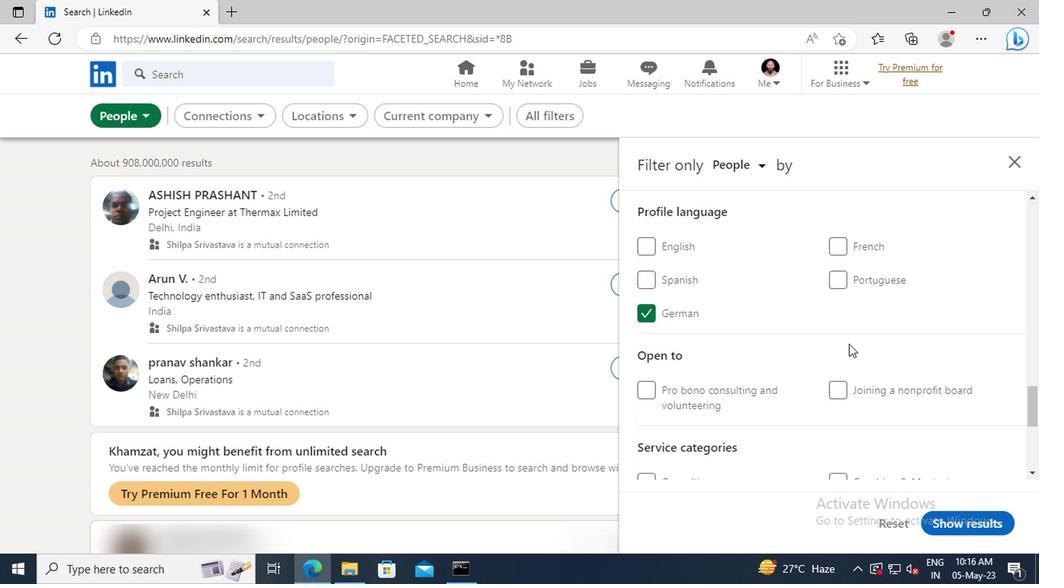 
Action: Mouse scrolled (844, 337) with delta (0, -1)
Screenshot: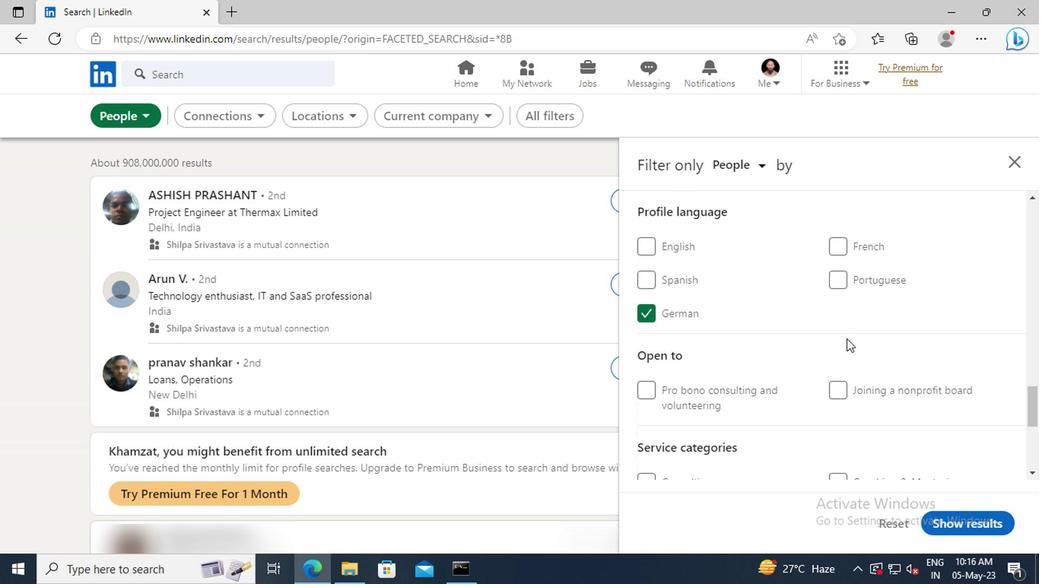 
Action: Mouse scrolled (844, 337) with delta (0, -1)
Screenshot: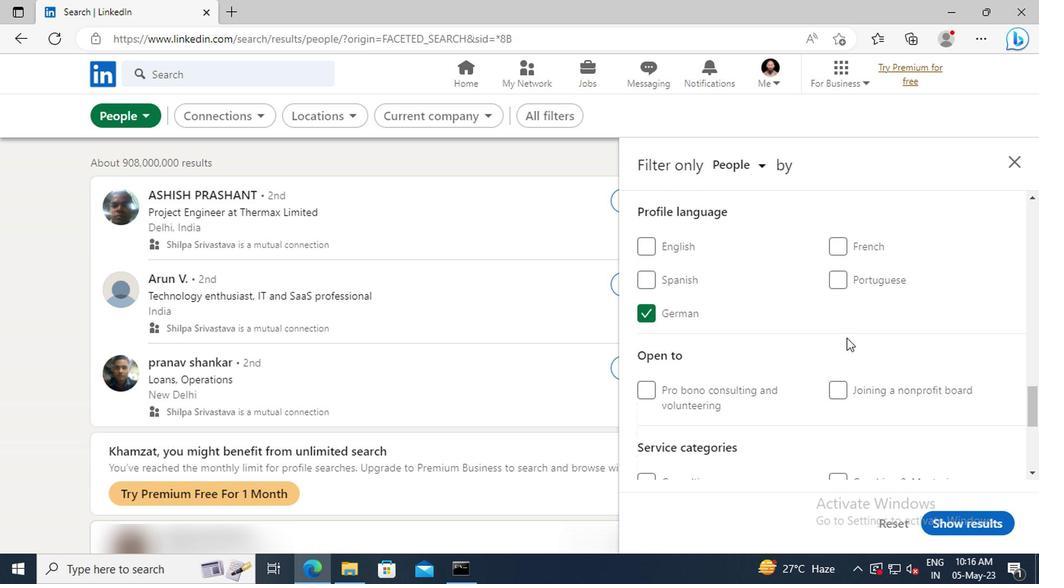 
Action: Mouse moved to (841, 331)
Screenshot: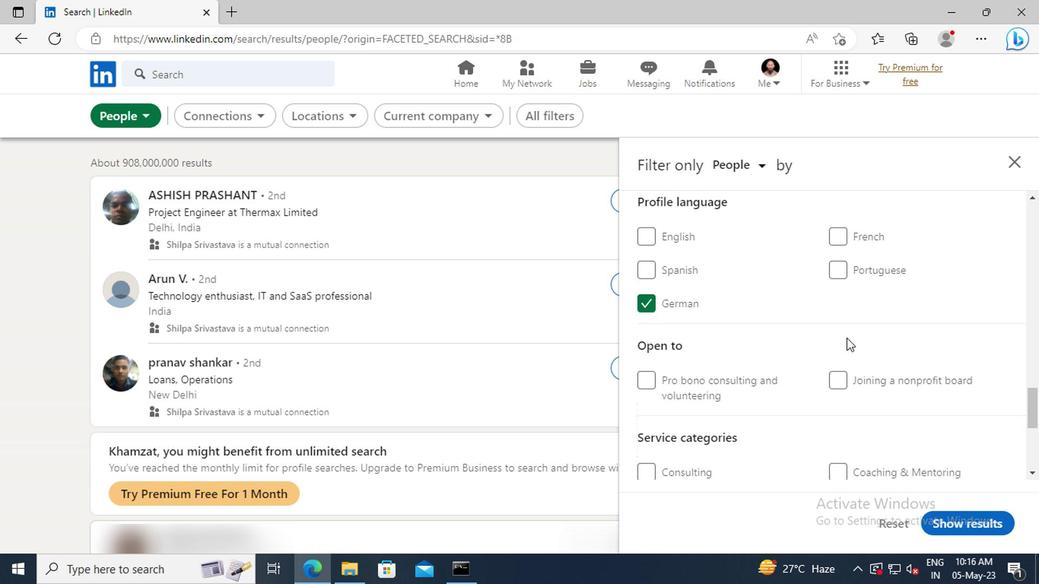 
Action: Mouse scrolled (841, 330) with delta (0, -1)
Screenshot: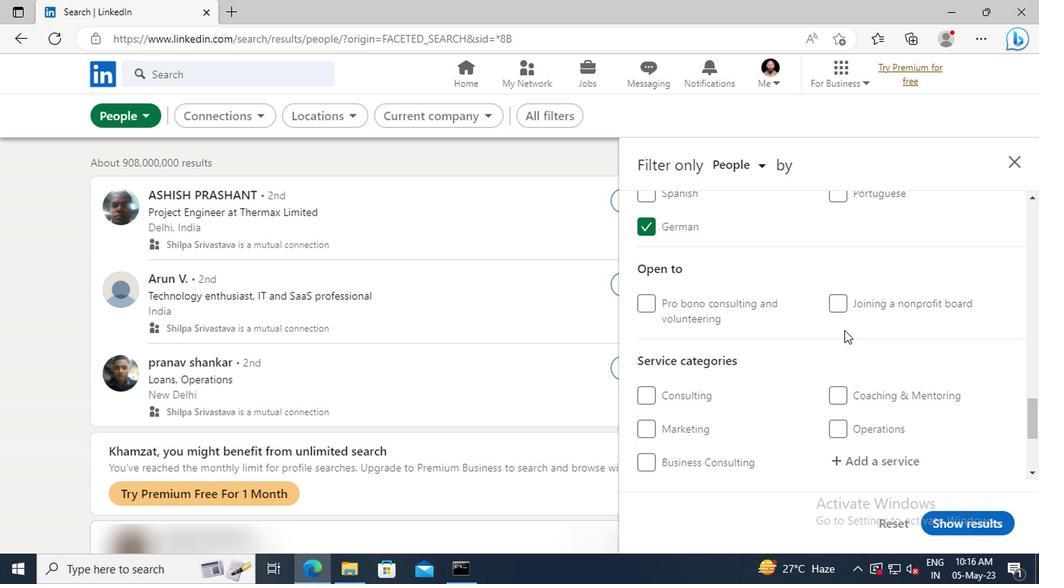 
Action: Mouse scrolled (841, 330) with delta (0, -1)
Screenshot: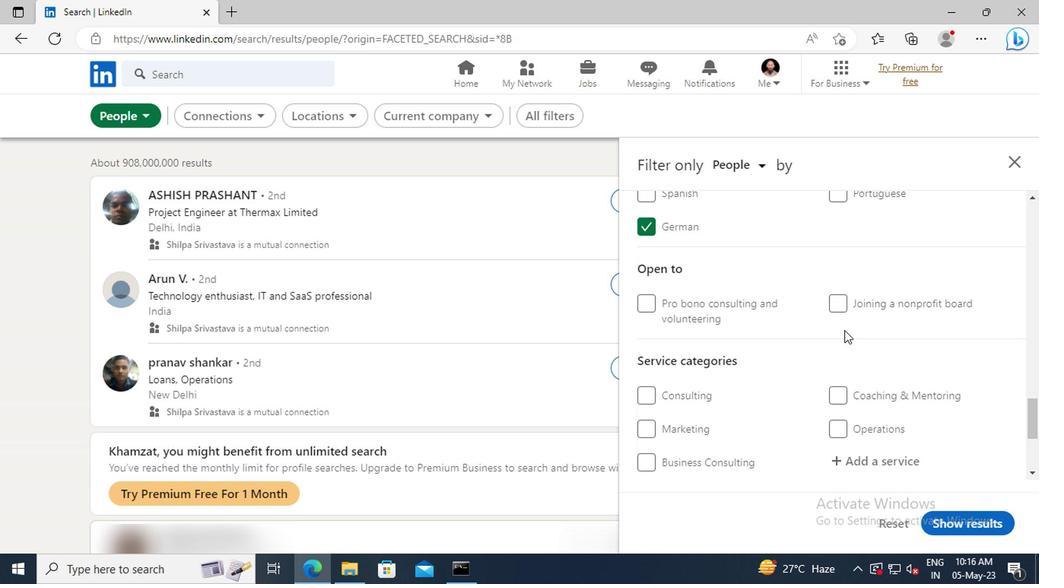 
Action: Mouse scrolled (841, 330) with delta (0, -1)
Screenshot: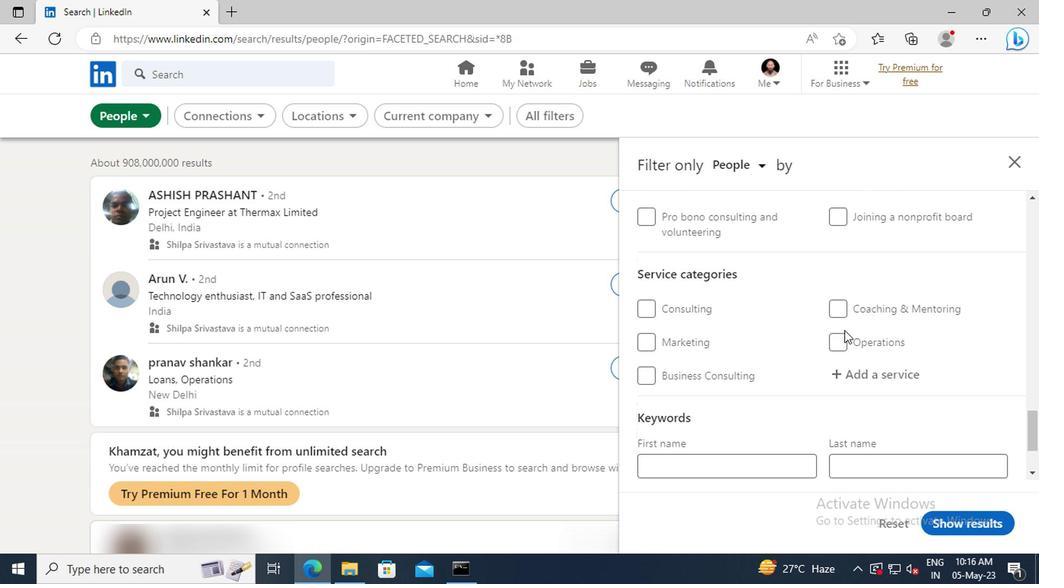 
Action: Mouse moved to (844, 329)
Screenshot: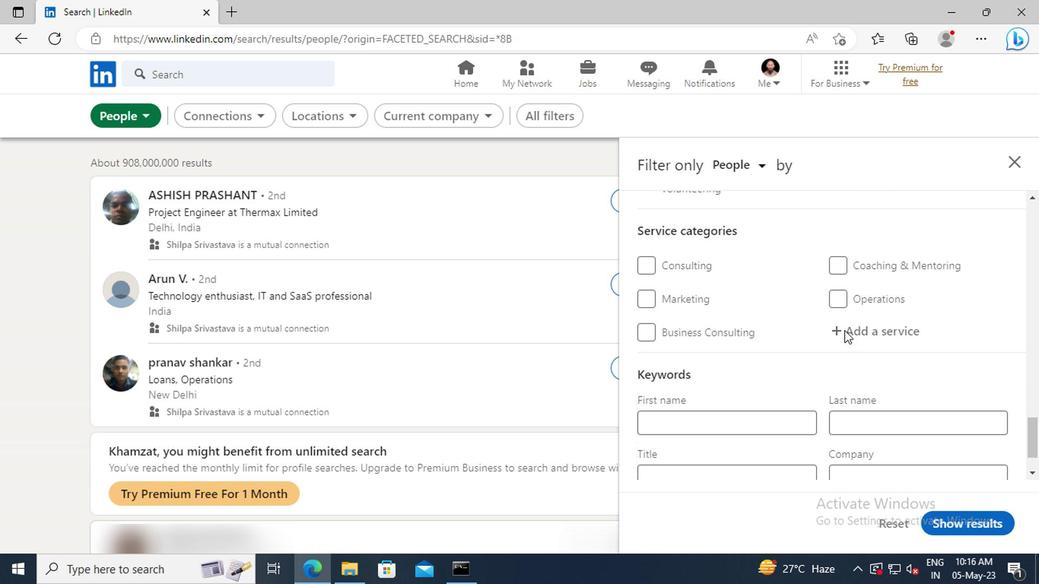 
Action: Mouse pressed left at (844, 329)
Screenshot: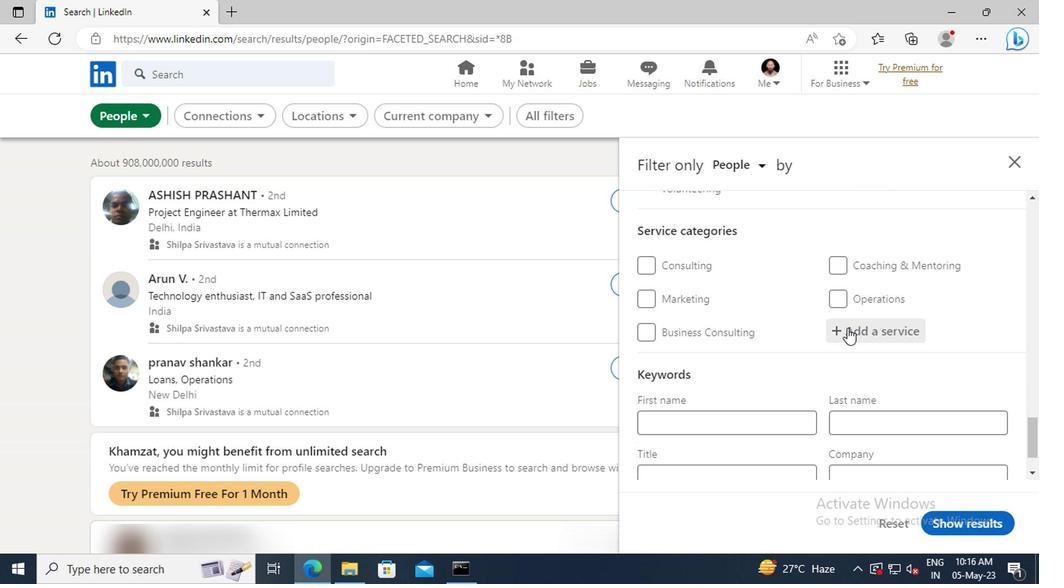 
Action: Key pressed <Key.shift>DEMAND<Key.space>
Screenshot: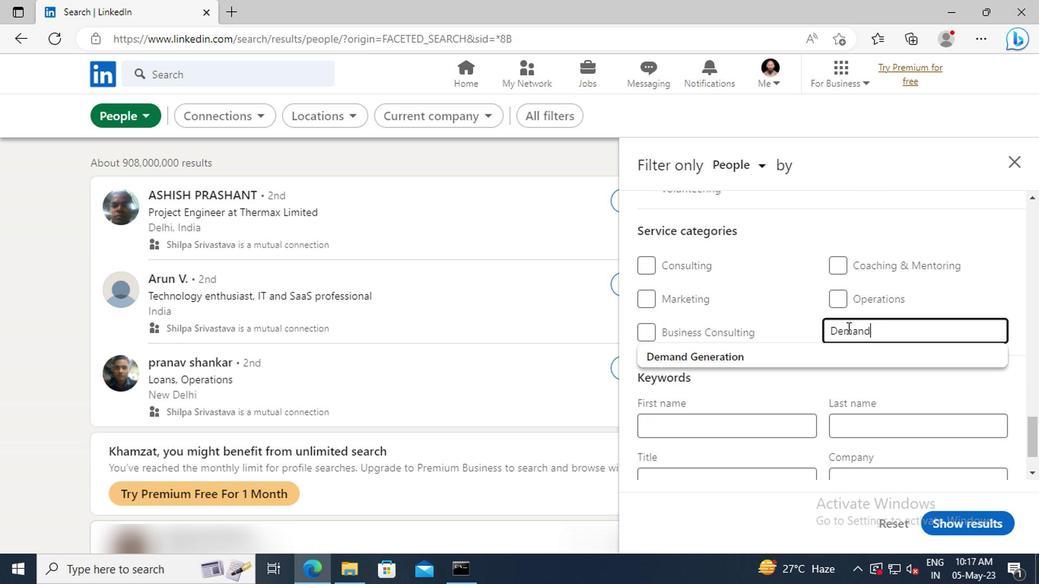 
Action: Mouse moved to (850, 354)
Screenshot: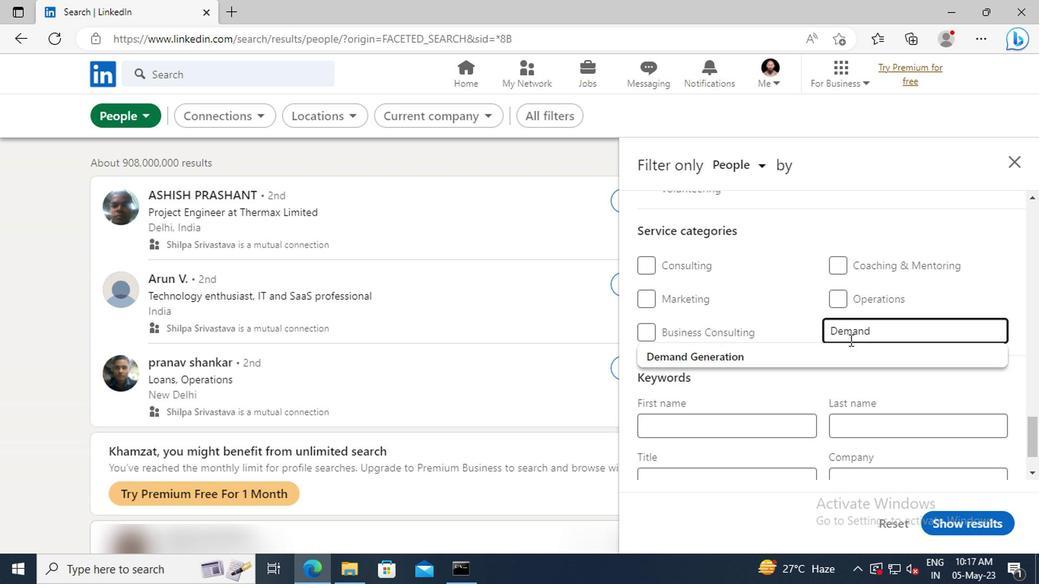 
Action: Mouse pressed left at (850, 354)
Screenshot: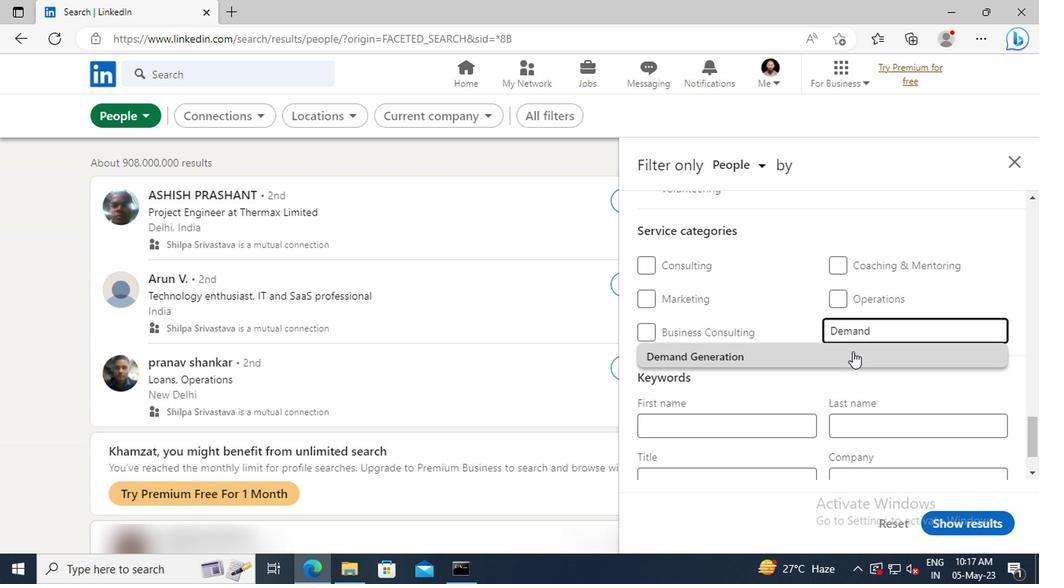 
Action: Mouse scrolled (850, 353) with delta (0, -1)
Screenshot: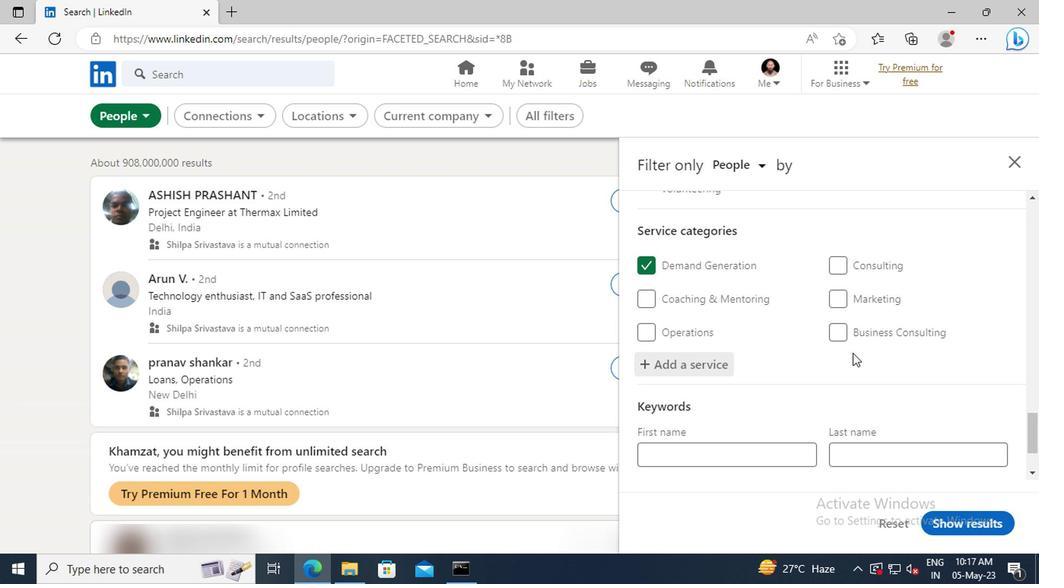 
Action: Mouse scrolled (850, 353) with delta (0, -1)
Screenshot: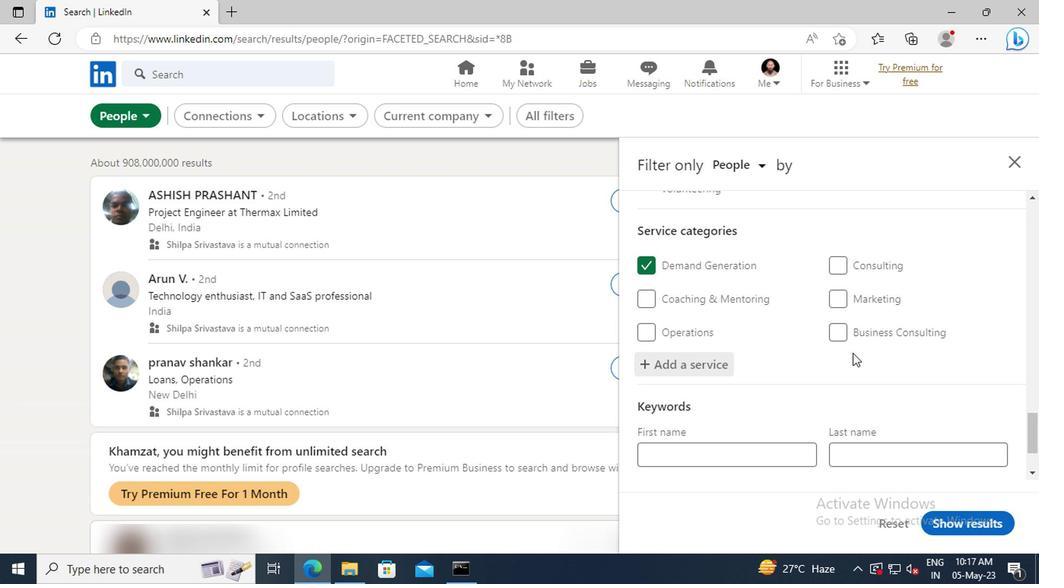 
Action: Mouse scrolled (850, 353) with delta (0, -1)
Screenshot: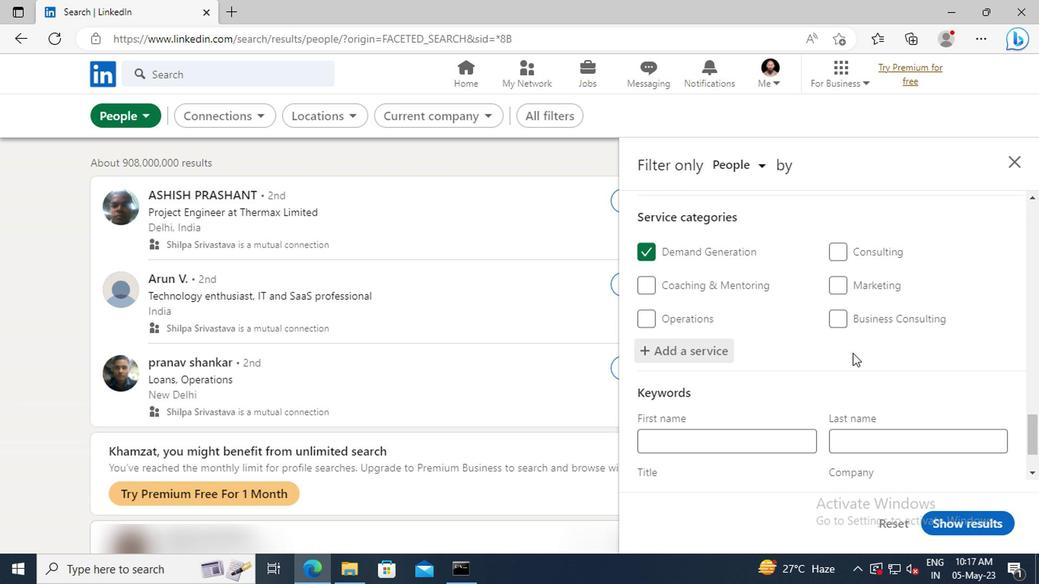 
Action: Mouse scrolled (850, 353) with delta (0, -1)
Screenshot: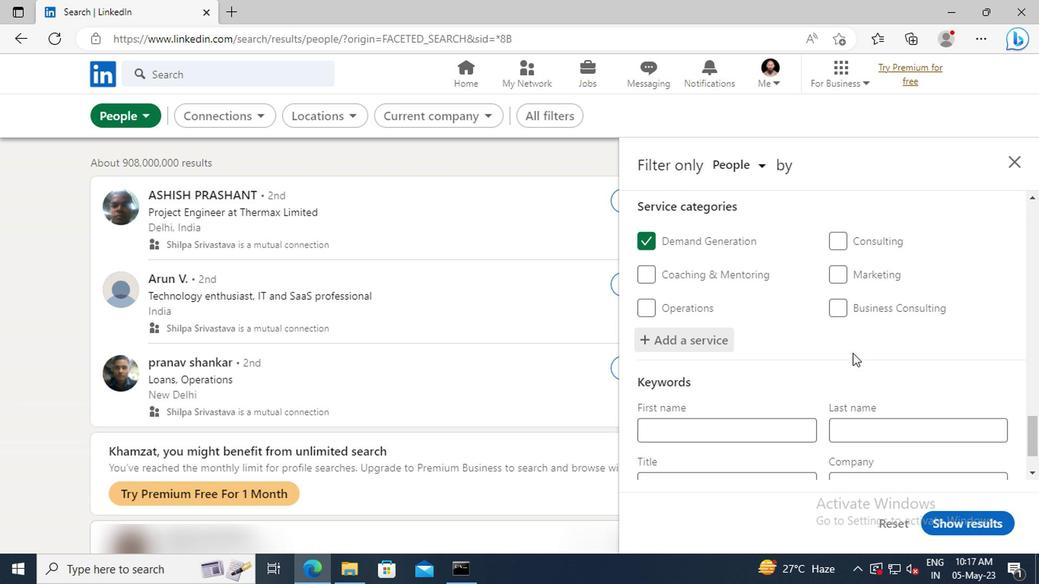 
Action: Mouse moved to (741, 412)
Screenshot: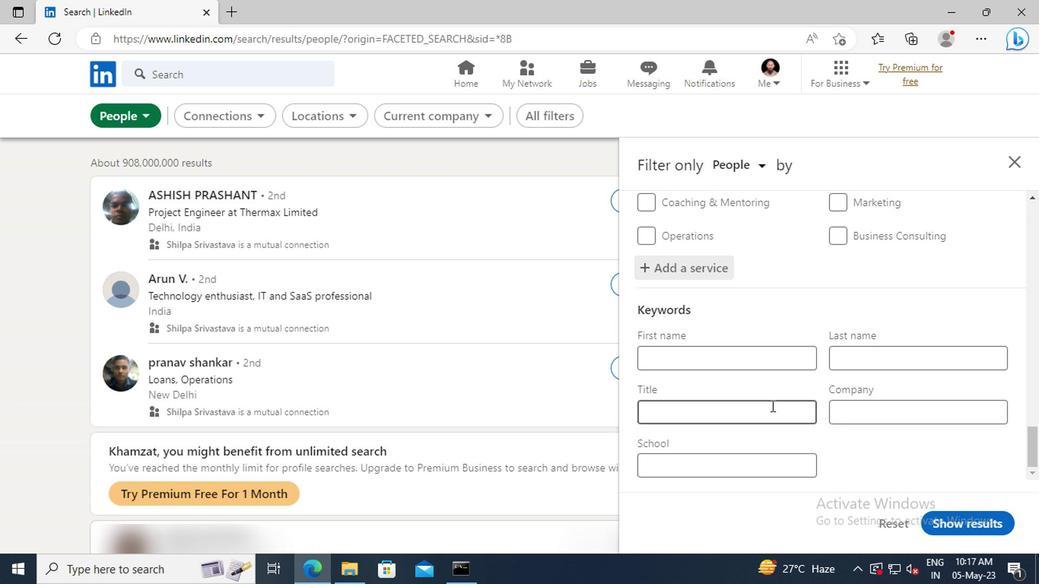
Action: Mouse pressed left at (741, 412)
Screenshot: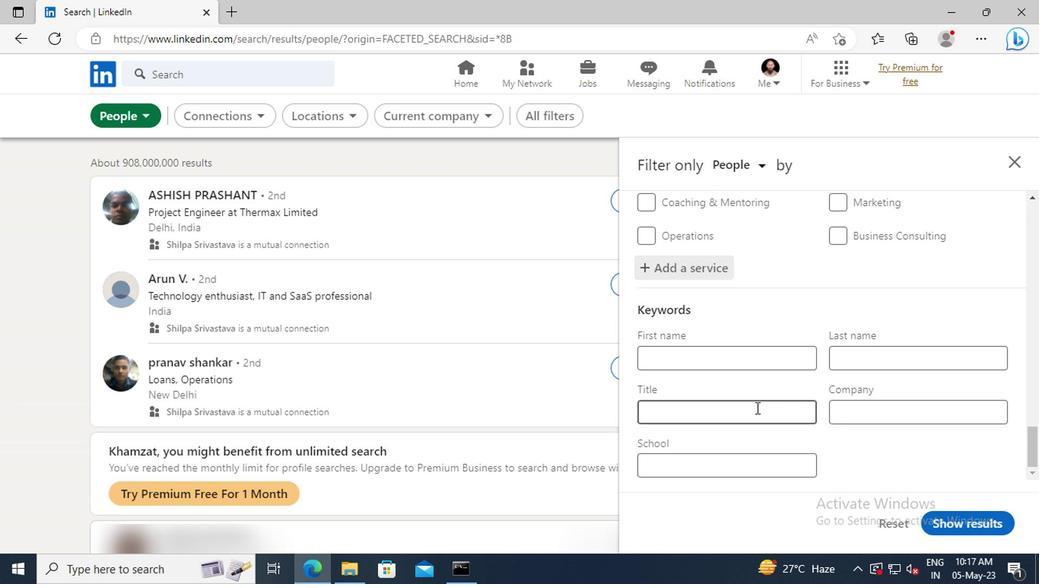 
Action: Key pressed <Key.shift>INFORMATION<Key.space><Key.shift>SECURITY<Key.space><Key.shift>ANALYST<Key.enter>
Screenshot: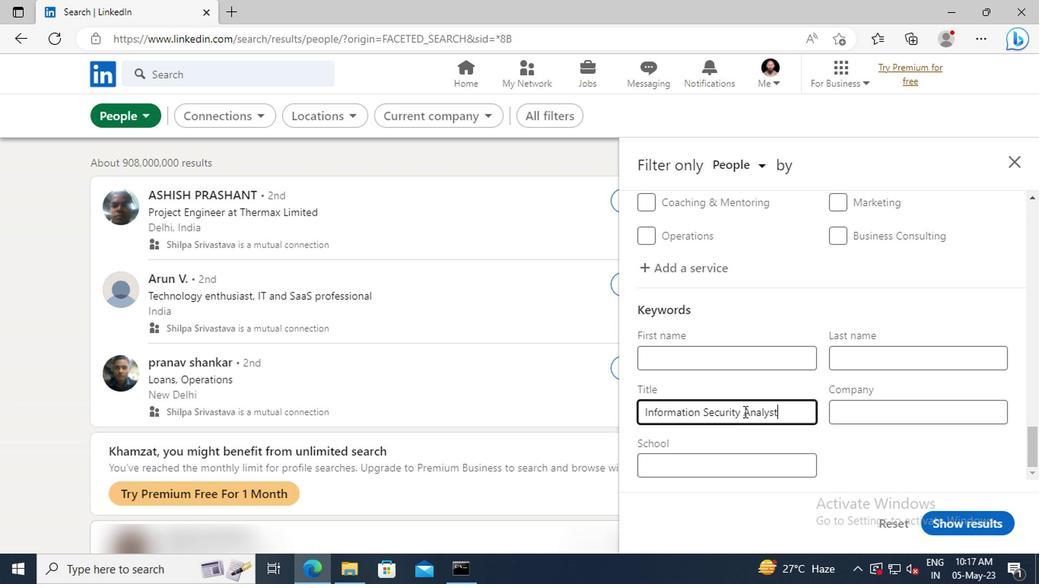 
Action: Mouse moved to (938, 519)
Screenshot: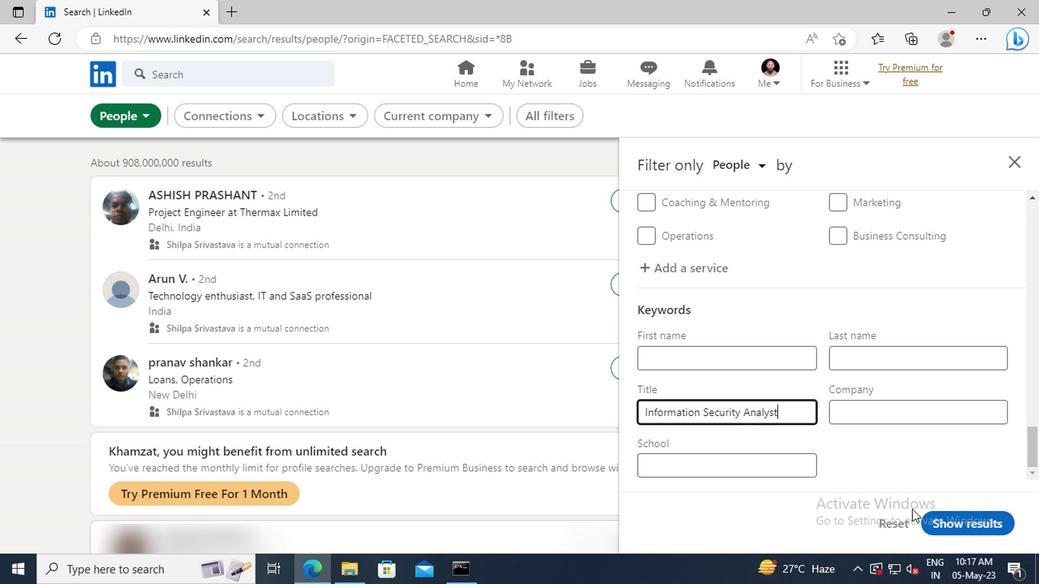 
Action: Mouse pressed left at (938, 519)
Screenshot: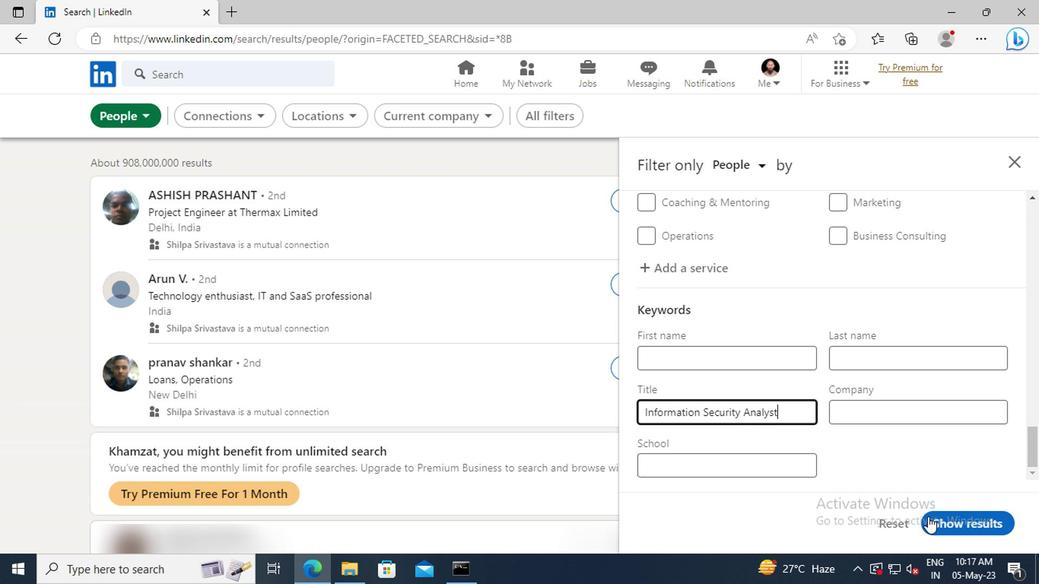 
Action: Mouse moved to (938, 519)
Screenshot: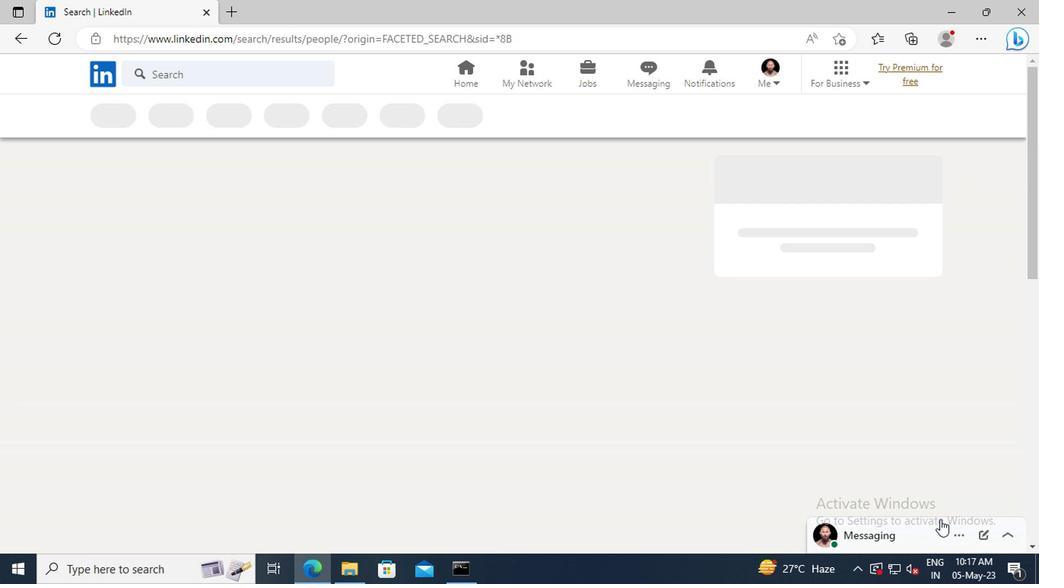 
